Task: Add an event  with title  Deadline Reminder, date '2023/11/02' & Select Event type as  Collective. Add location for the event as  987 Piazza di Spagna, Rome, Italy and add a description: Deadline reminders encourage proactive planning and time management. They serve as a cue for individuals to assess their progress, identify any obstacles, and adjust their plans accordingly to ensure timely completion of the task or project.Create an event link  http-deadlineremindercom & Select the event color as  Bright Yellow. , logged in from the account softage.1@softage.netand send the event invitation to softage.10@softage.net and softage.2@softage.net
Action: Mouse moved to (681, 198)
Screenshot: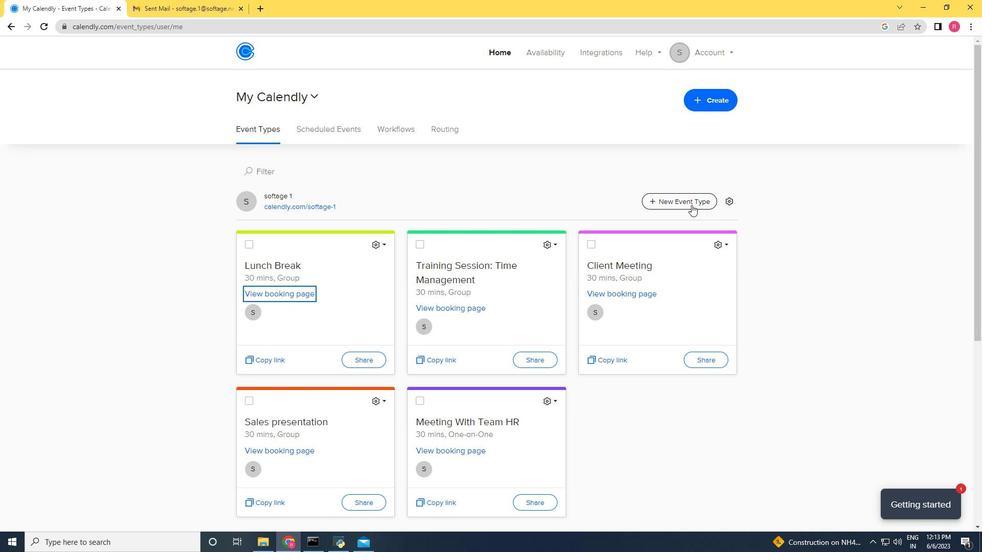
Action: Mouse pressed left at (681, 198)
Screenshot: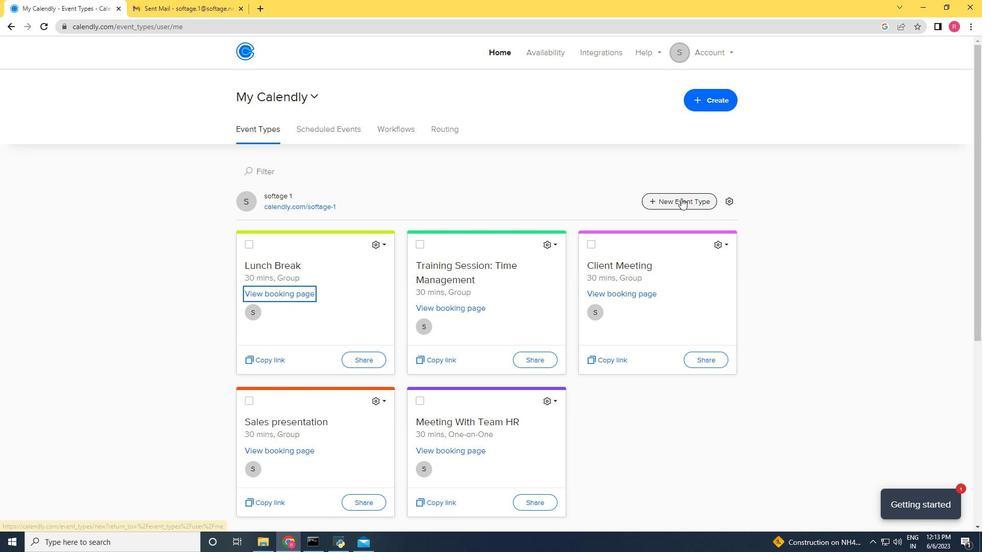 
Action: Mouse moved to (500, 300)
Screenshot: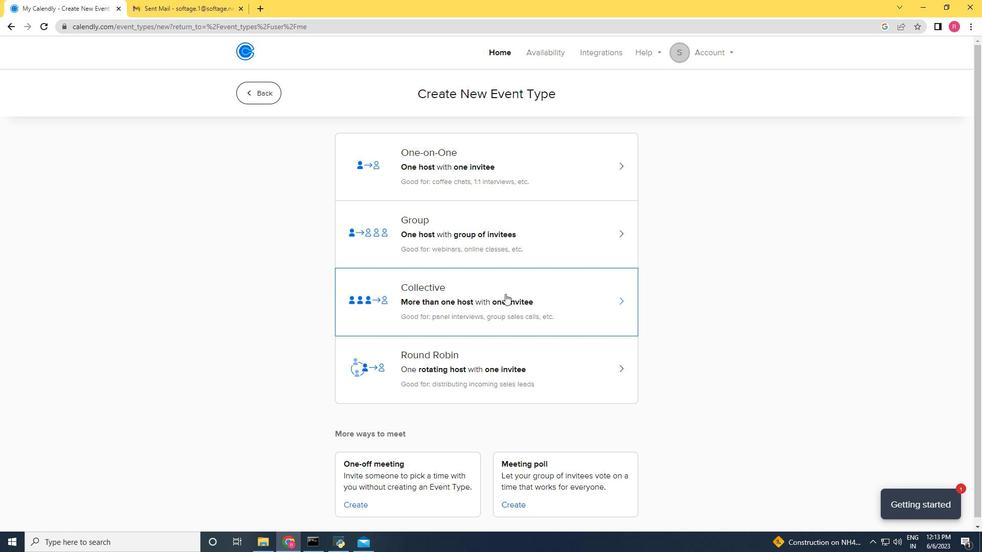 
Action: Mouse pressed left at (500, 300)
Screenshot: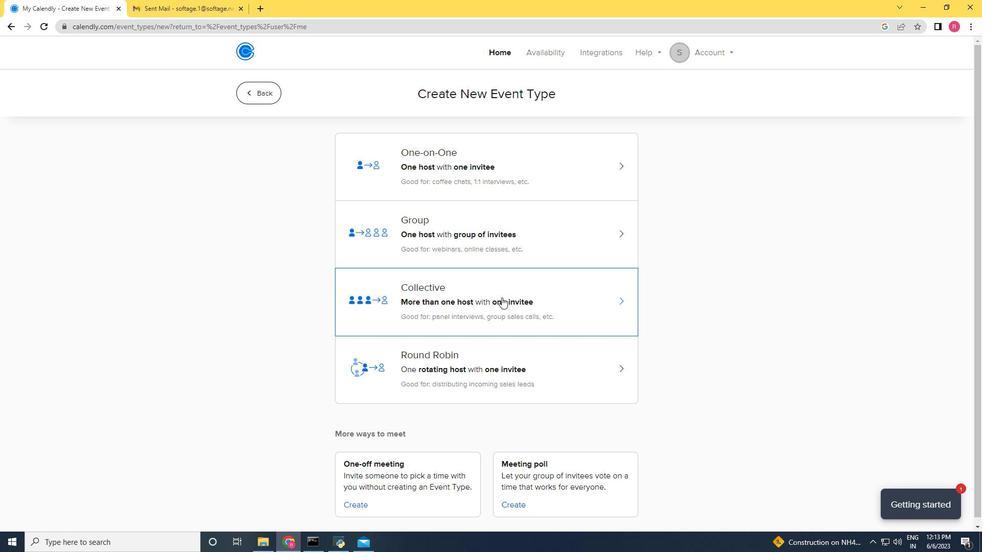 
Action: Mouse moved to (594, 225)
Screenshot: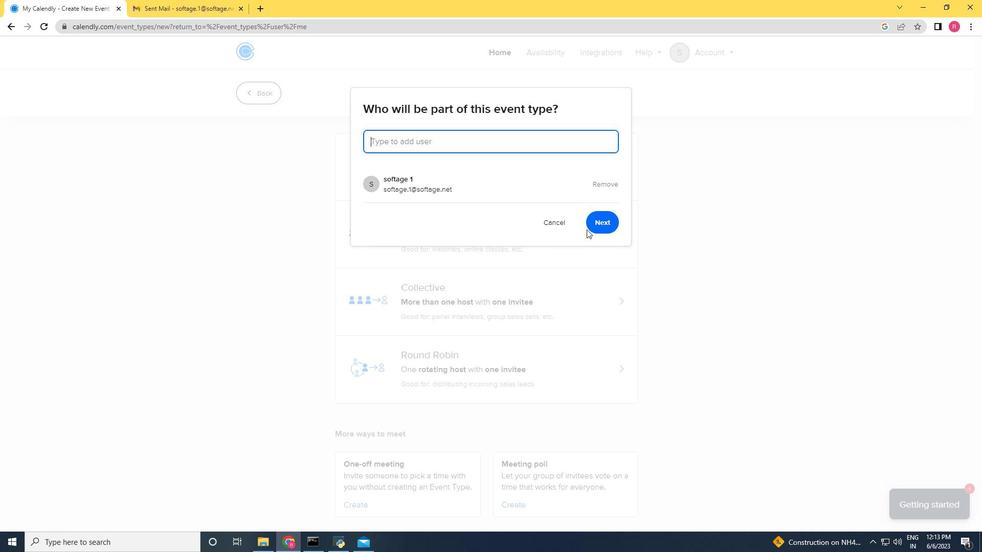 
Action: Mouse pressed left at (594, 225)
Screenshot: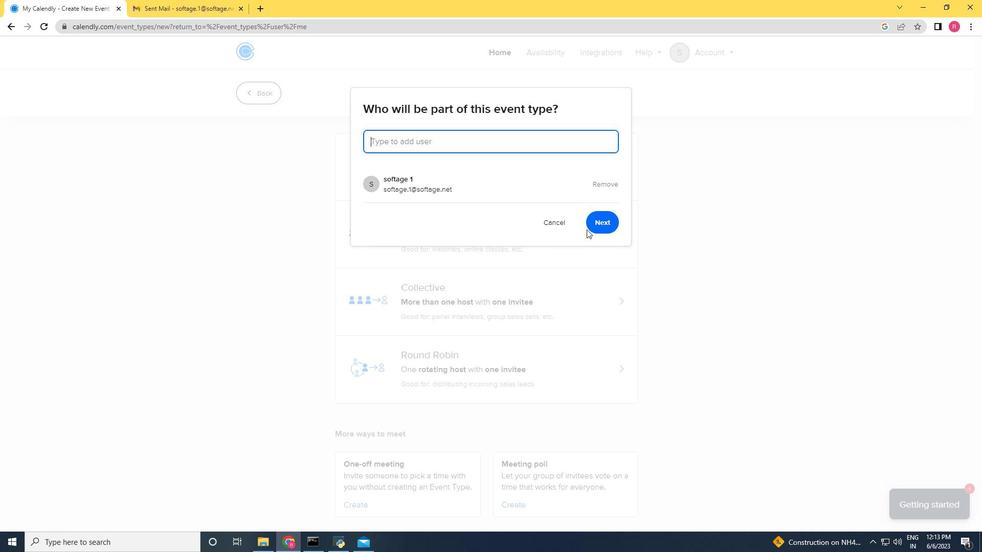 
Action: Mouse moved to (944, 172)
Screenshot: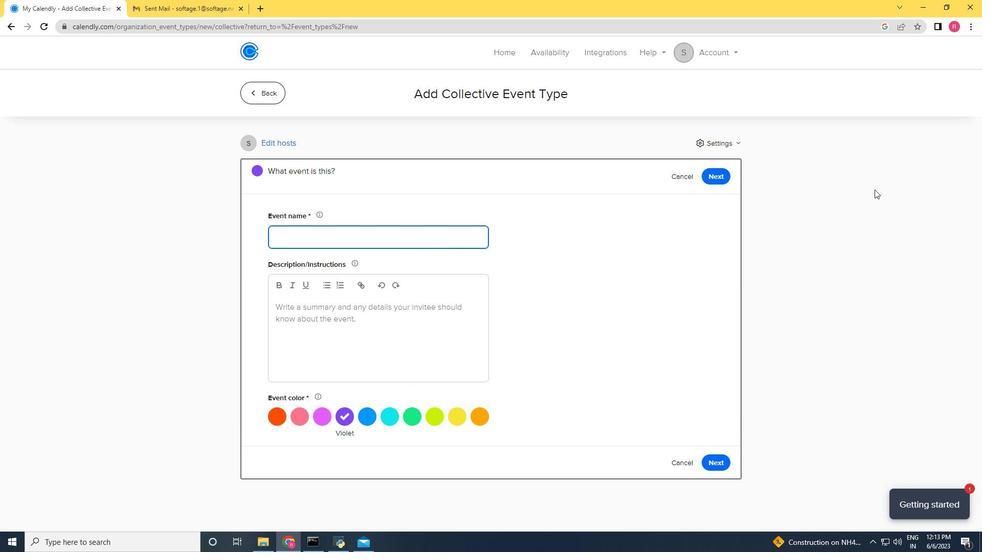
Action: Key pressed <Key.shift>De
Screenshot: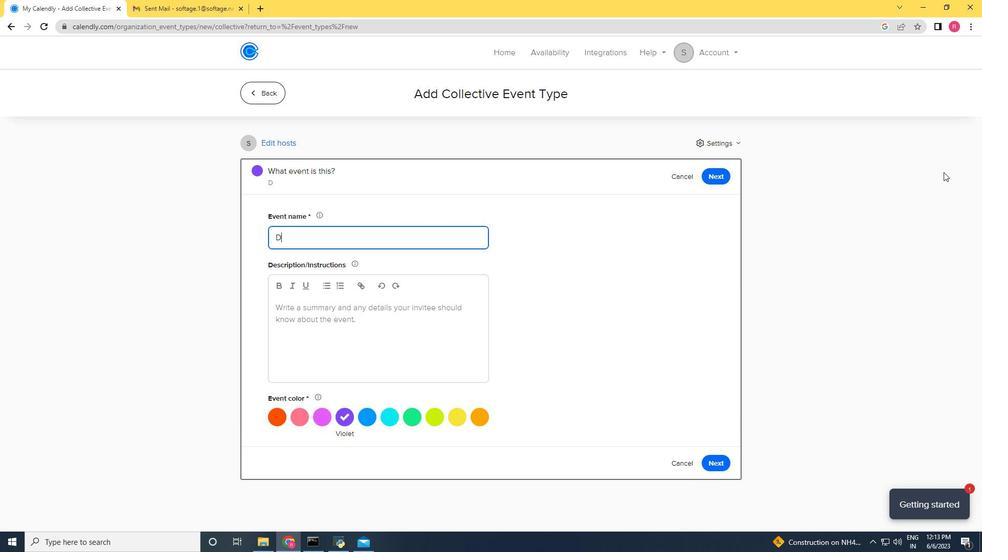 
Action: Mouse moved to (965, 168)
Screenshot: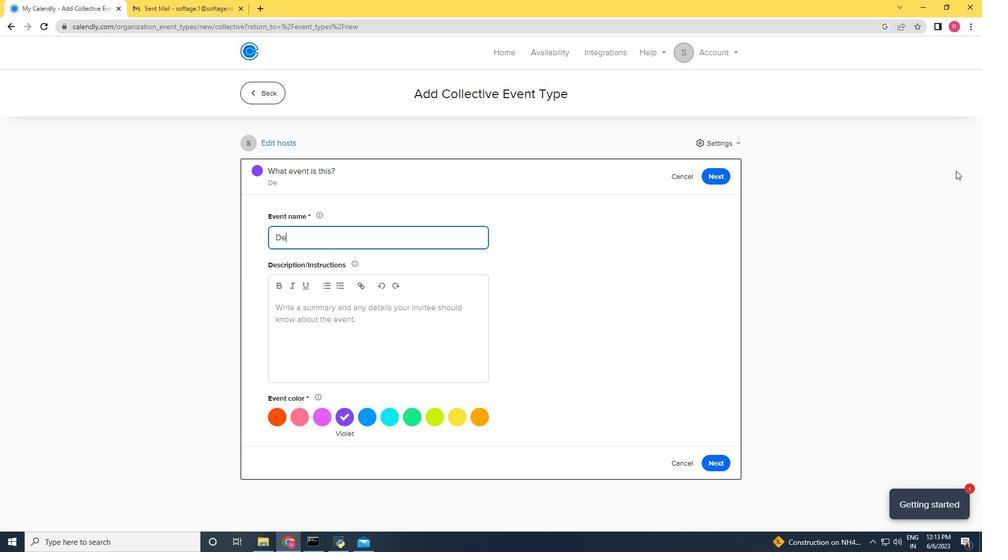 
Action: Key pressed a
Screenshot: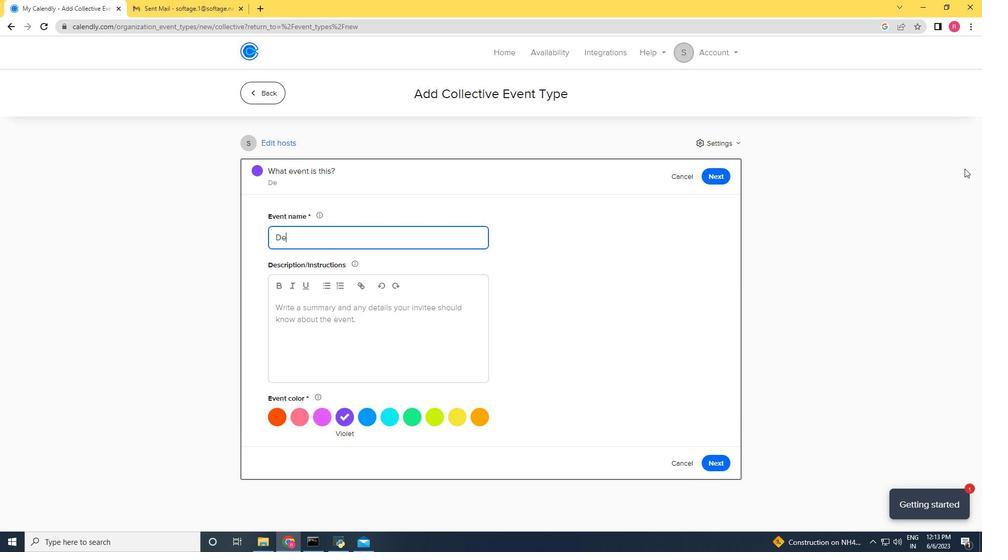 
Action: Mouse moved to (967, 168)
Screenshot: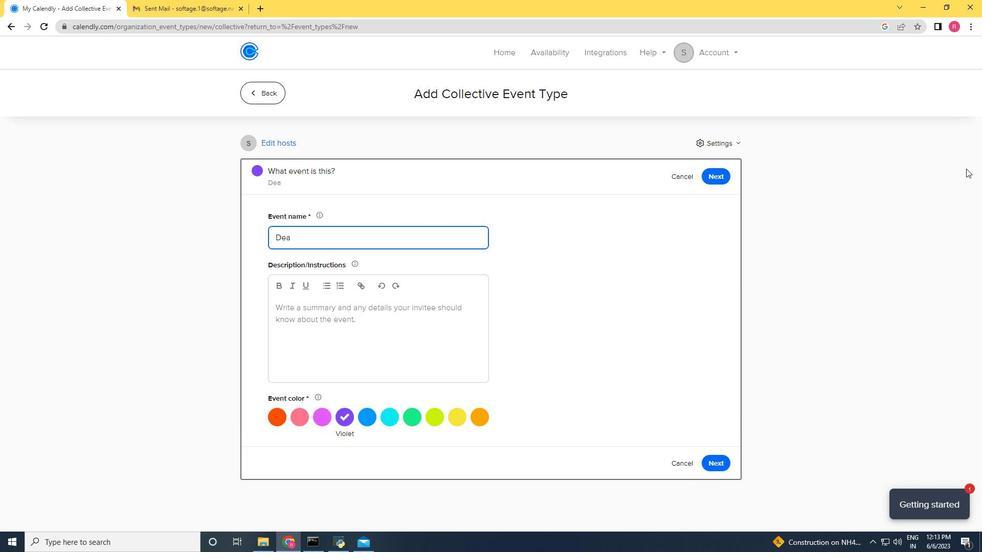 
Action: Key pressed dline<Key.space><Key.shift>
Screenshot: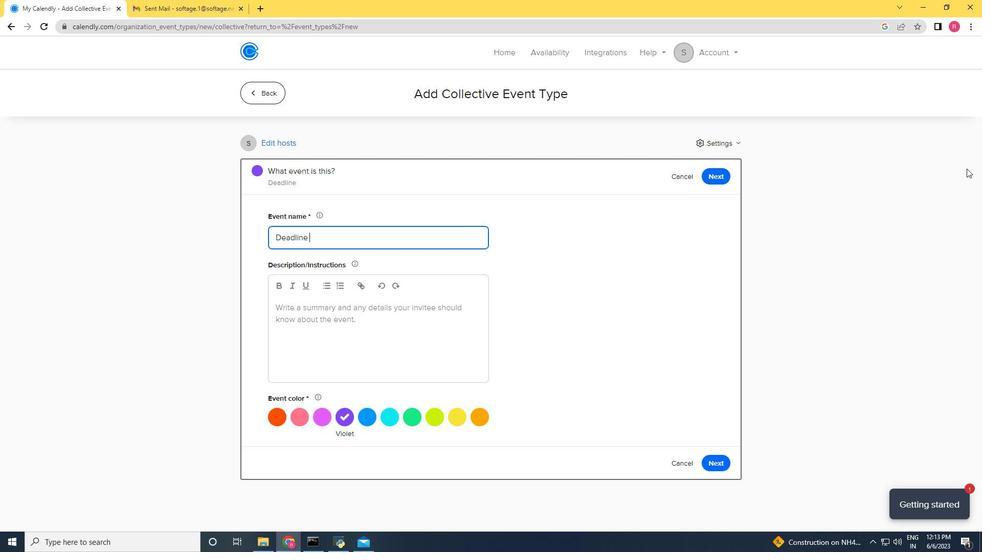 
Action: Mouse moved to (967, 168)
Screenshot: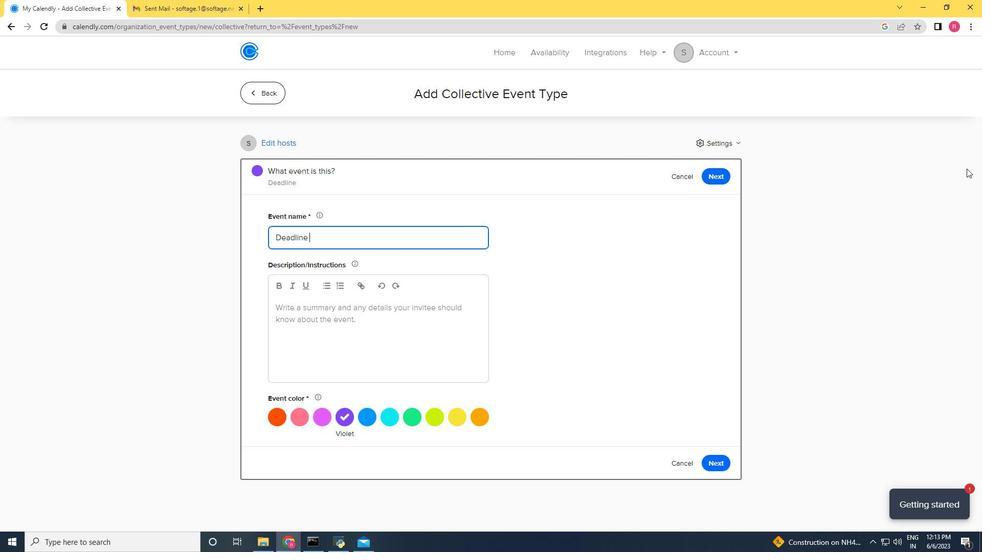 
Action: Key pressed Rem
Screenshot: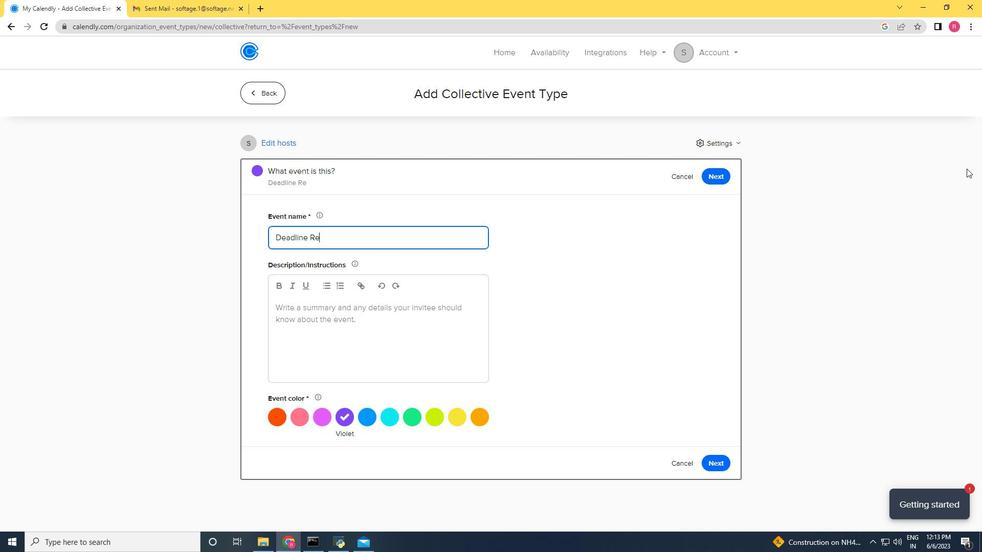
Action: Mouse moved to (982, 160)
Screenshot: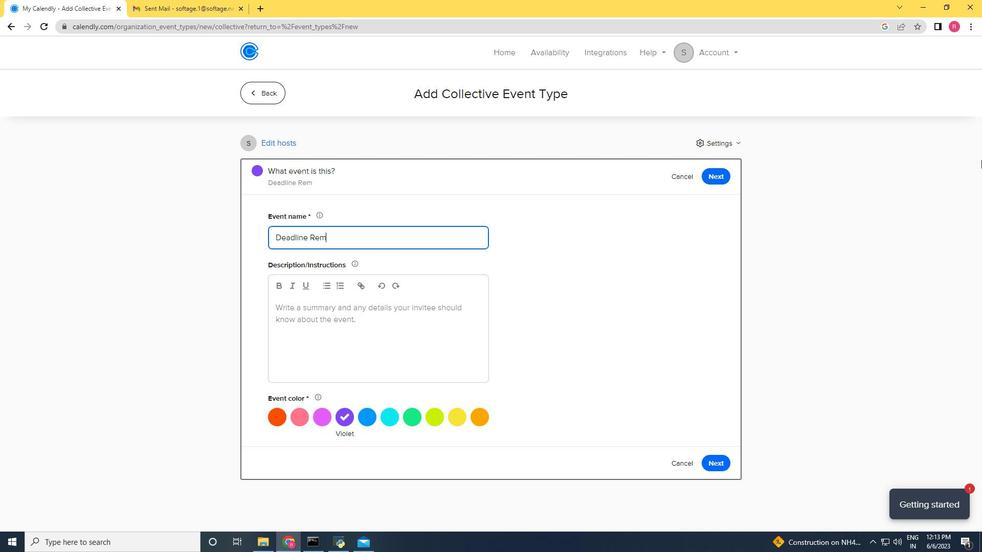
Action: Key pressed inder
Screenshot: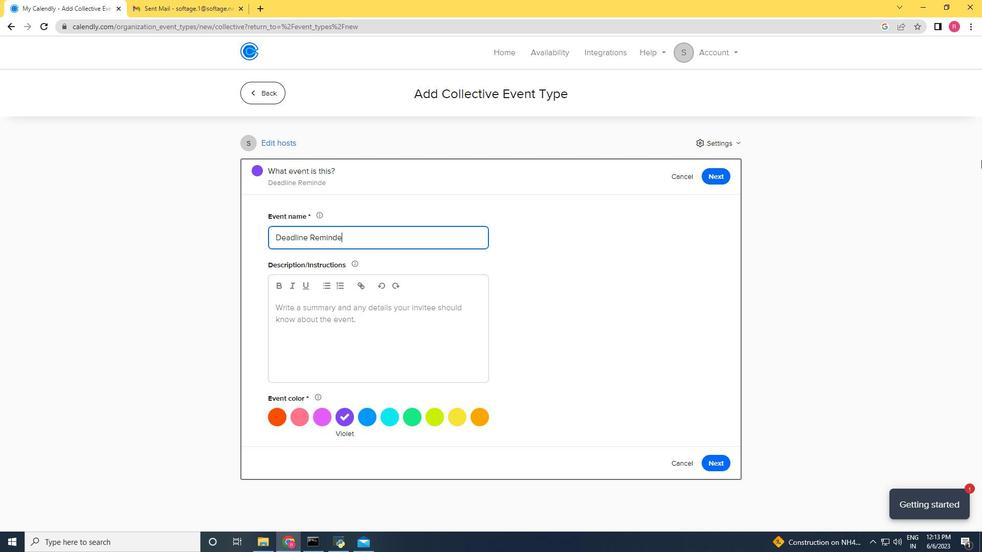 
Action: Mouse moved to (342, 367)
Screenshot: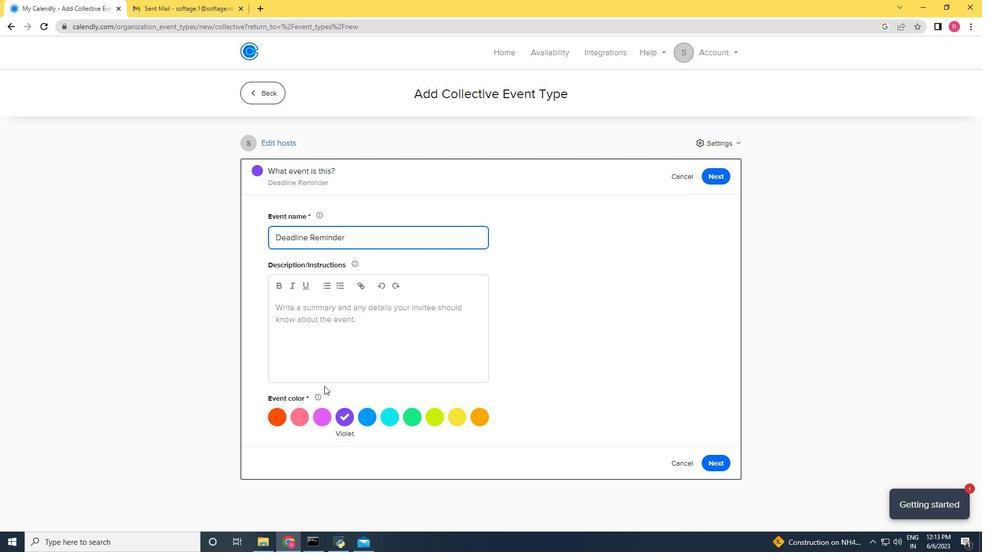
Action: Mouse pressed left at (342, 367)
Screenshot: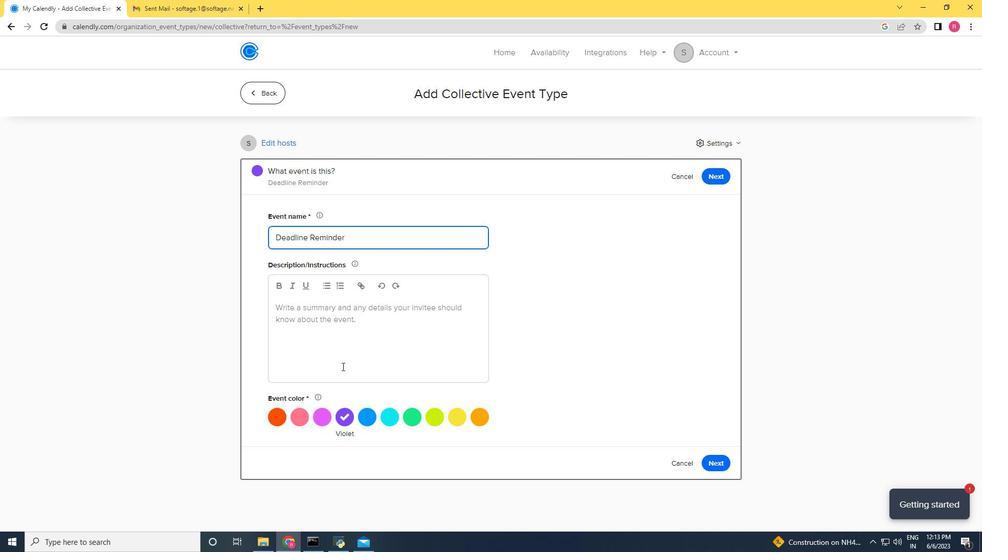 
Action: Mouse moved to (399, 314)
Screenshot: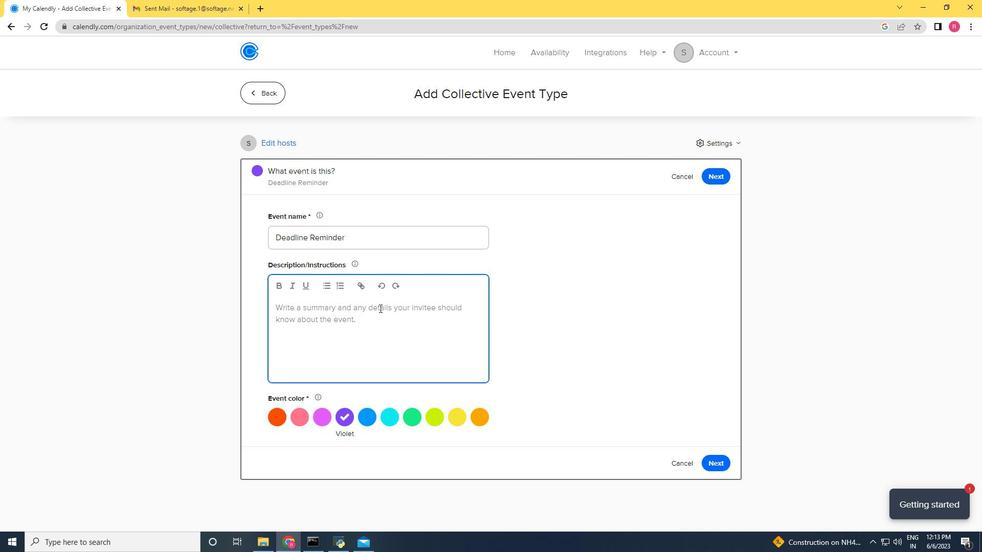 
Action: Mouse pressed left at (399, 314)
Screenshot: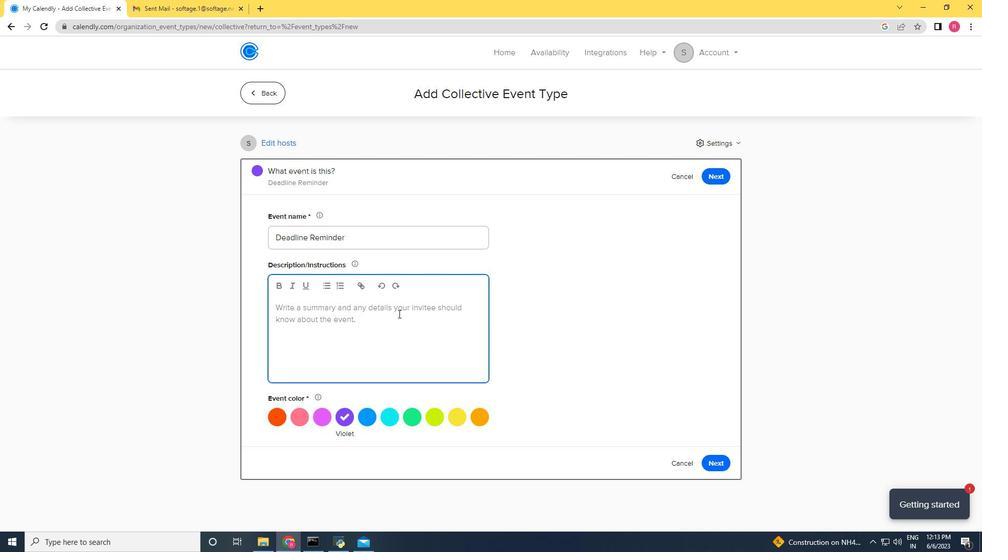 
Action: Mouse moved to (982, 204)
Screenshot: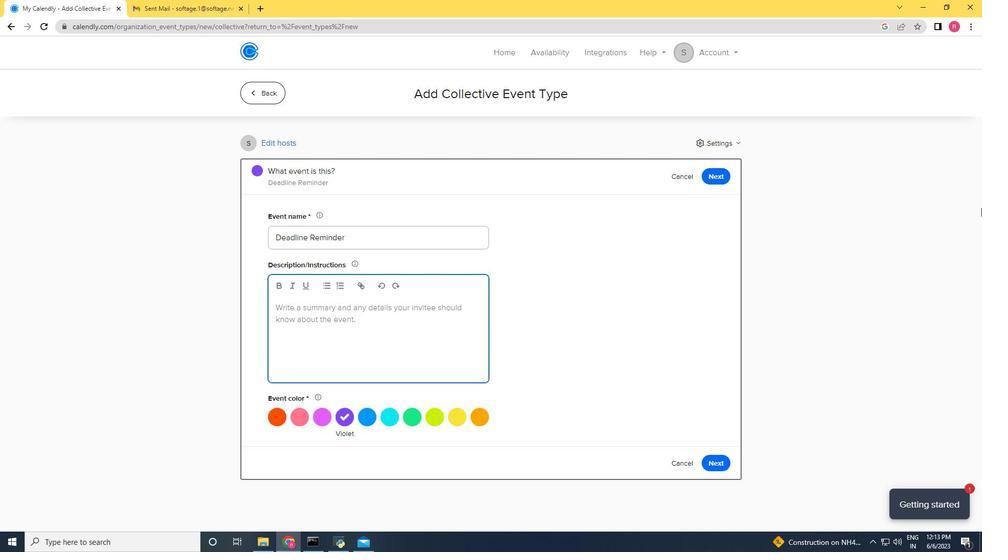 
Action: Key pressed <Key.shift>De
Screenshot: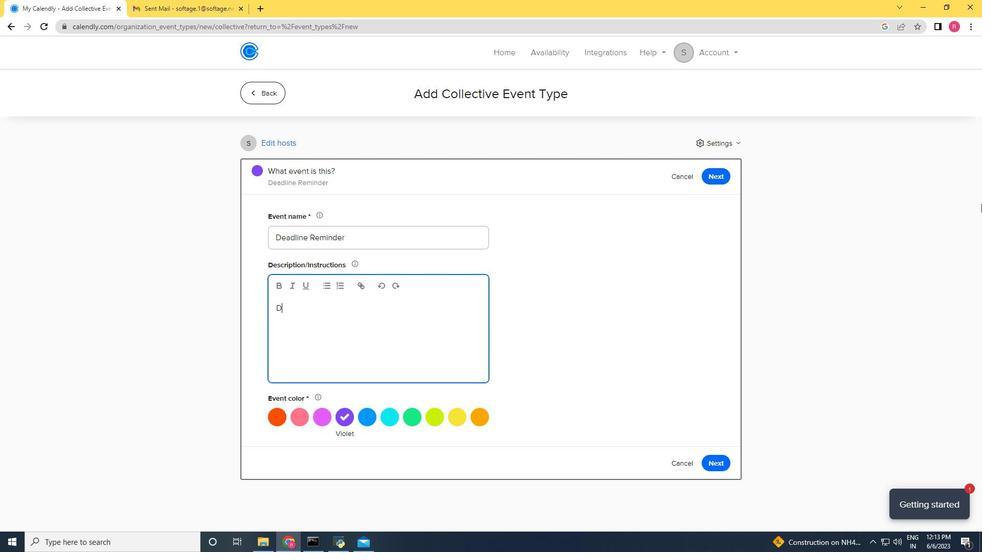 
Action: Mouse moved to (983, 204)
Screenshot: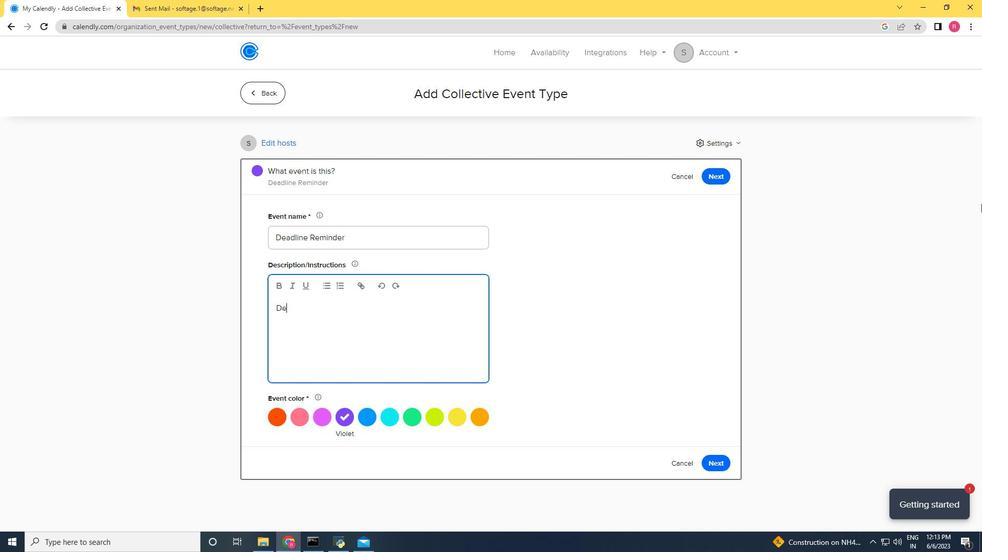 
Action: Key pressed a
Screenshot: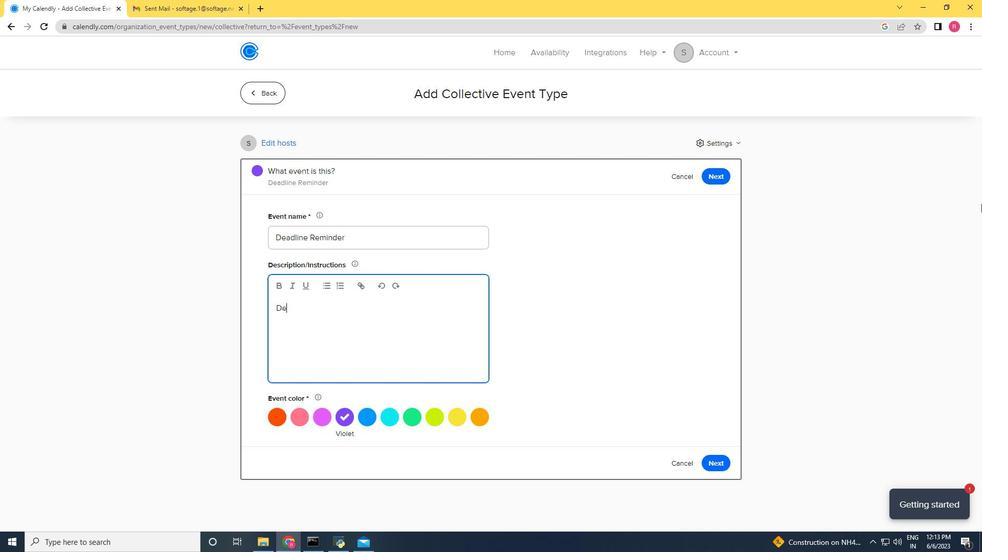 
Action: Mouse moved to (982, 203)
Screenshot: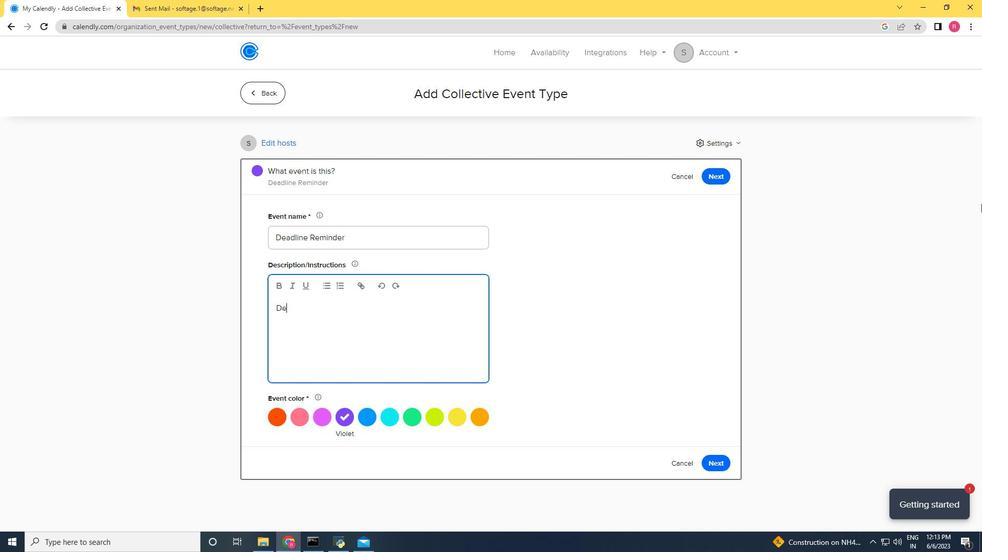 
Action: Key pressed d
Screenshot: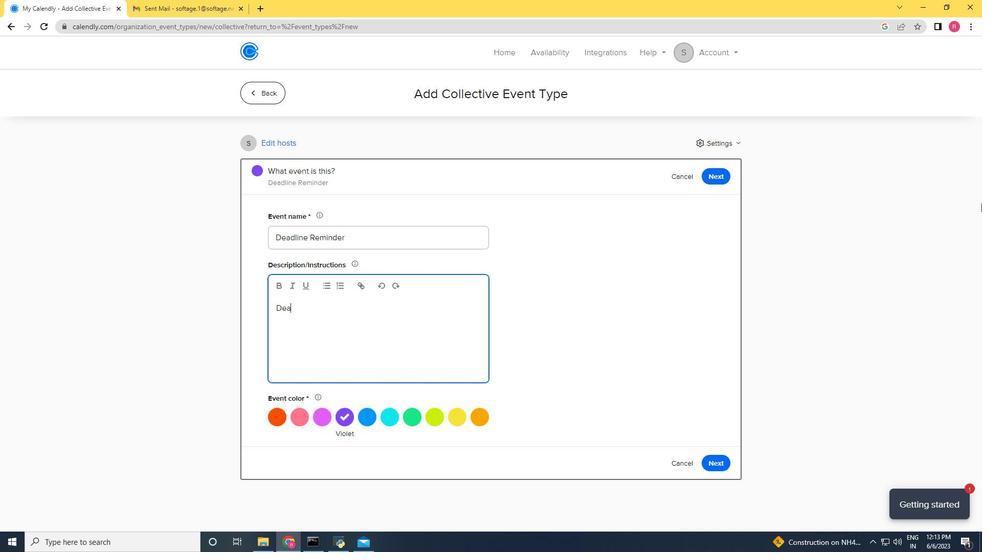 
Action: Mouse moved to (982, 203)
Screenshot: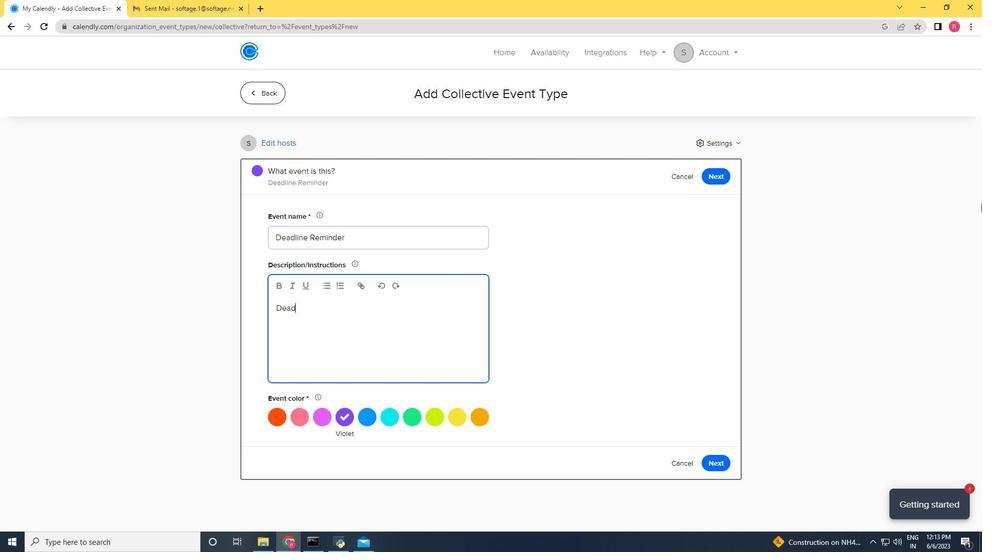 
Action: Key pressed line<Key.space>remin
Screenshot: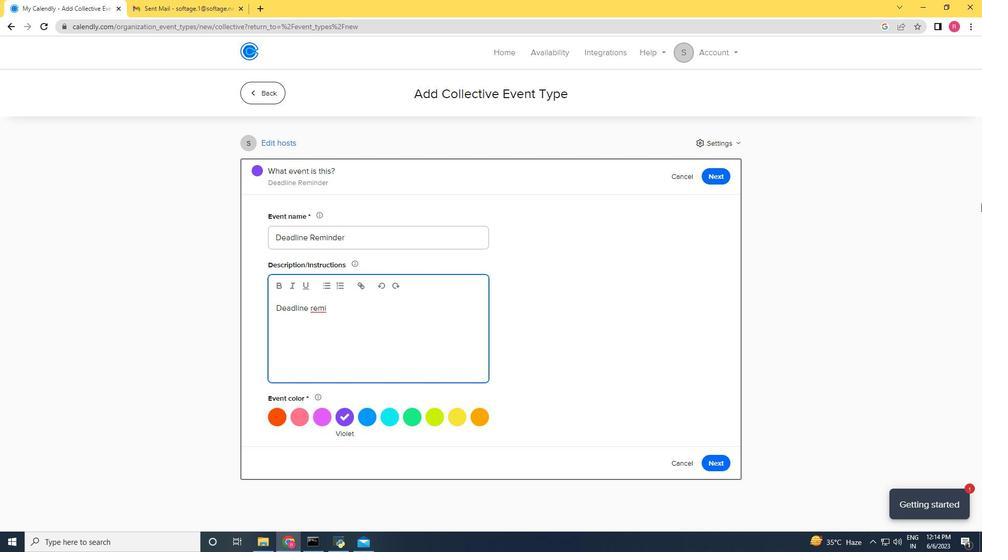 
Action: Mouse moved to (982, 203)
Screenshot: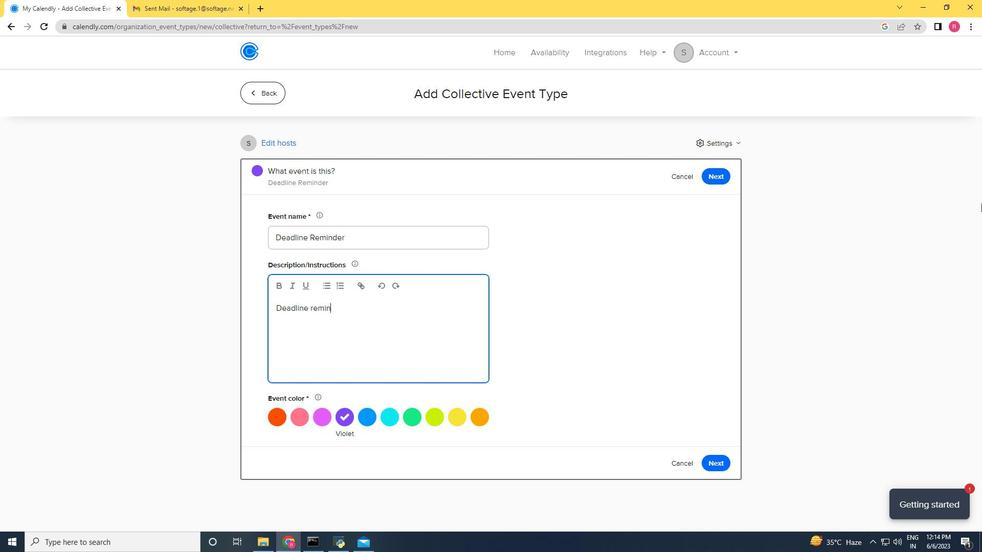 
Action: Key pressed d
Screenshot: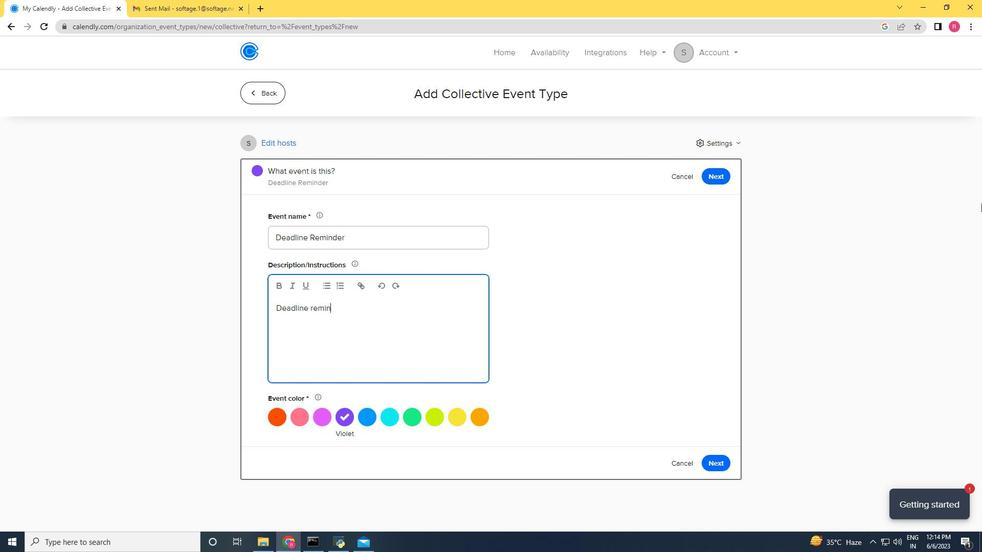 
Action: Mouse moved to (982, 203)
Screenshot: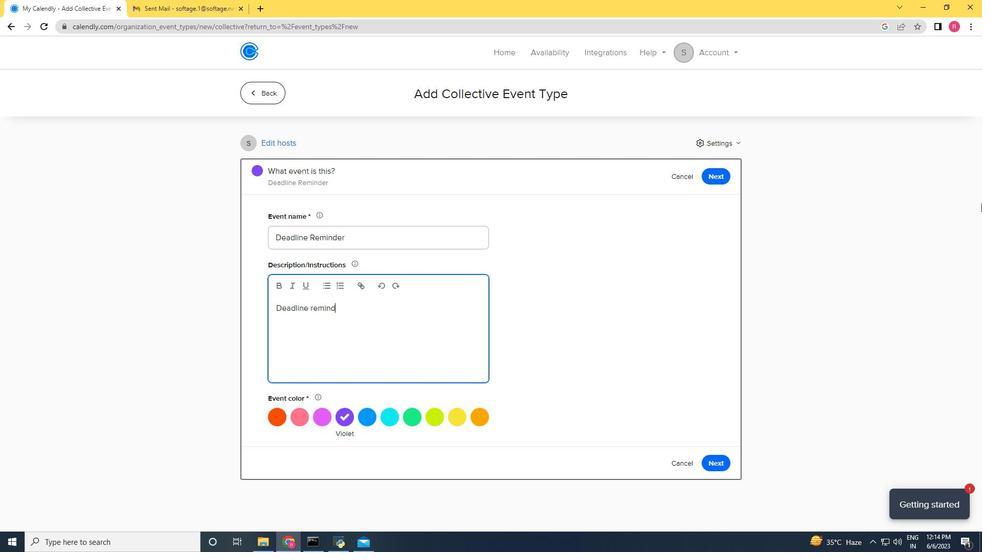 
Action: Key pressed e
Screenshot: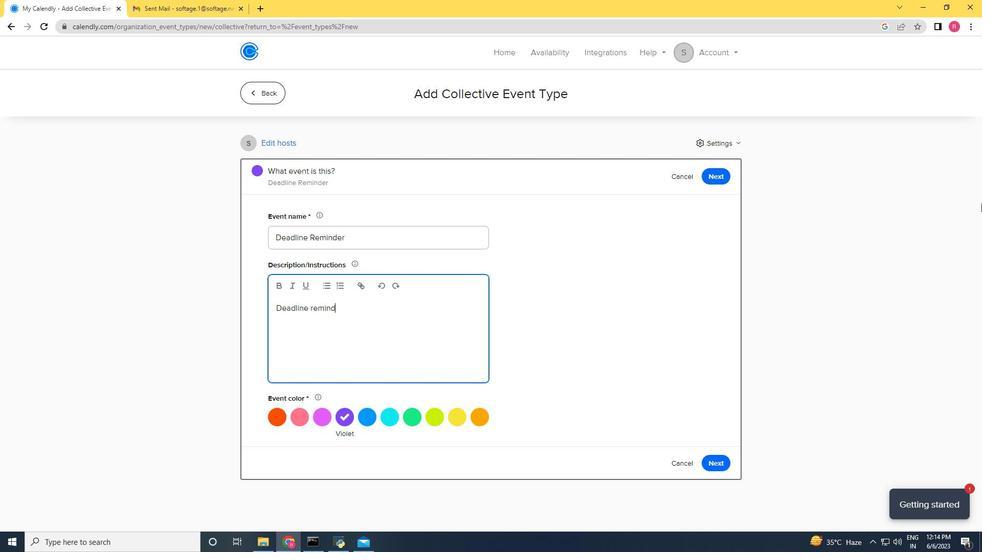 
Action: Mouse moved to (983, 203)
Screenshot: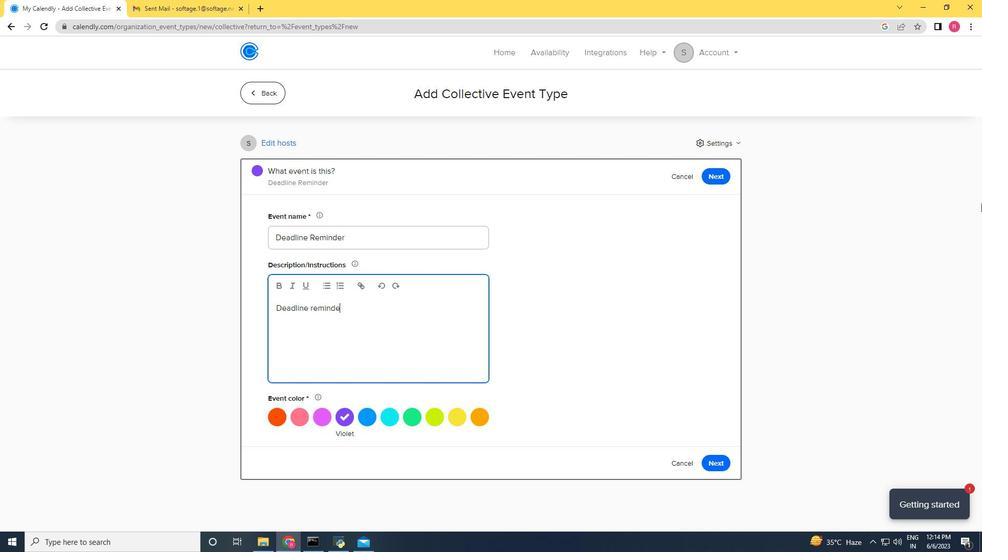 
Action: Key pressed r
Screenshot: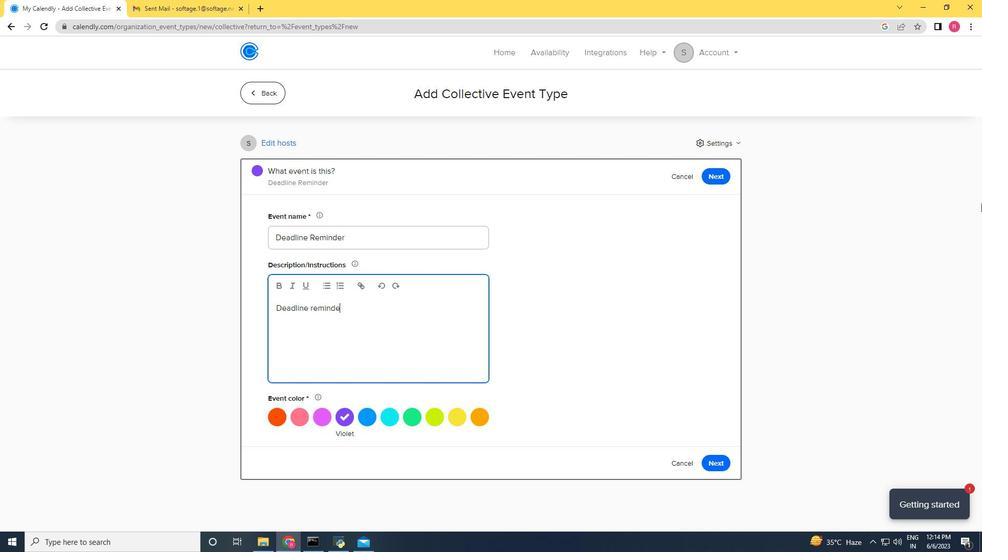 
Action: Mouse moved to (982, 203)
Screenshot: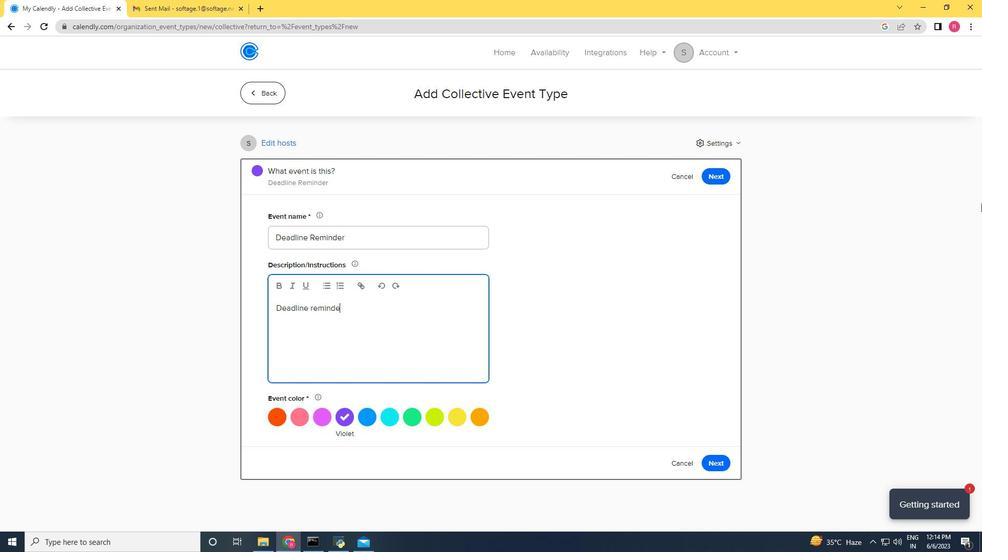 
Action: Key pressed s<Key.space>encourage<Key.space>proacti
Screenshot: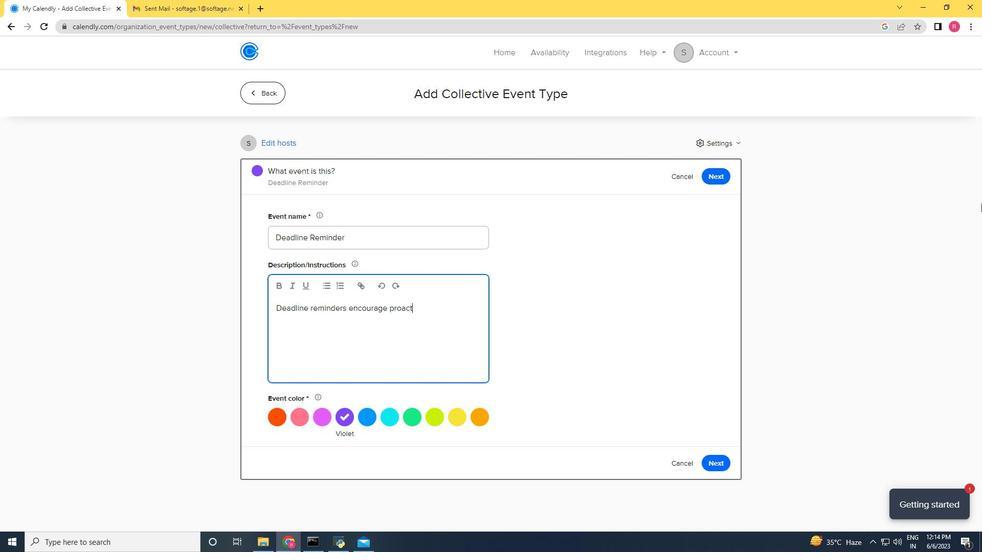 
Action: Mouse moved to (982, 203)
Screenshot: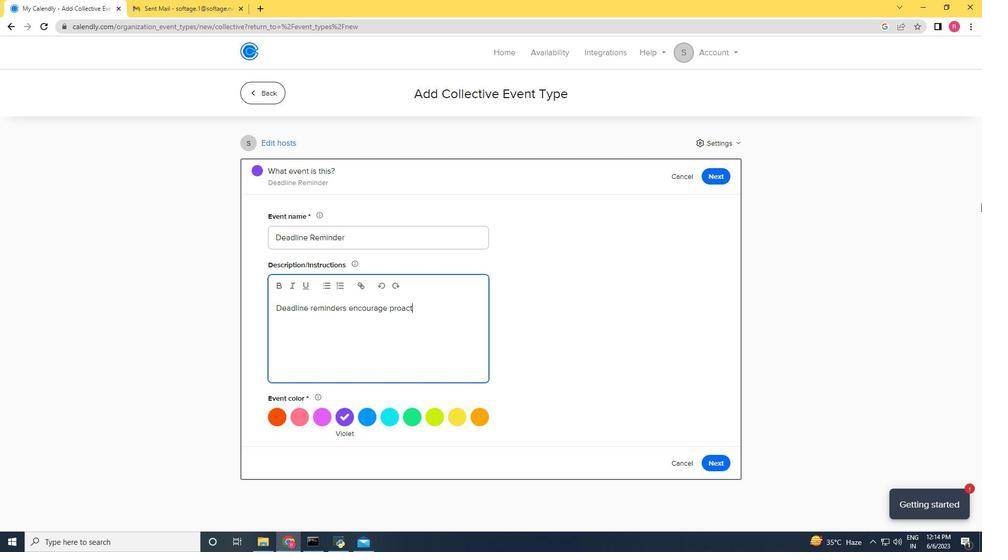 
Action: Key pressed ve<Key.space>pla
Screenshot: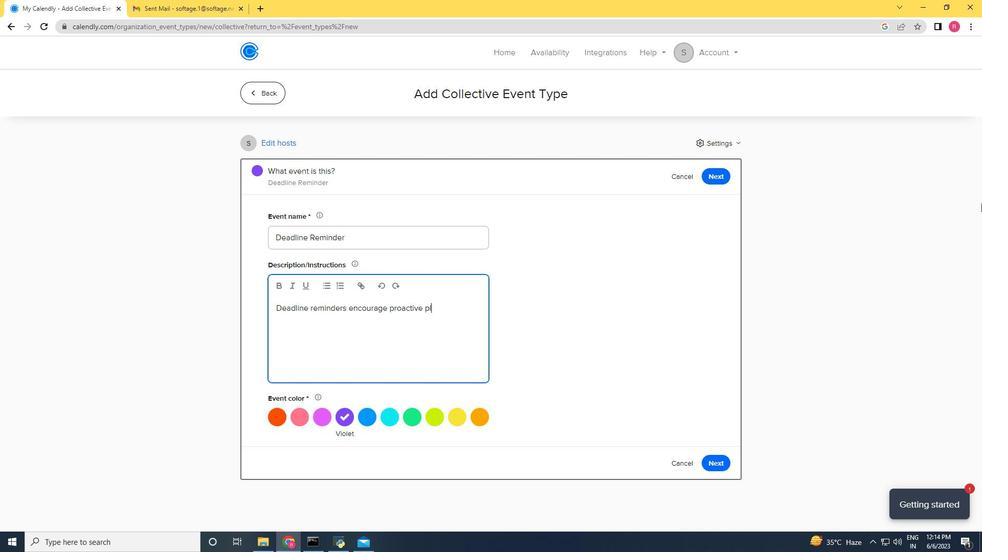 
Action: Mouse moved to (982, 203)
Screenshot: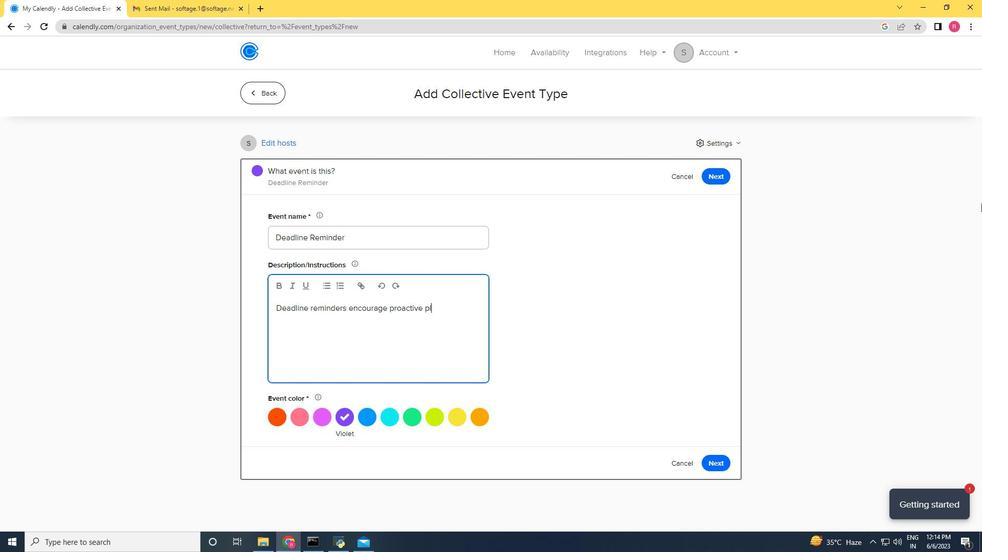 
Action: Key pressed nning<Key.space>and<Key.space>time<Key.space>
Screenshot: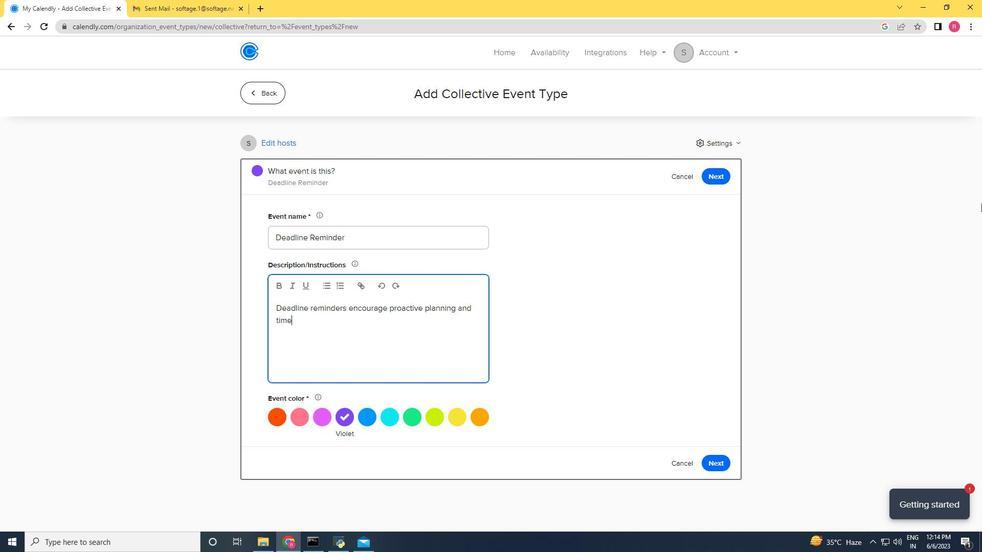 
Action: Mouse moved to (982, 203)
Screenshot: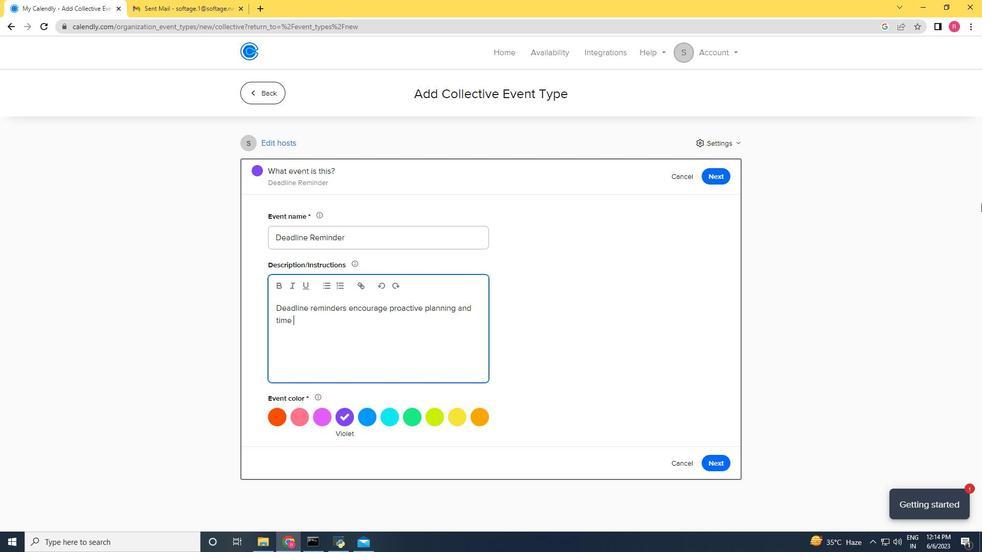 
Action: Key pressed manag
Screenshot: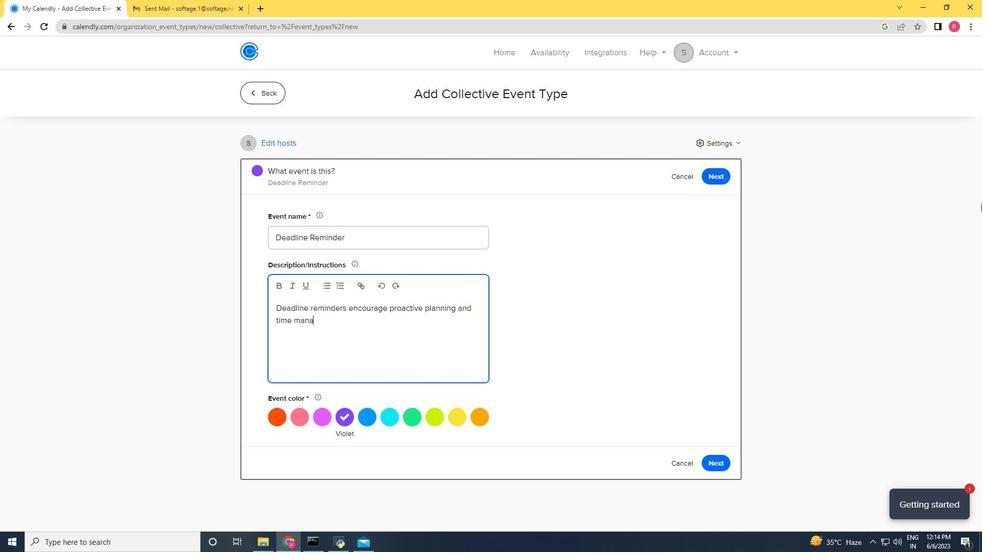 
Action: Mouse moved to (982, 203)
Screenshot: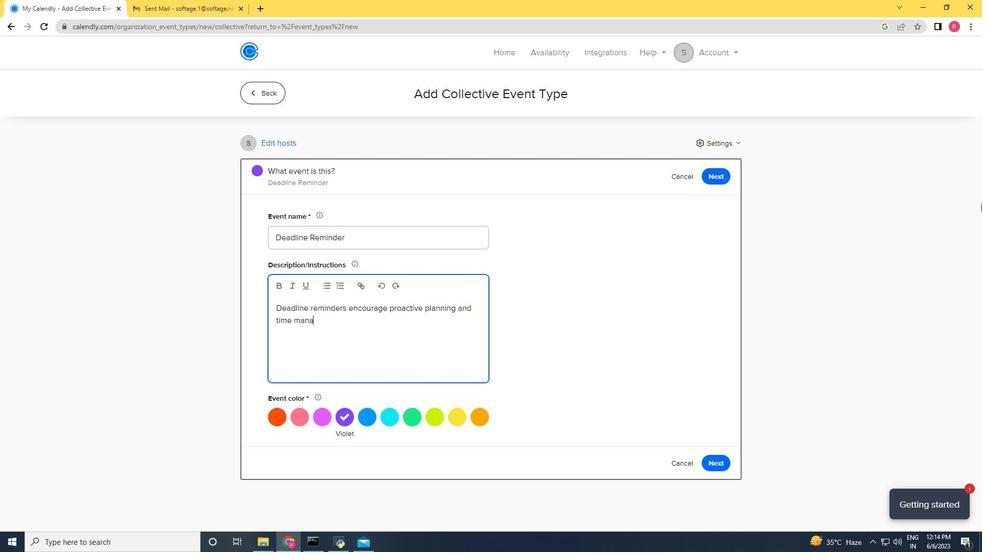 
Action: Key pressed e
Screenshot: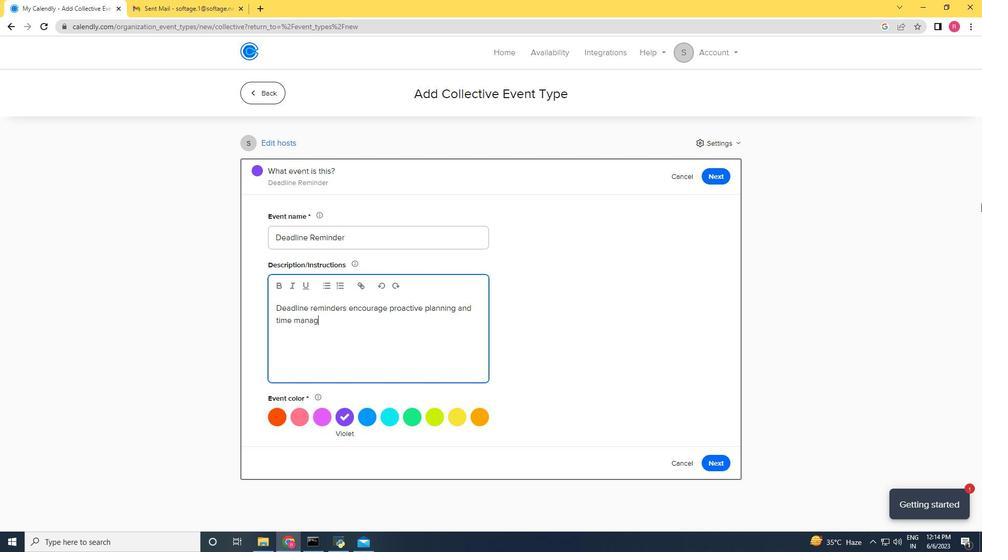 
Action: Mouse moved to (982, 203)
Screenshot: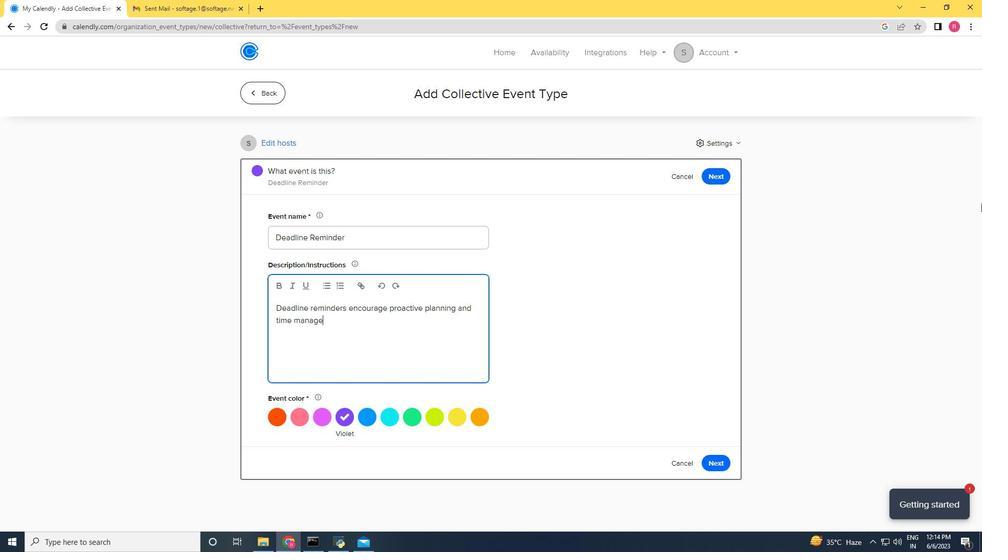
Action: Key pressed ment<Key.space><Key.backspace>.<Key.space><Key.shift>They
Screenshot: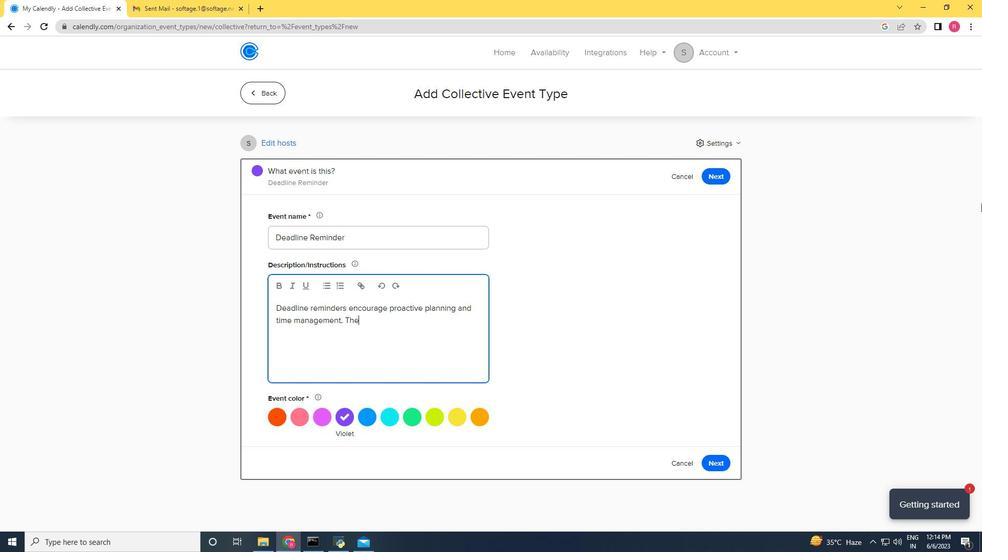 
Action: Mouse moved to (982, 204)
Screenshot: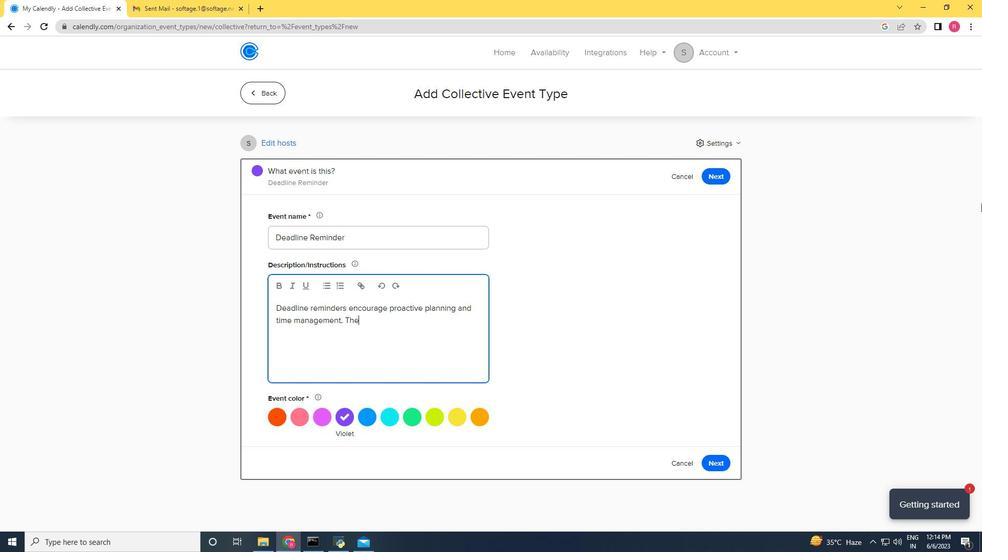 
Action: Key pressed <Key.space>se
Screenshot: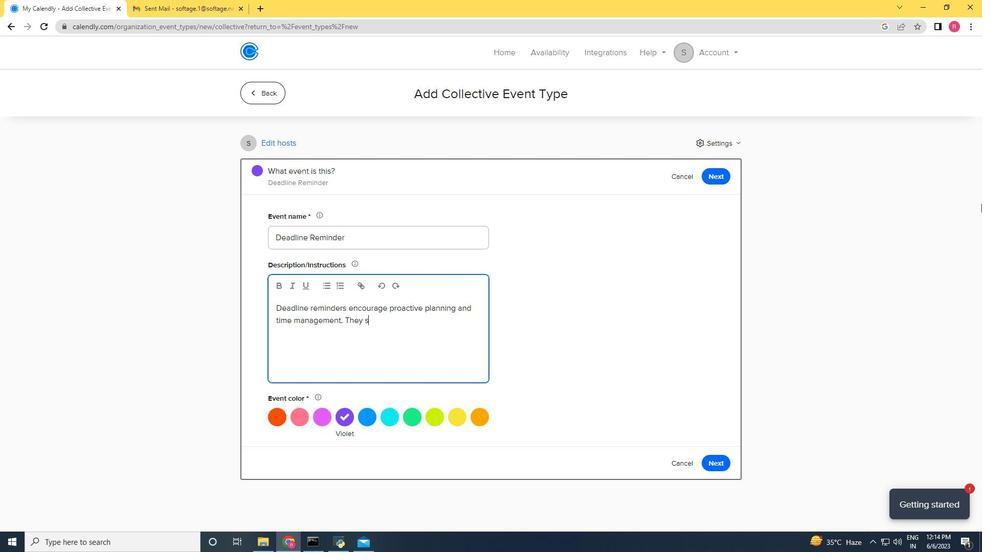 
Action: Mouse moved to (982, 204)
Screenshot: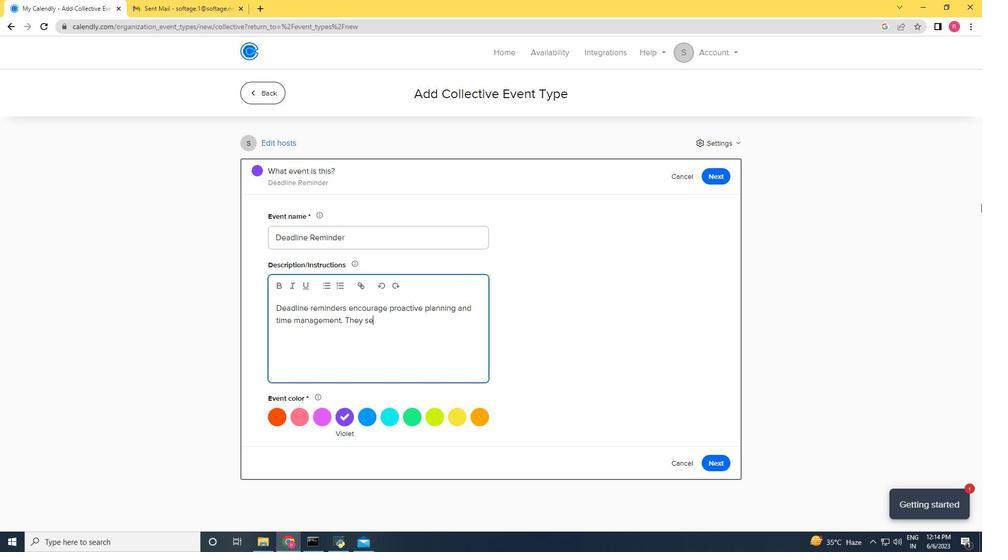 
Action: Key pressed rce<Key.space>as<Key.space>a<Key.space>cue<Key.space>for<Key.space><Key.left><Key.left><Key.left><Key.left><Key.left><Key.left><Key.left><Key.left><Key.left><Key.left><Key.left><Key.left><Key.left><Key.left><Key.left><Key.backspace>v<Key.right><Key.right><Key.right><Key.right><Key.right><Key.right><Key.right><Key.right><Key.right><Key.right><Key.right><Key.right><Key.right><Key.right><Key.right><Key.right>o<Key.backspace>
Screenshot: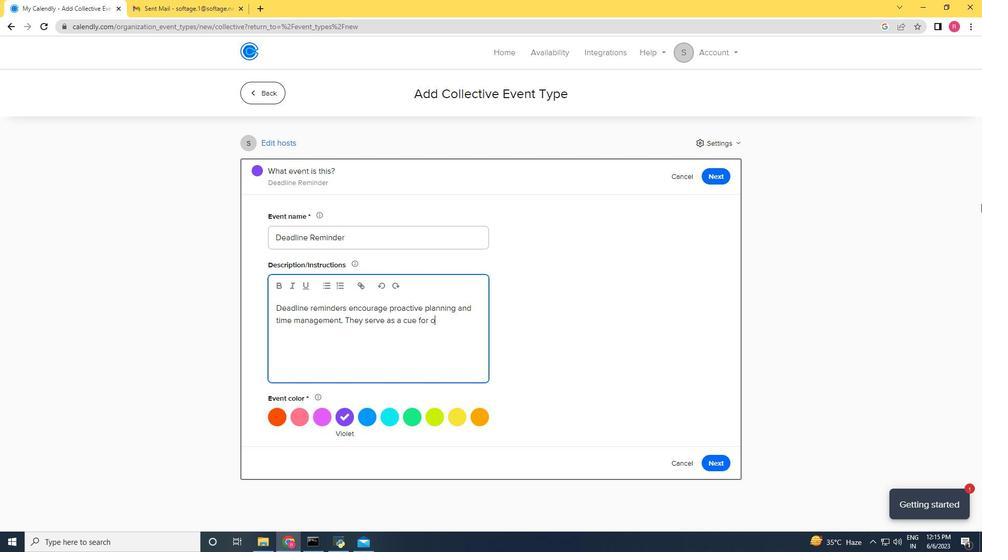 
Action: Mouse moved to (982, 204)
Screenshot: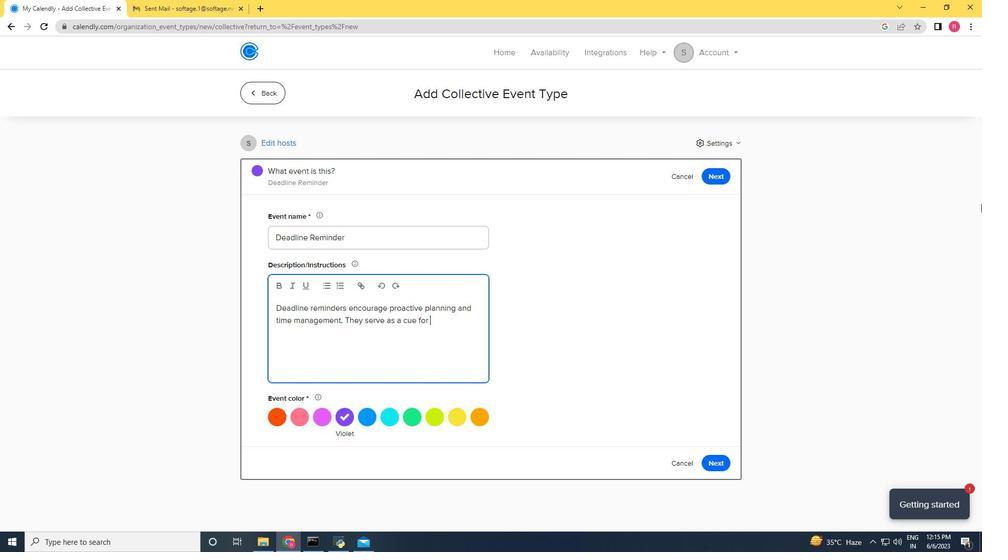 
Action: Key pressed ind
Screenshot: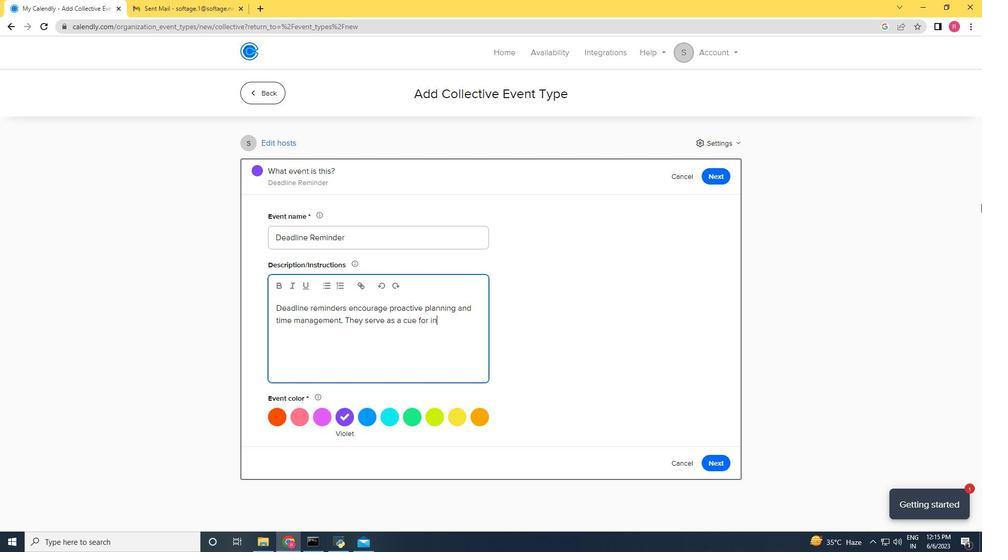 
Action: Mouse moved to (982, 185)
Screenshot: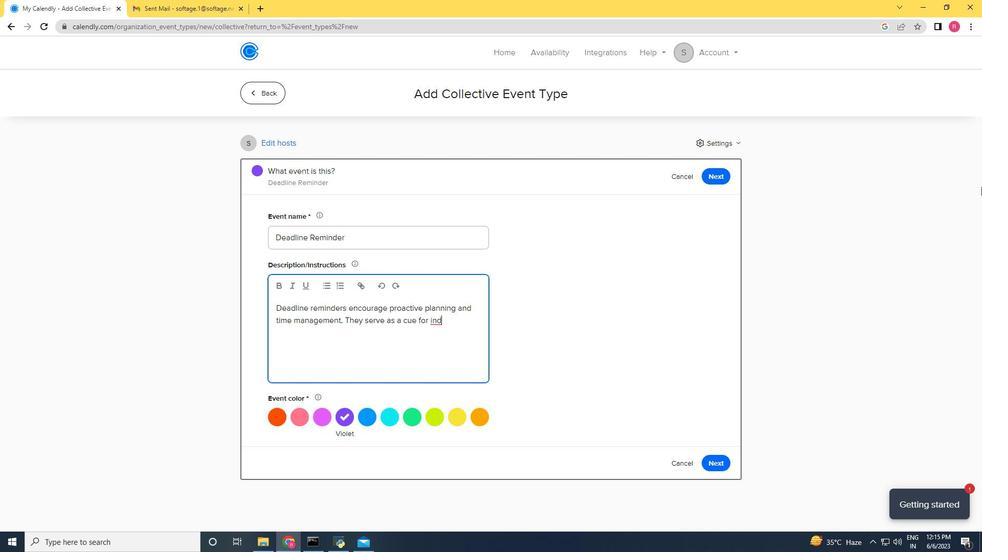 
Action: Key pressed i
Screenshot: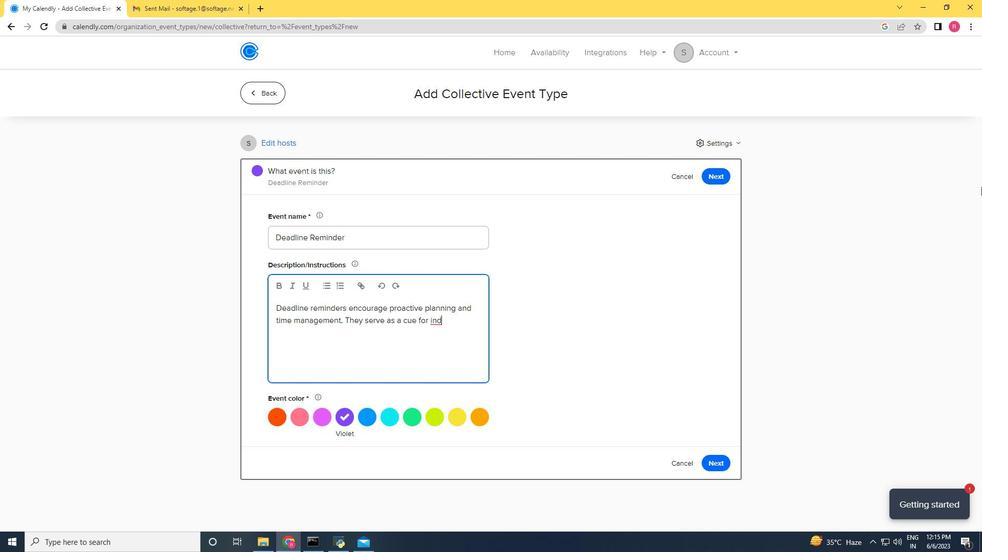 
Action: Mouse moved to (982, 176)
Screenshot: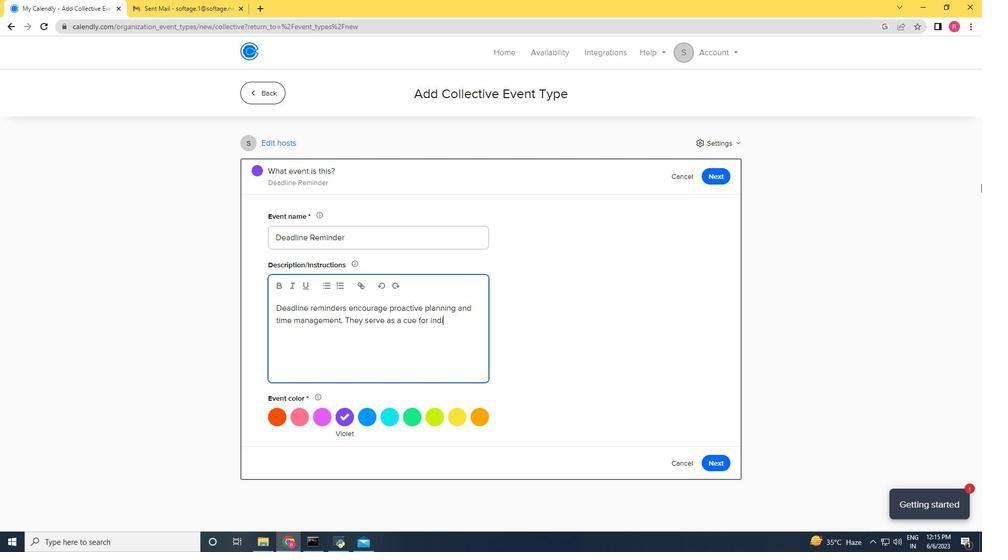 
Action: Key pressed v
Screenshot: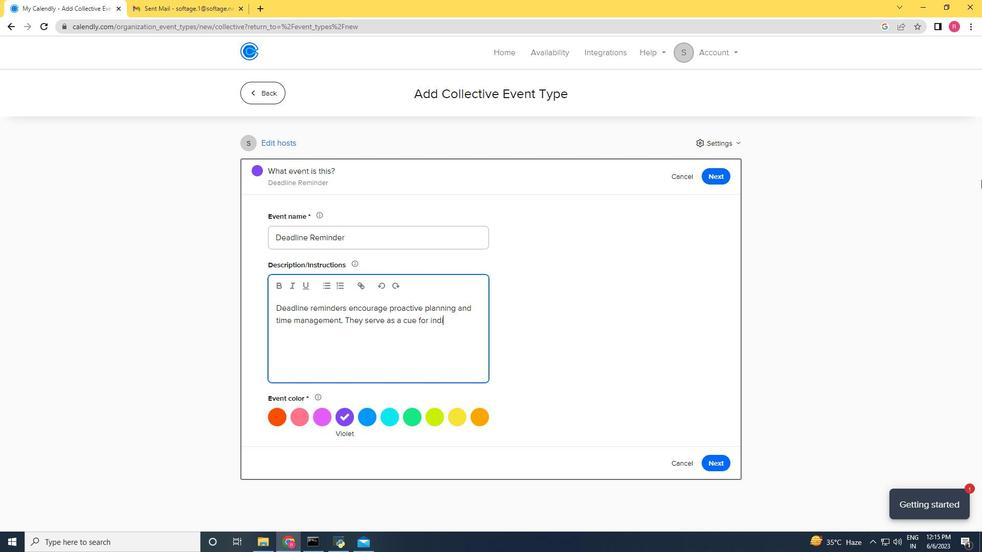 
Action: Mouse moved to (982, 174)
Screenshot: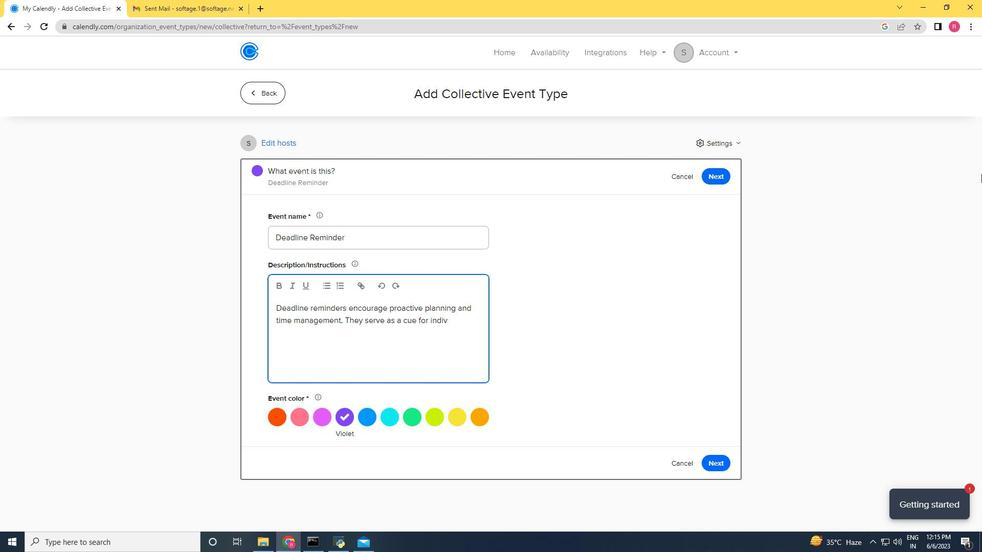 
Action: Key pressed id
Screenshot: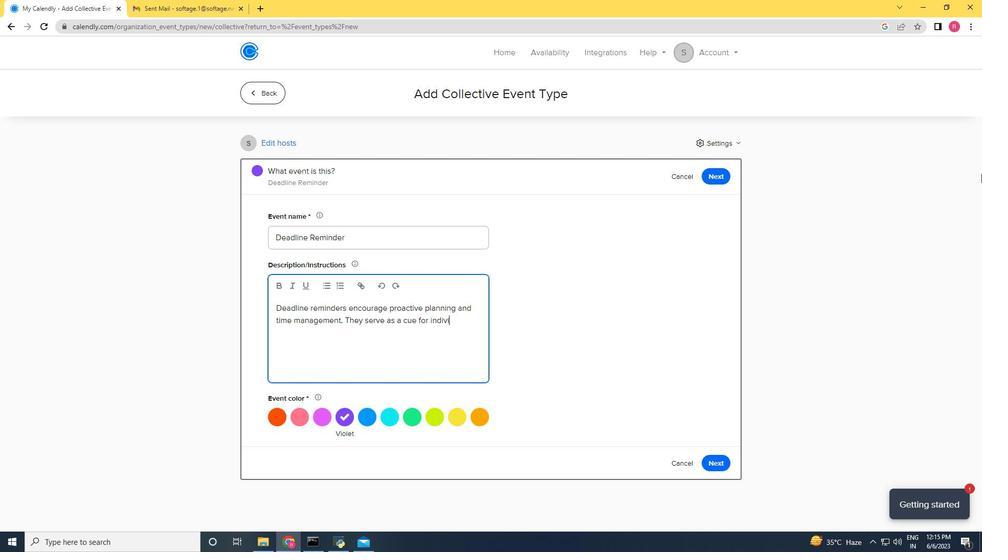 
Action: Mouse moved to (982, 174)
Screenshot: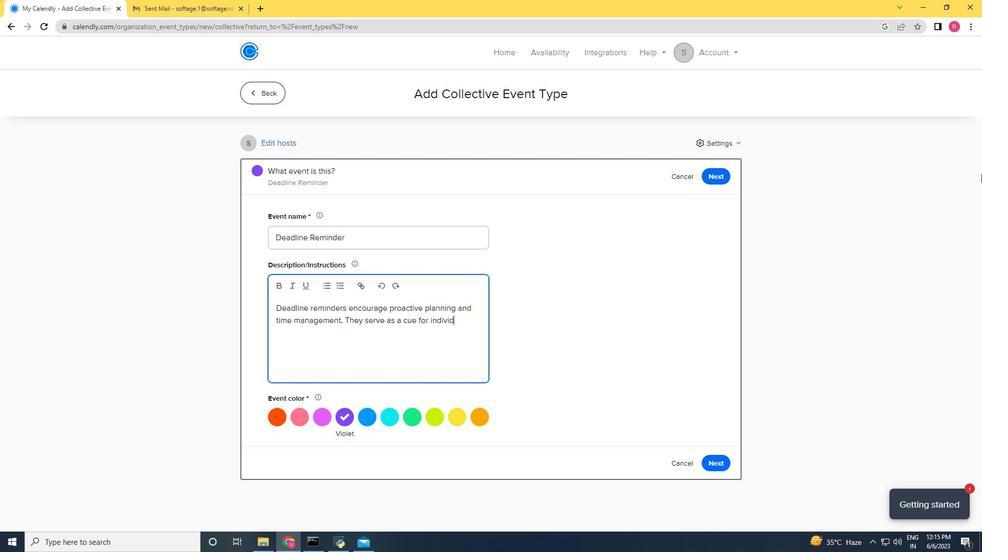 
Action: Key pressed uals<Key.space>to<Key.space>
Screenshot: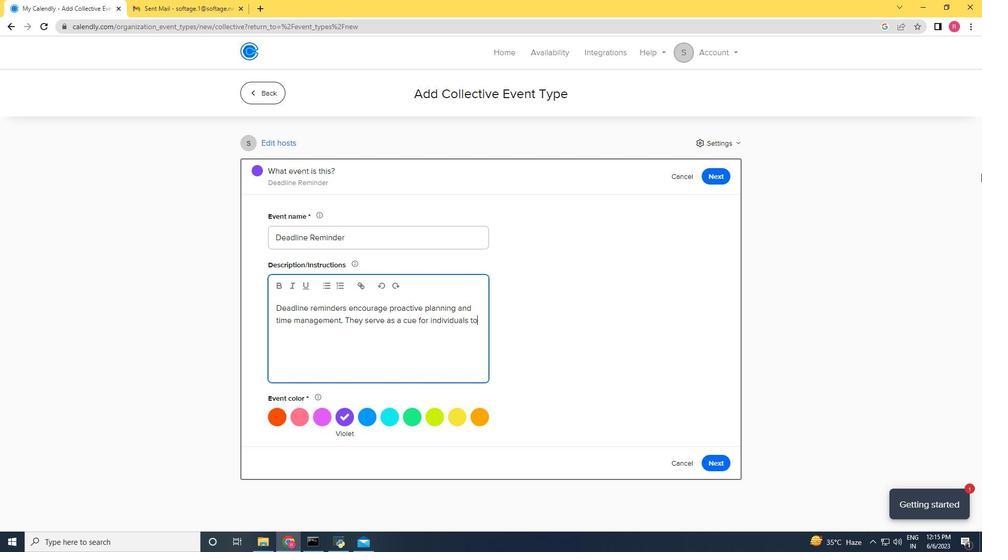
Action: Mouse moved to (982, 174)
Screenshot: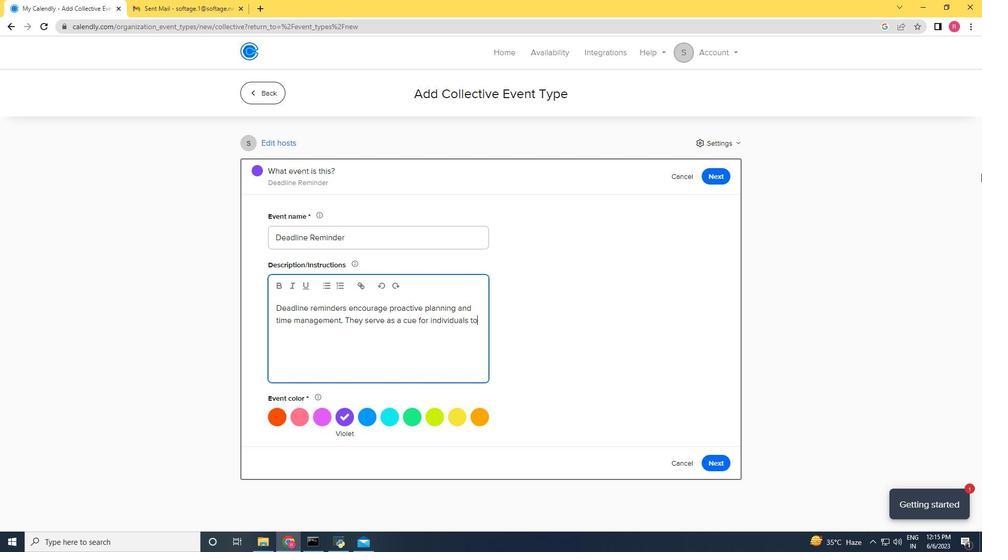 
Action: Key pressed assess<Key.space>
Screenshot: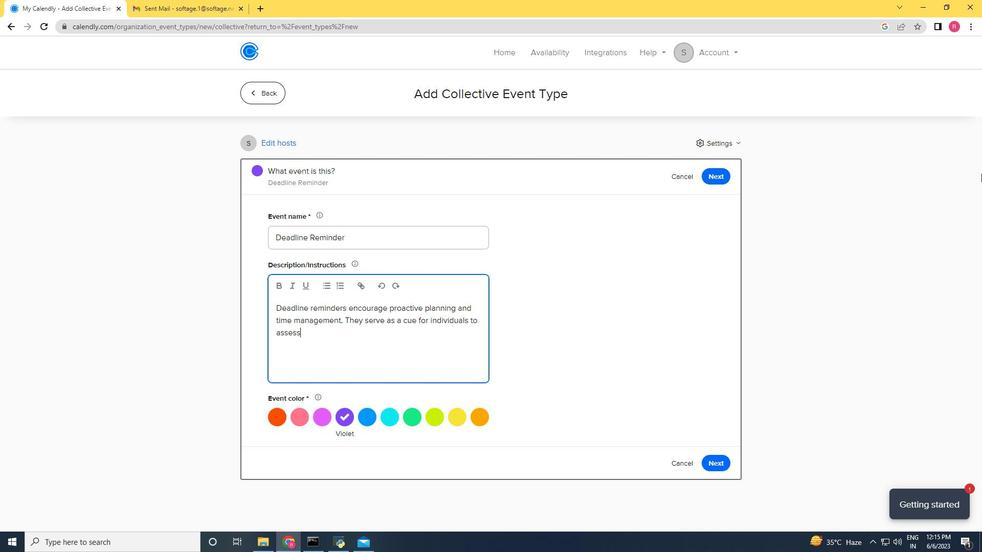 
Action: Mouse moved to (982, 174)
Screenshot: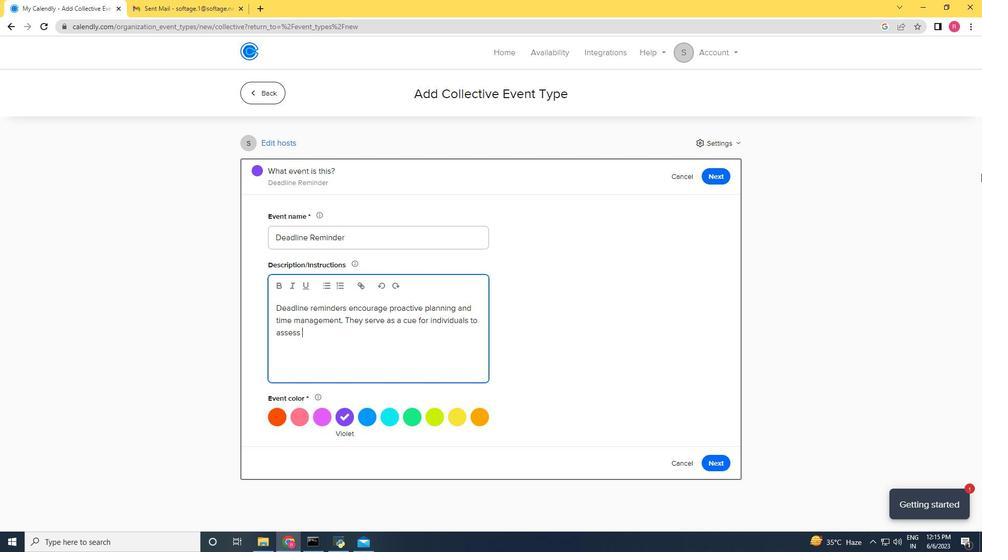 
Action: Key pressed t
Screenshot: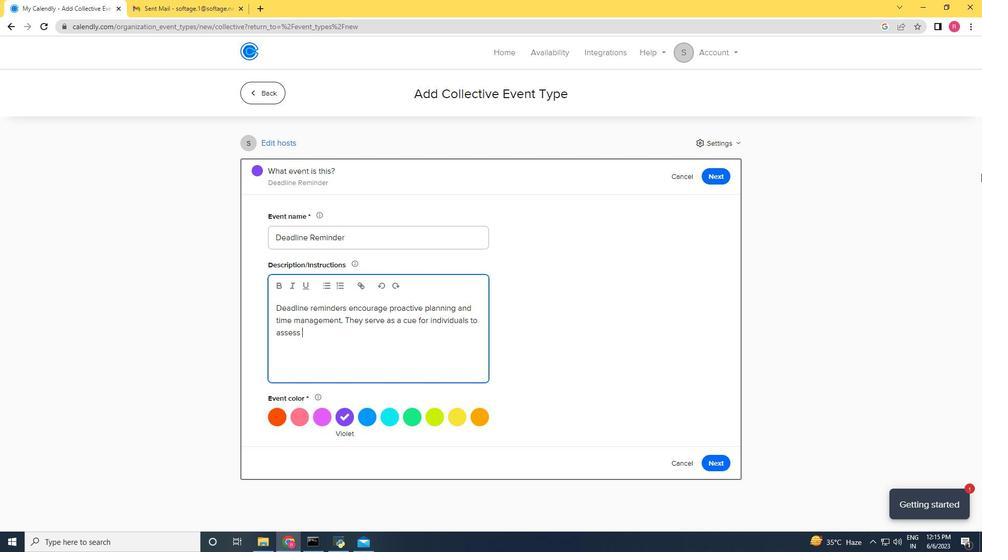 
Action: Mouse moved to (980, 175)
Screenshot: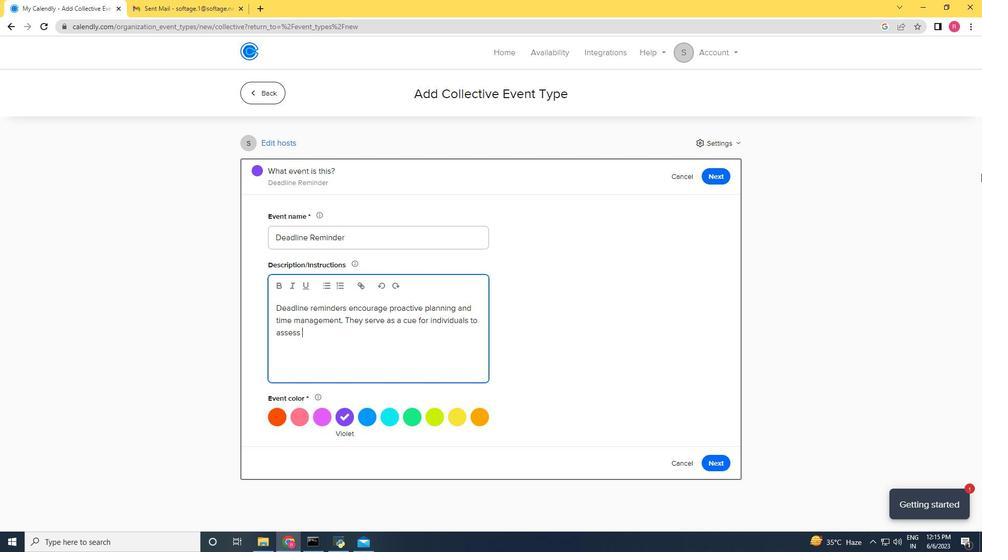 
Action: Key pressed ha
Screenshot: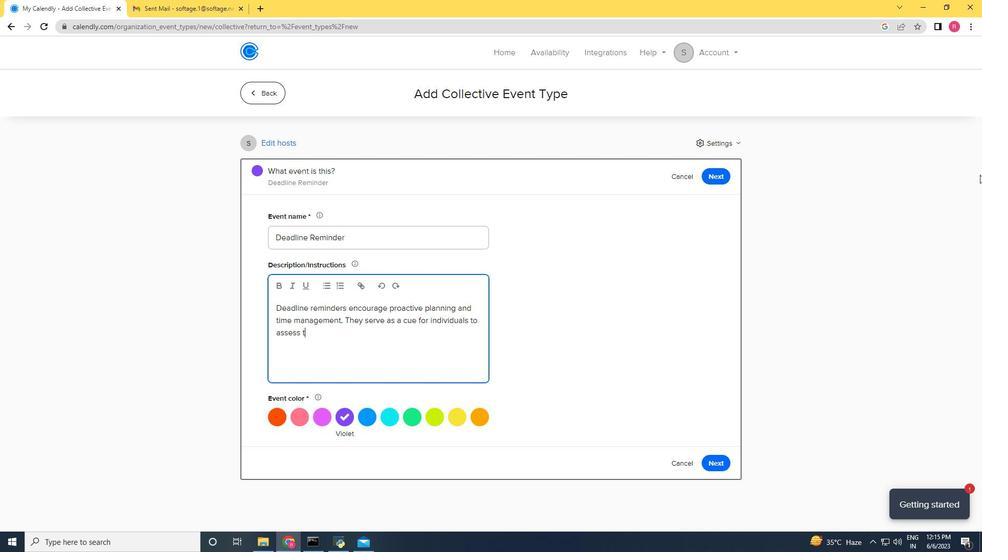 
Action: Mouse moved to (980, 175)
Screenshot: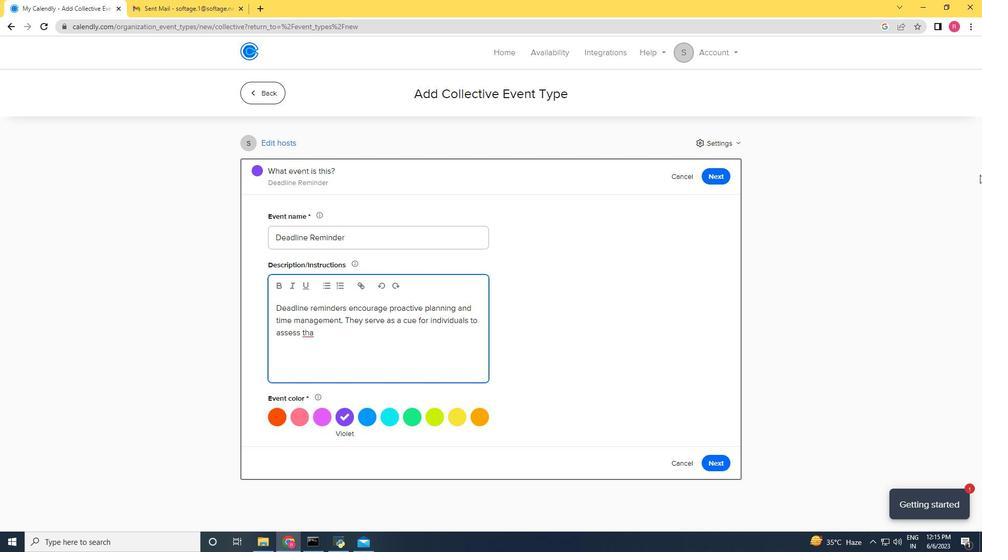 
Action: Key pressed i
Screenshot: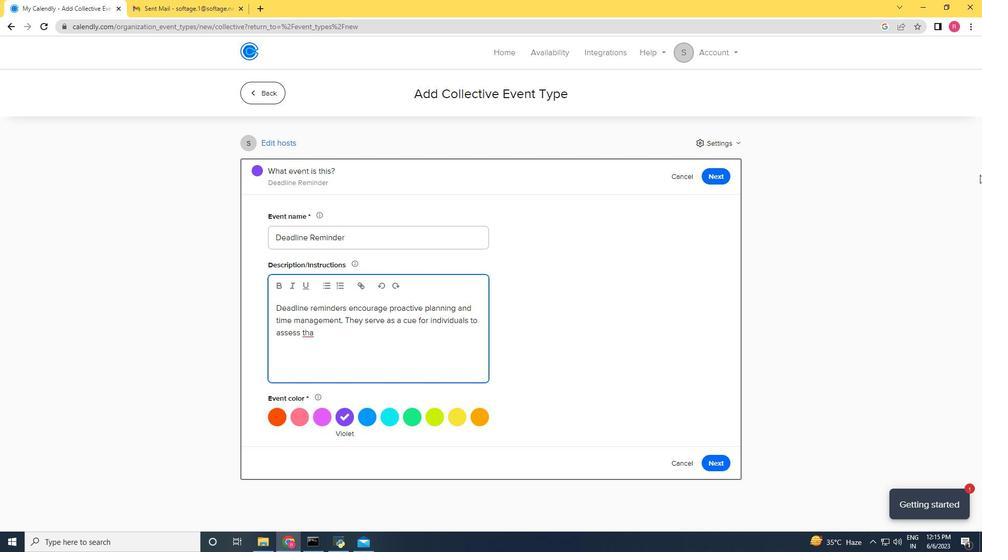 
Action: Mouse moved to (979, 175)
Screenshot: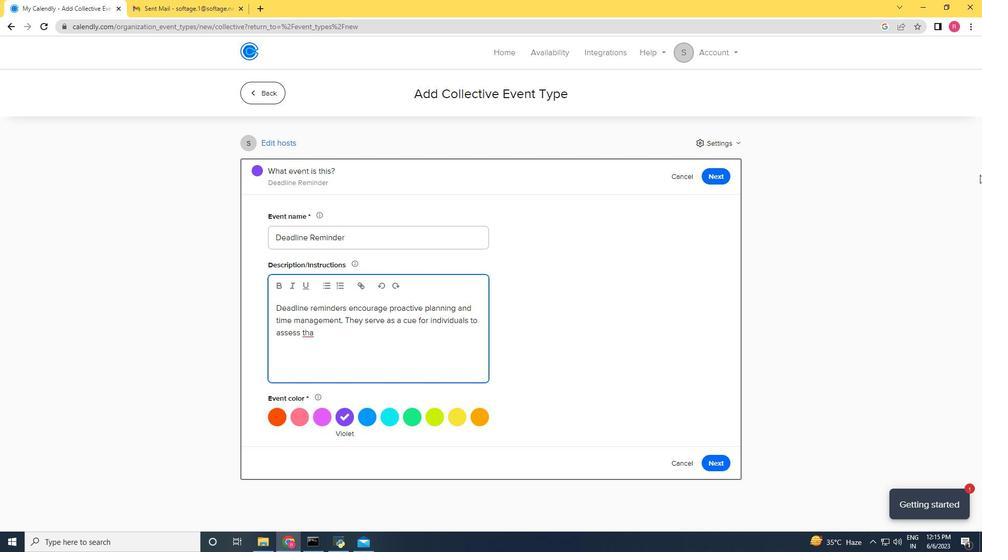 
Action: Key pressed re<Key.space><Key.backspace><Key.backspace><Key.backspace><Key.backspace><Key.backspace>eir<Key.space>planing<Key.space><Key.space><Key.backspace><Key.backspace><Key.backspace><Key.backspace><Key.backspace><Key.backspace>in<Key.backspace><Key.backspace>nning<Key.space>a
Screenshot: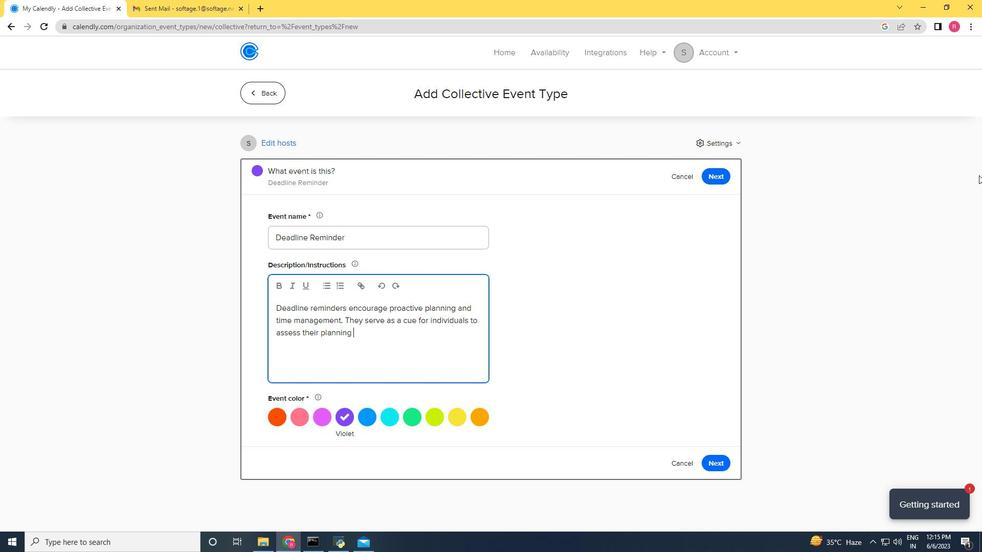 
Action: Mouse moved to (979, 176)
Screenshot: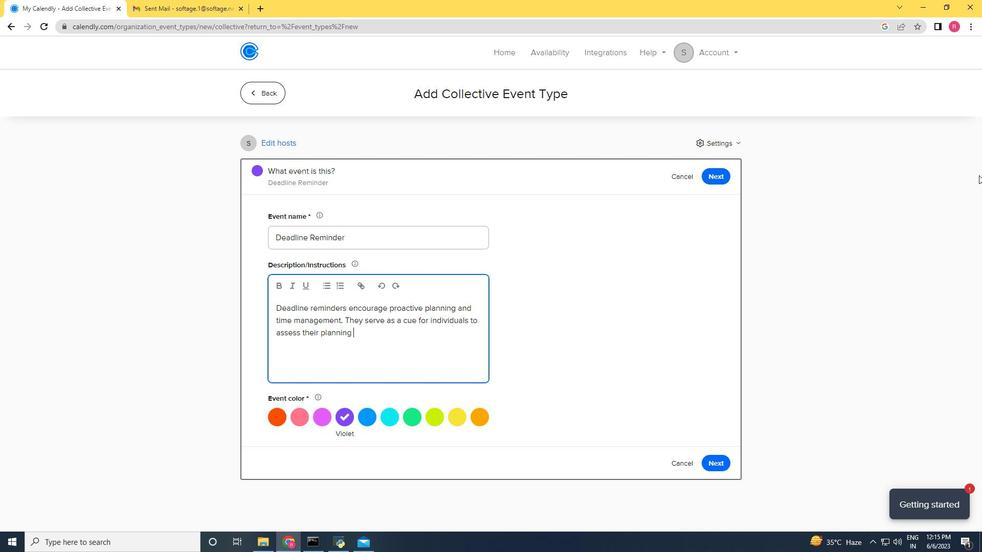 
Action: Key pressed n
Screenshot: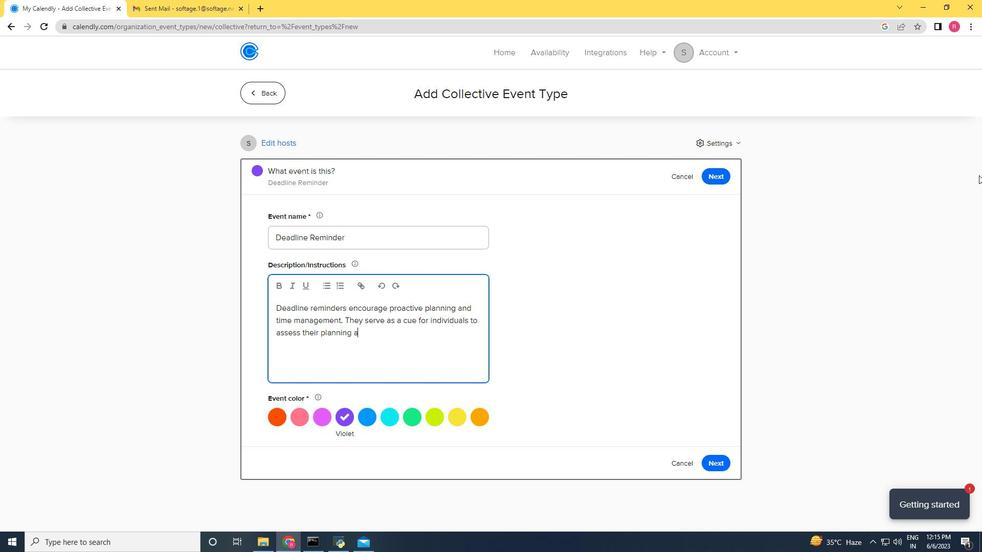 
Action: Mouse moved to (966, 184)
Screenshot: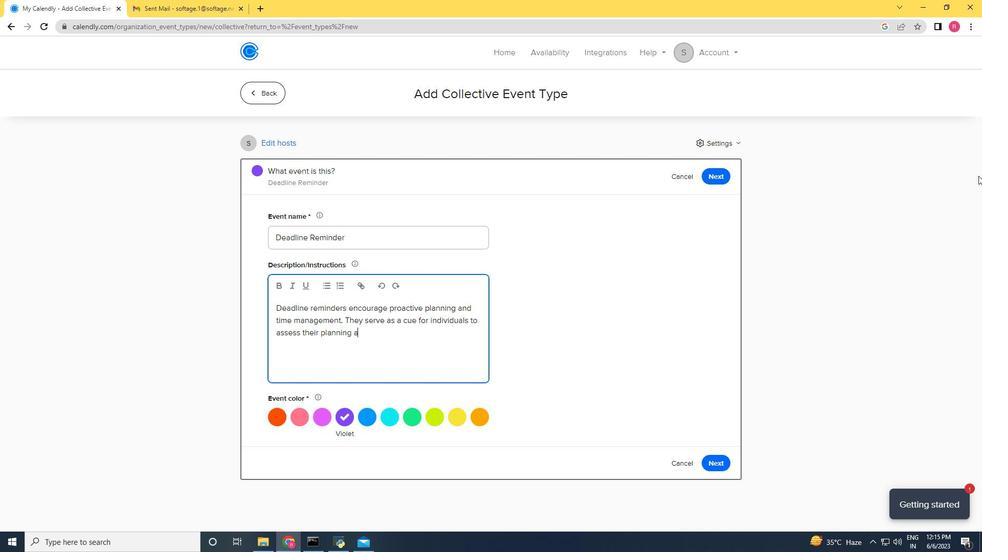 
Action: Key pressed d<Key.space>time<Key.space>man<Key.backspace><Key.backspace><Key.backspace><Key.backspace><Key.backspace><Key.backspace><Key.backspace><Key.backspace><Key.backspace><Key.backspace><Key.backspace><Key.backspace><Key.backspace><Key.backspace><Key.backspace><Key.backspace><Key.backspace><Key.backspace><Key.backspace><Key.backspace><Key.backspace>progress<Key.space><Key.backspace>,<Key.space><Key.shift>identify<Key.space>and<Key.space><Key.backspace><Key.backspace>y<Key.space><Key.space>obstacles<Key.space><Key.backspace>,<Key.space>and<Key.space>adjust<Key.space>their<Key.space>plans<Key.space>accordingly<Key.space>to<Key.space>ensure<Key.space>timely<Key.space>completion<Key.space>of<Key.space>the<Key.space>task<Key.space>or<Key.space>project<Key.space><Key.backspace>.
Screenshot: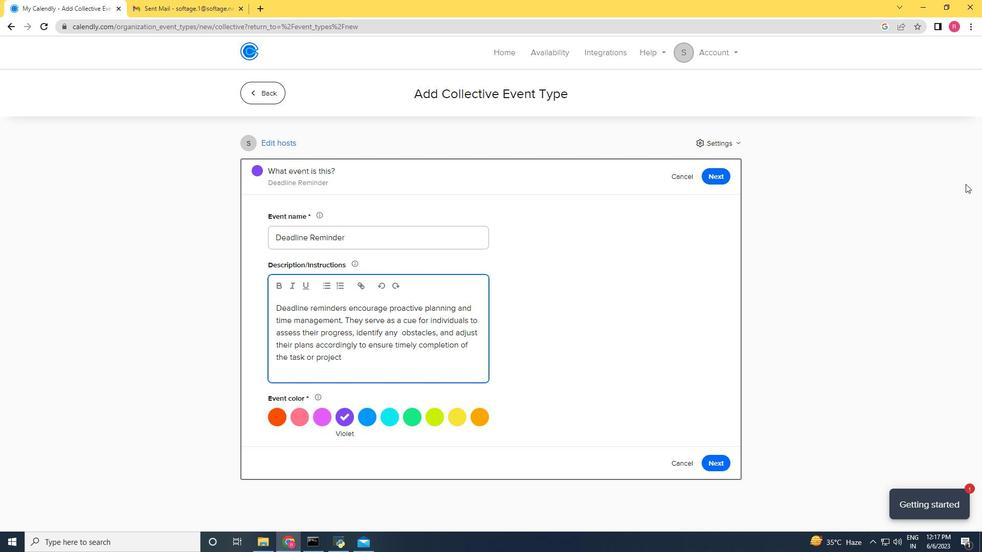 
Action: Mouse moved to (454, 424)
Screenshot: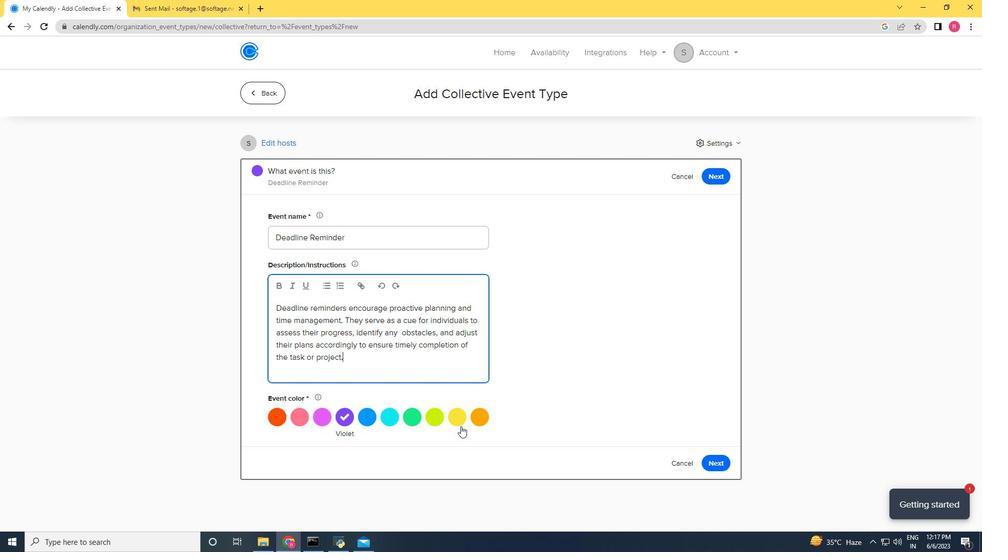 
Action: Mouse pressed left at (454, 424)
Screenshot: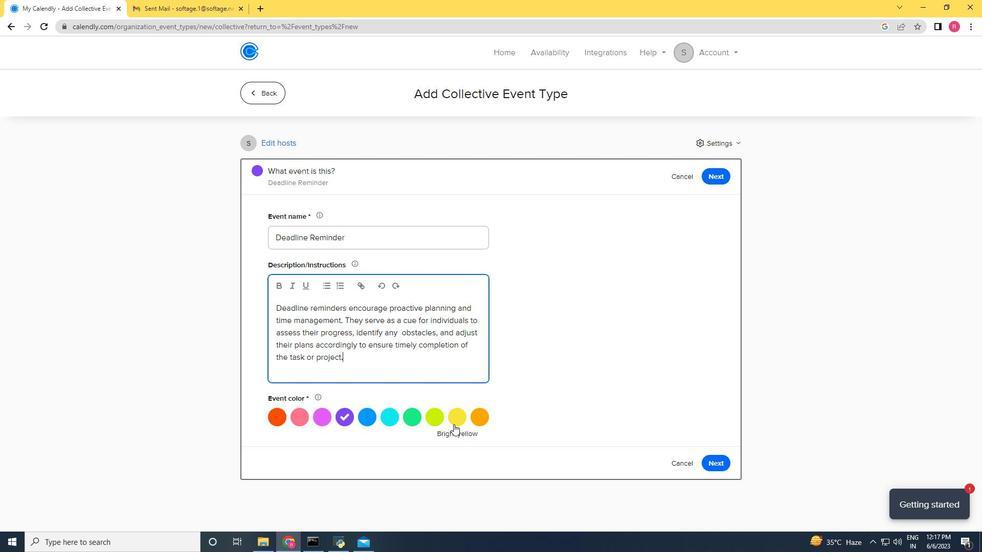 
Action: Mouse moved to (716, 461)
Screenshot: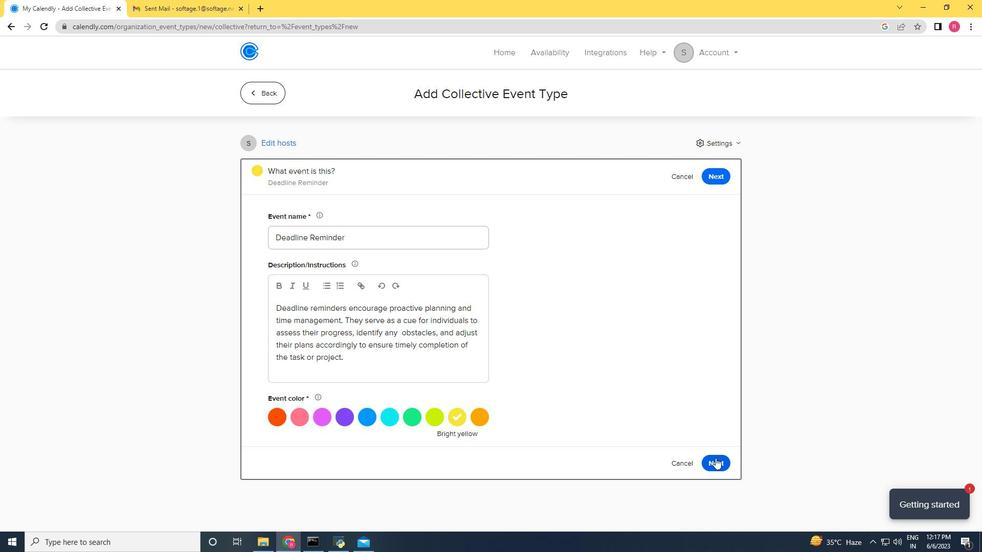 
Action: Mouse pressed left at (716, 461)
Screenshot: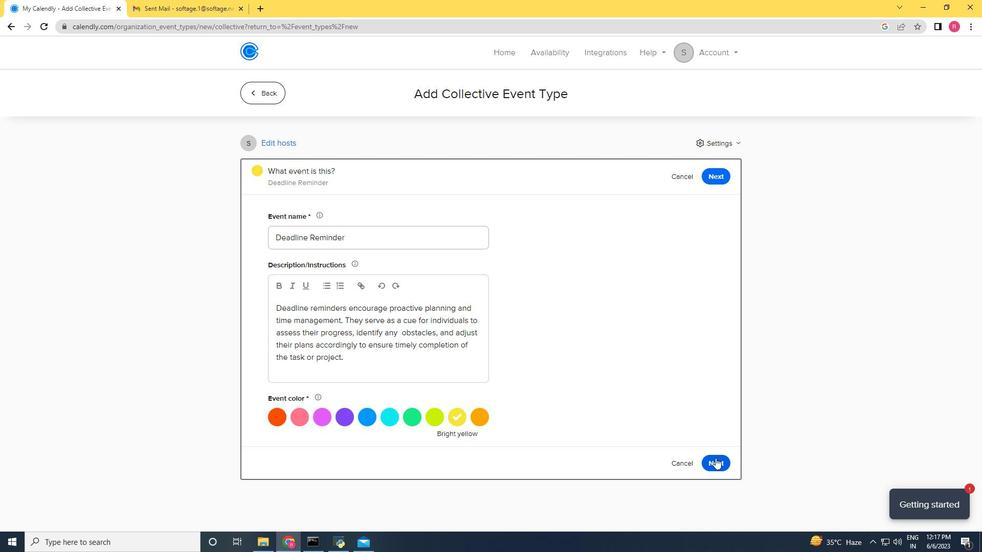 
Action: Mouse moved to (354, 301)
Screenshot: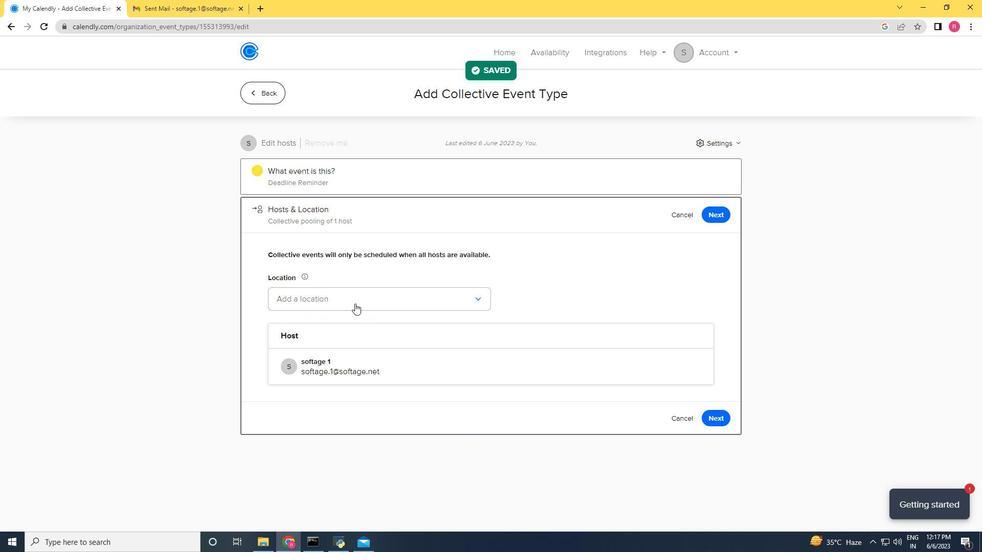 
Action: Mouse pressed left at (354, 301)
Screenshot: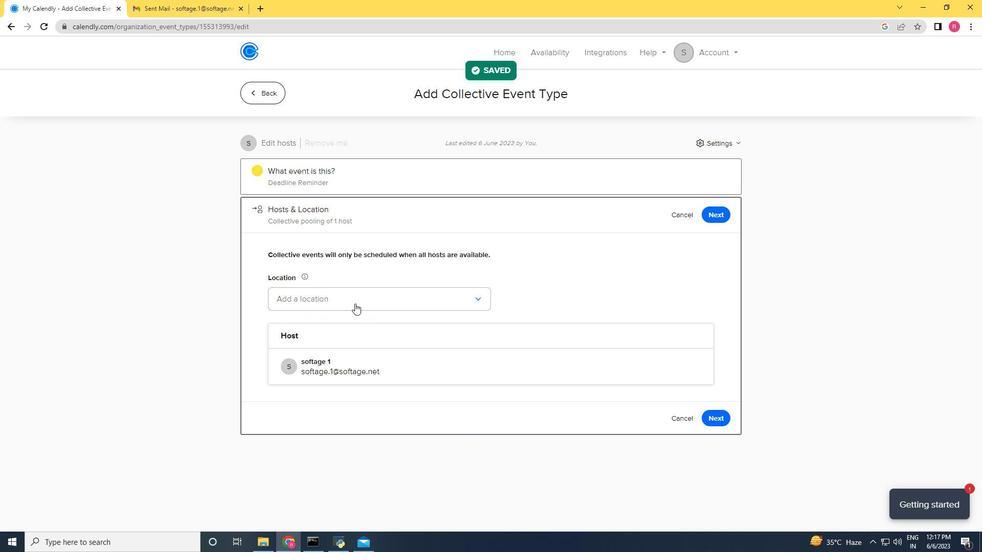 
Action: Mouse moved to (351, 324)
Screenshot: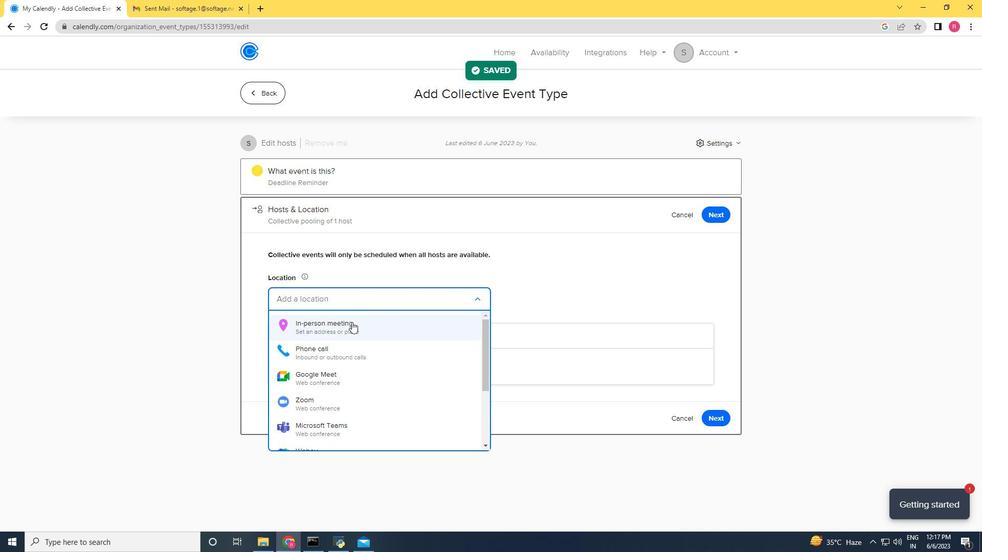 
Action: Mouse pressed left at (351, 324)
Screenshot: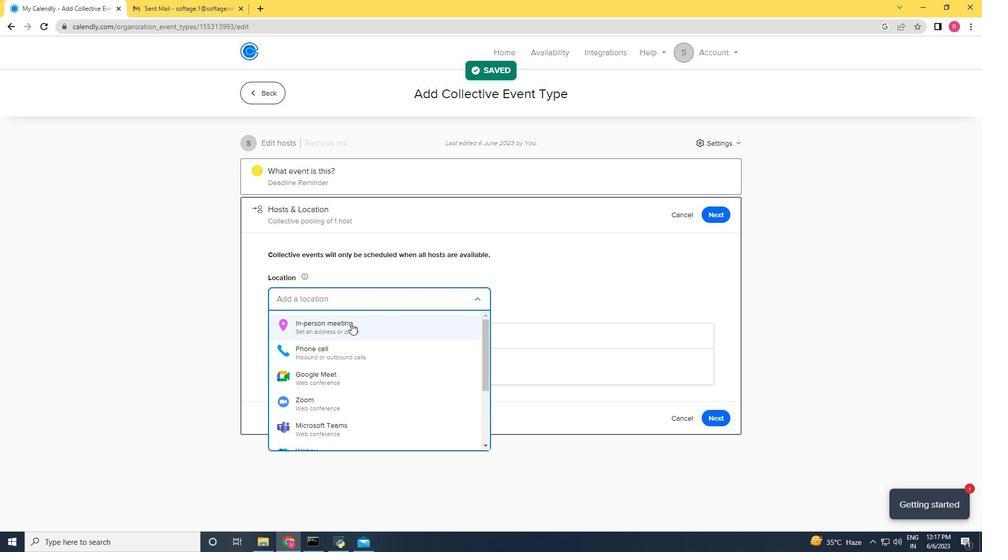 
Action: Mouse moved to (495, 170)
Screenshot: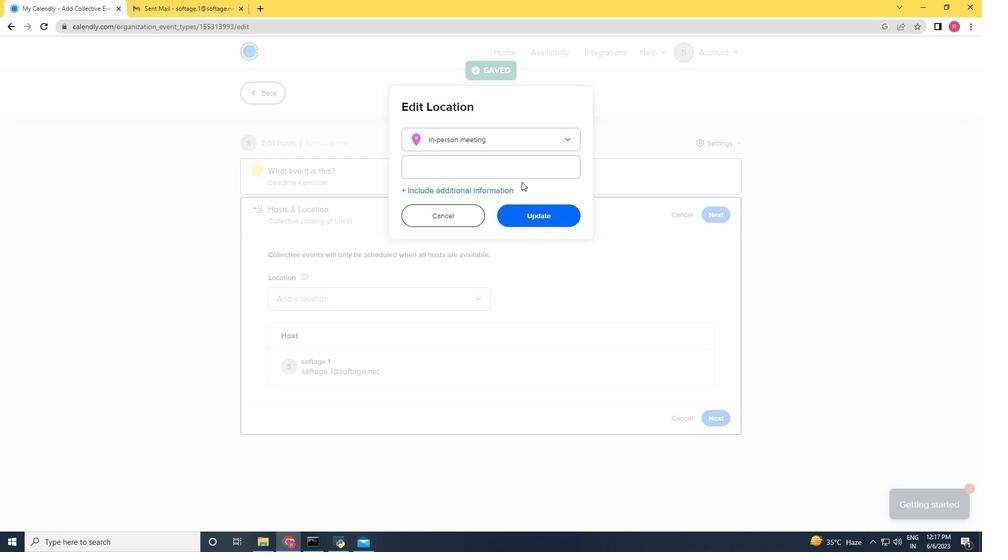 
Action: Mouse pressed left at (495, 170)
Screenshot: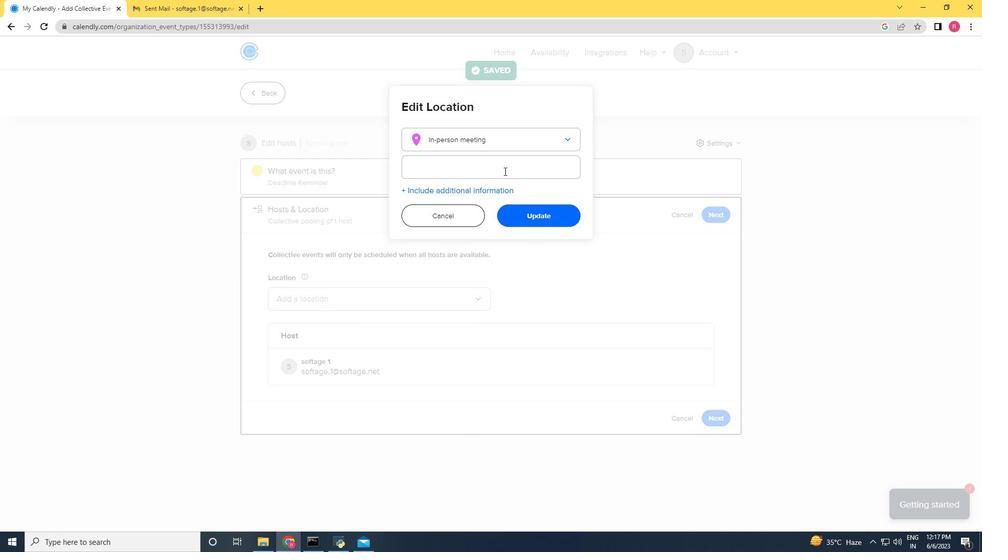 
Action: Key pressed 987<Key.space><Key.space><Key.shift>Piazza<Key.space><Key.space><Key.shift>D<Key.backspace>do<Key.backspace>i<Key.space><Key.shift>Spagna,<Key.space><Key.shift><Key.shift><Key.shift><Key.shift><Key.shift><Key.shift><Key.shift><Key.shift><Key.shift>Rome,<Key.space><Key.shift><Key.shift><Key.shift><Key.shift><Key.shift><Key.shift><Key.shift><Key.shift><Key.shift><Key.shift>Italy<Key.left><Key.left><Key.left><Key.left><Key.left><Key.left><Key.left><Key.left><Key.left><Key.left><Key.left><Key.left><Key.left><Key.left><Key.left><Key.left><Key.right><Key.right><Key.right><Key.right><Key.right><Key.right><Key.right><Key.right><Key.right><Key.right><Key.right><Key.right><Key.right><Key.right><Key.right><Key.right><Key.right><Key.right><Key.right><Key.right><Key.right>
Screenshot: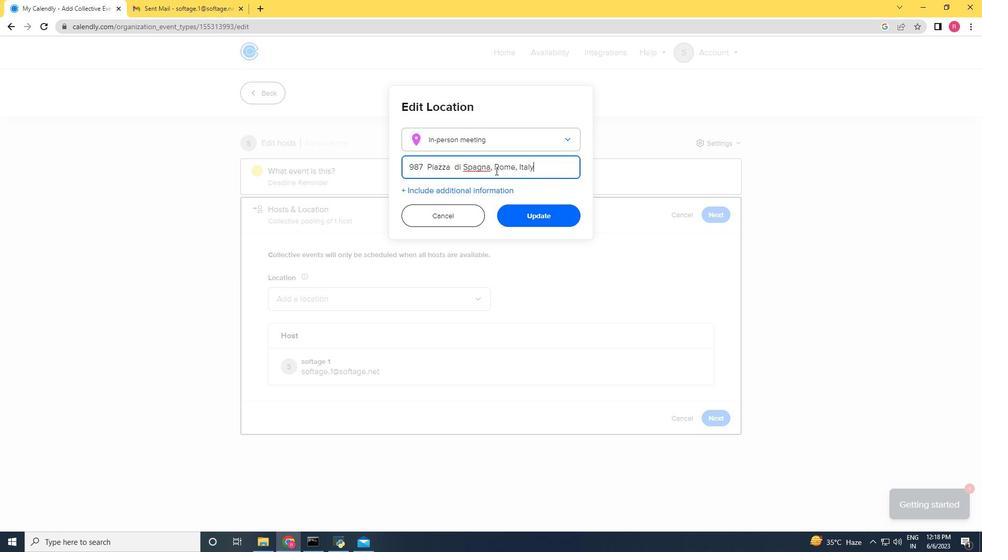 
Action: Mouse moved to (540, 223)
Screenshot: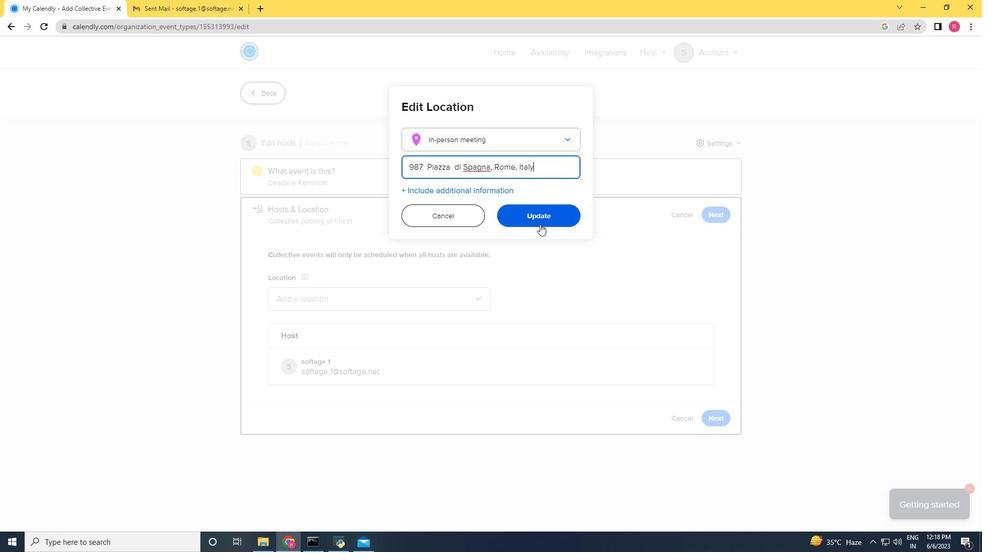 
Action: Mouse pressed left at (540, 223)
Screenshot: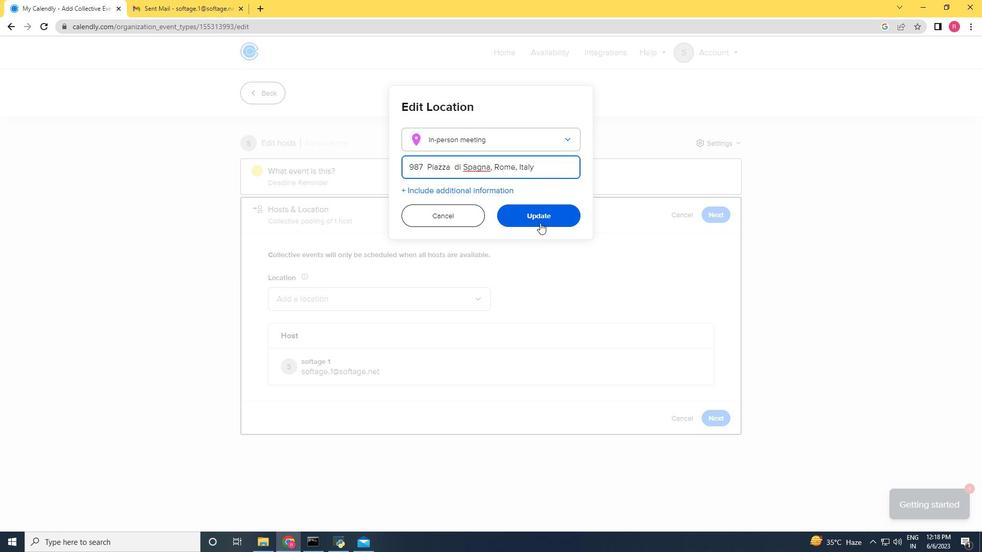 
Action: Mouse moved to (715, 417)
Screenshot: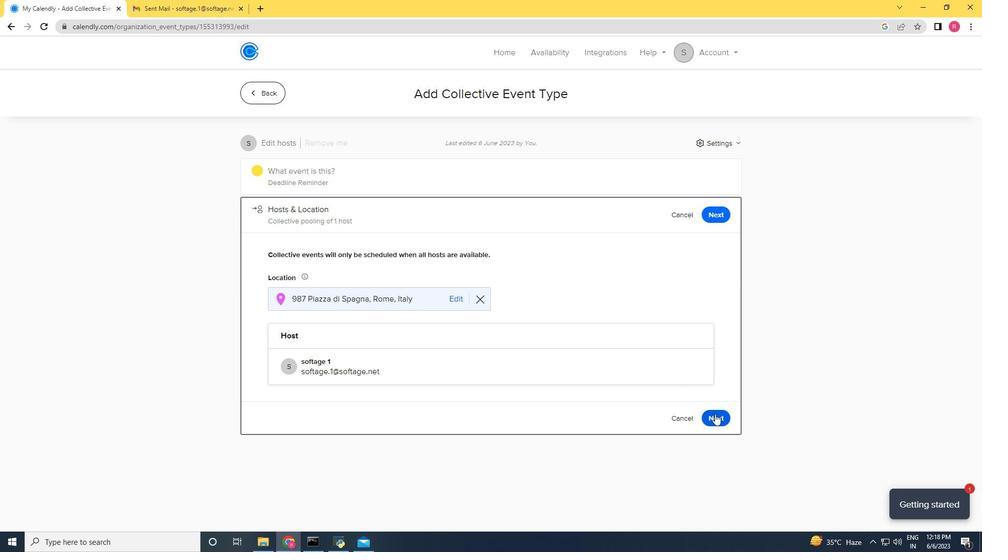 
Action: Mouse pressed left at (715, 417)
Screenshot: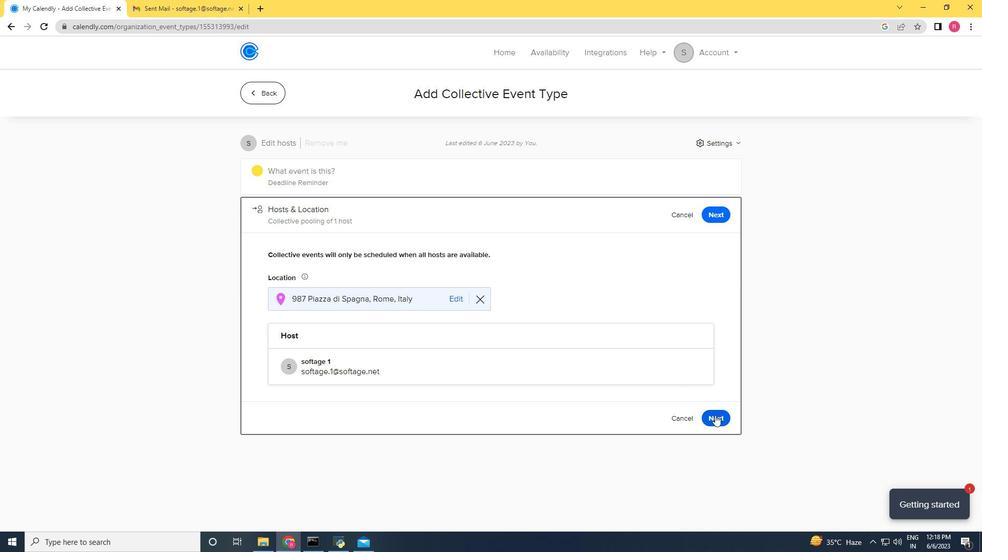 
Action: Mouse moved to (292, 368)
Screenshot: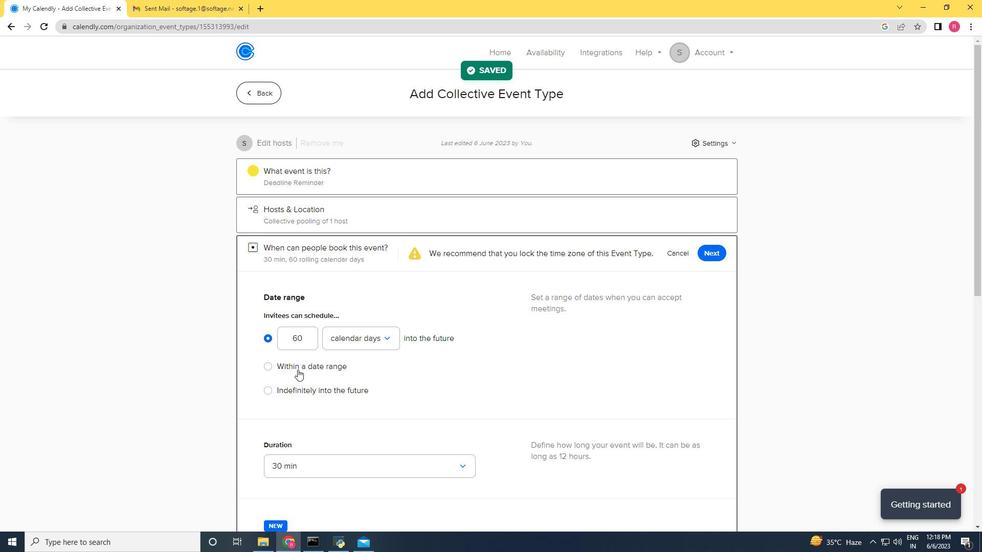 
Action: Mouse pressed left at (292, 368)
Screenshot: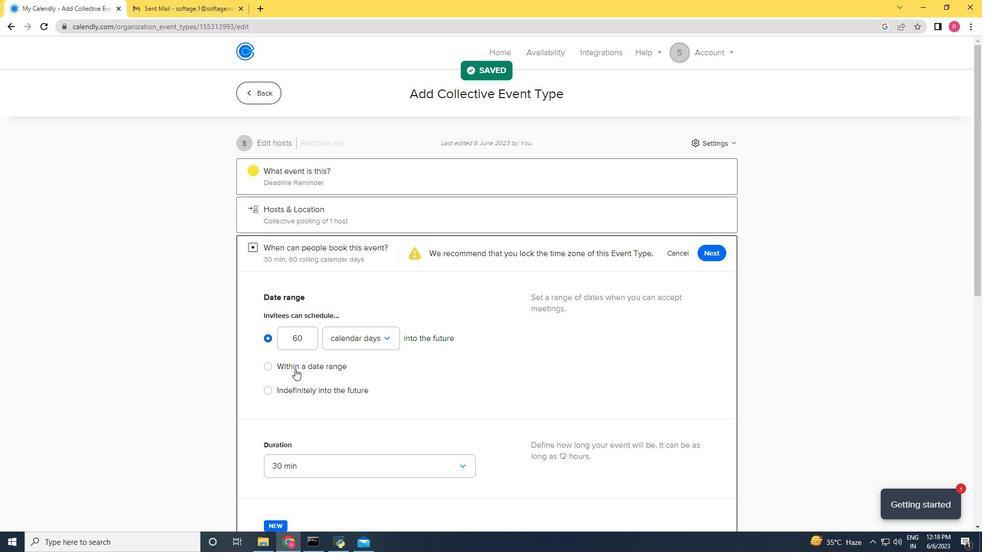 
Action: Mouse moved to (357, 343)
Screenshot: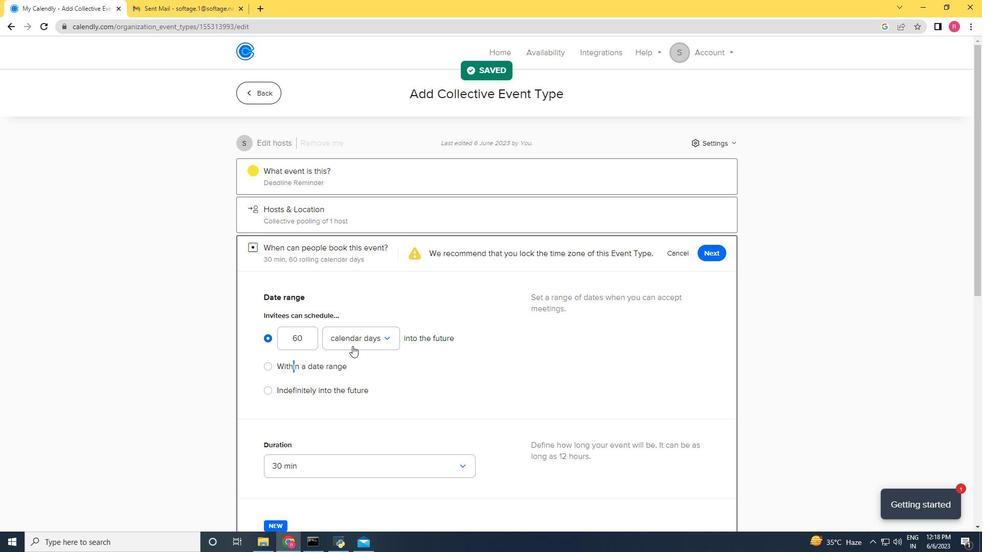 
Action: Mouse pressed left at (357, 343)
Screenshot: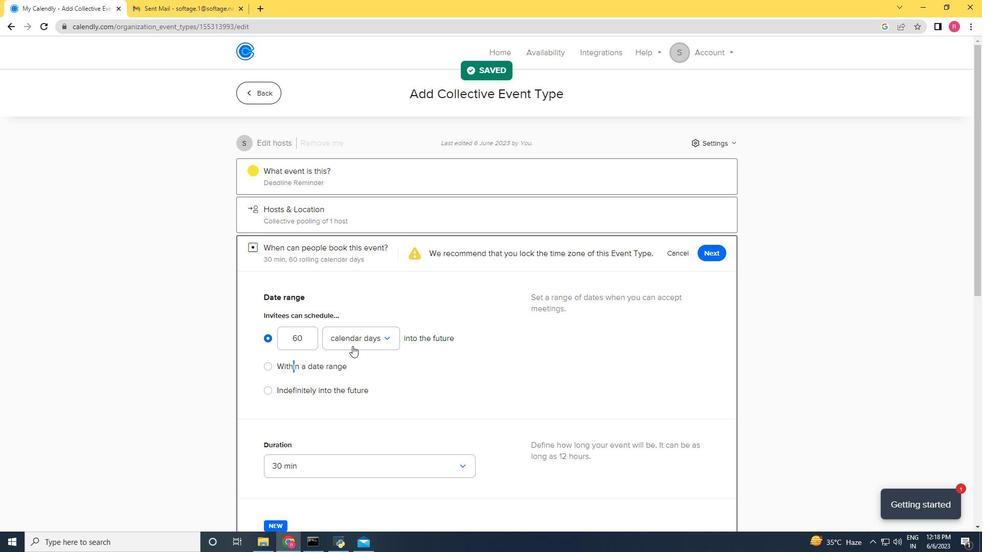 
Action: Mouse moved to (275, 369)
Screenshot: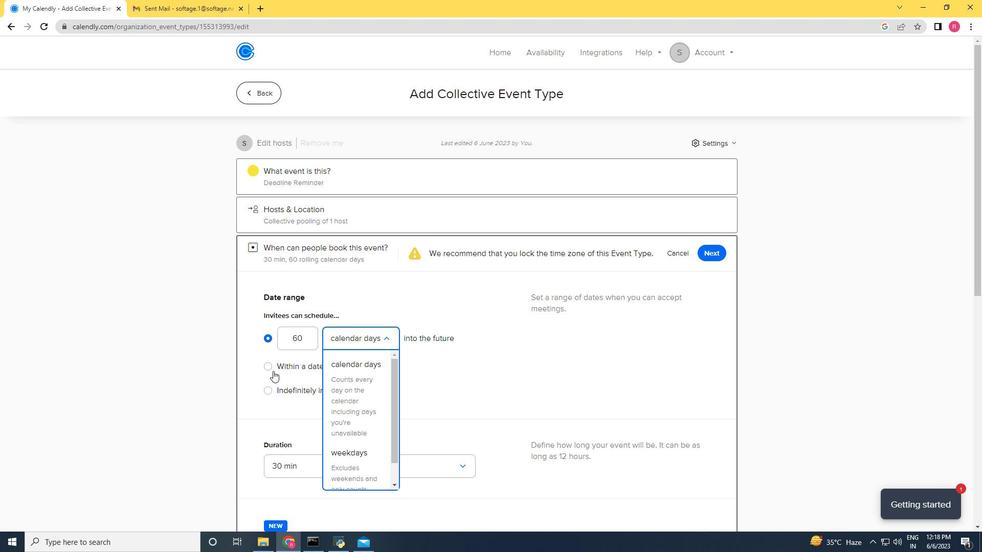 
Action: Mouse pressed left at (275, 369)
Screenshot: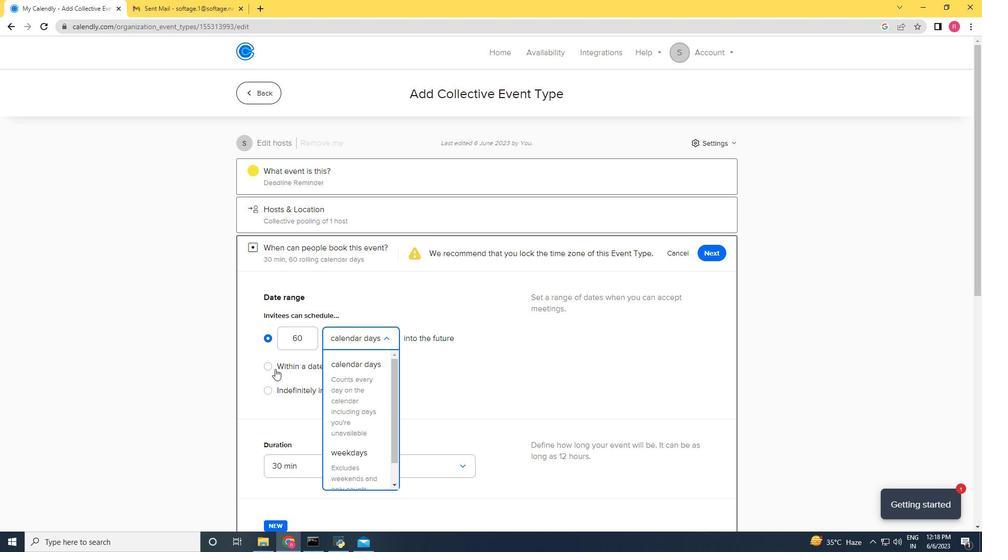 
Action: Mouse moved to (373, 369)
Screenshot: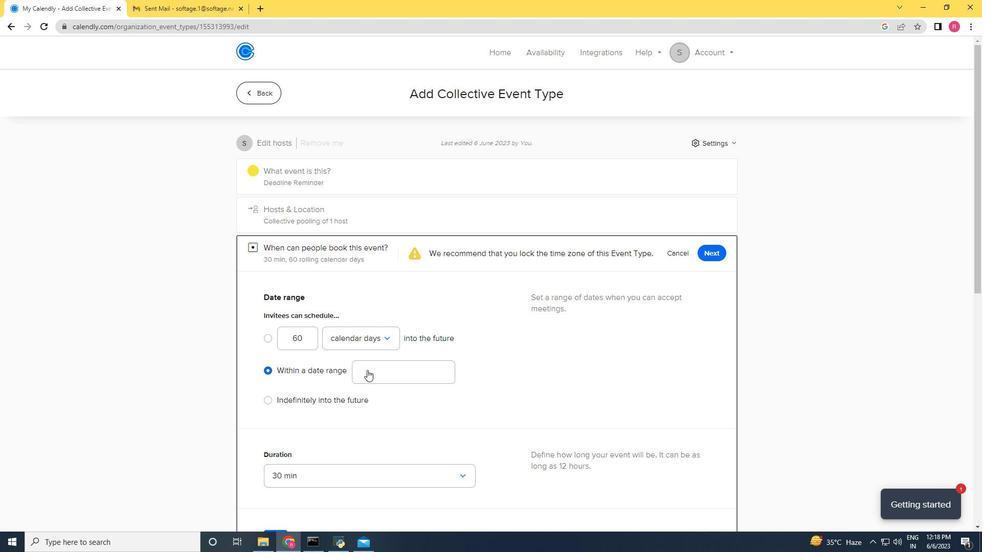 
Action: Mouse pressed left at (373, 369)
Screenshot: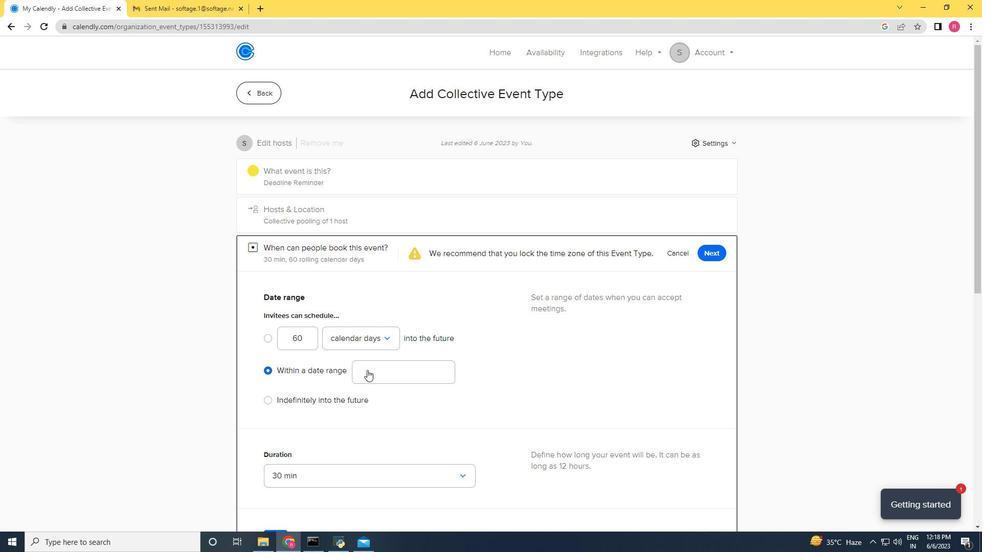 
Action: Mouse moved to (434, 188)
Screenshot: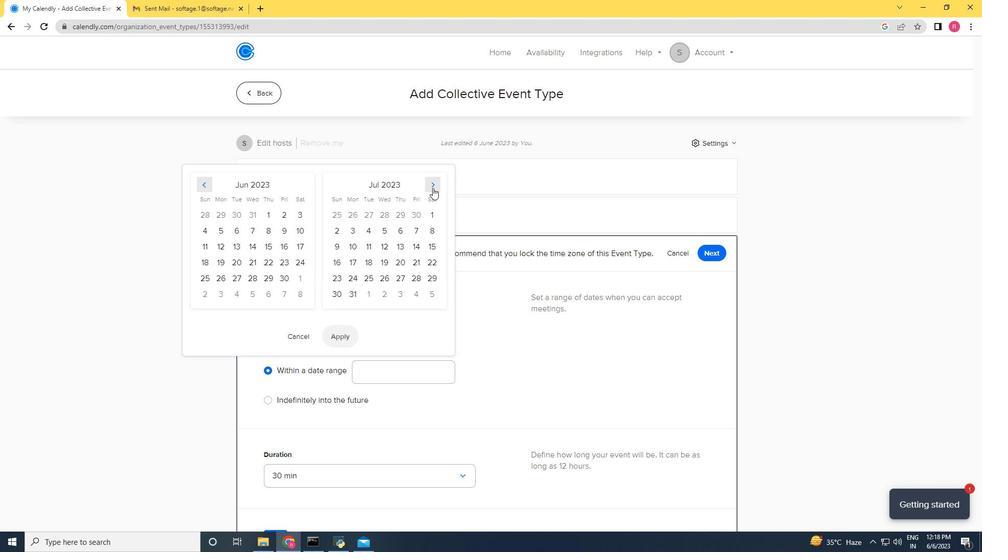 
Action: Mouse pressed left at (434, 188)
Screenshot: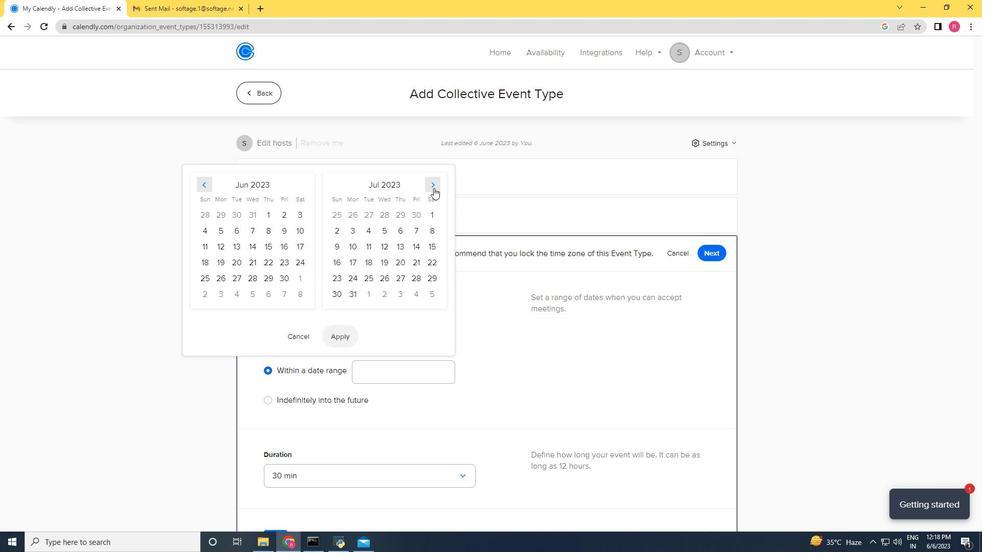 
Action: Mouse pressed left at (434, 188)
Screenshot: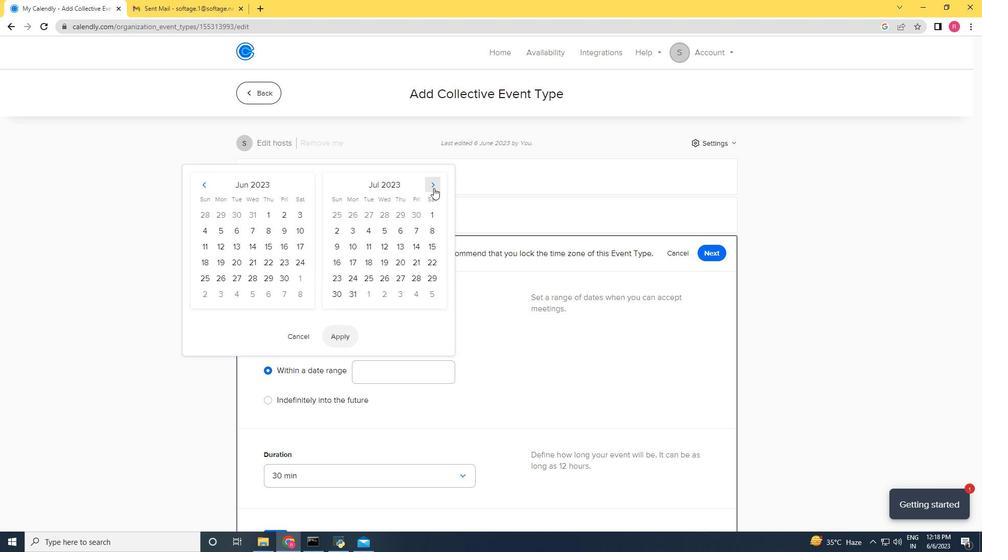 
Action: Mouse pressed left at (434, 188)
Screenshot: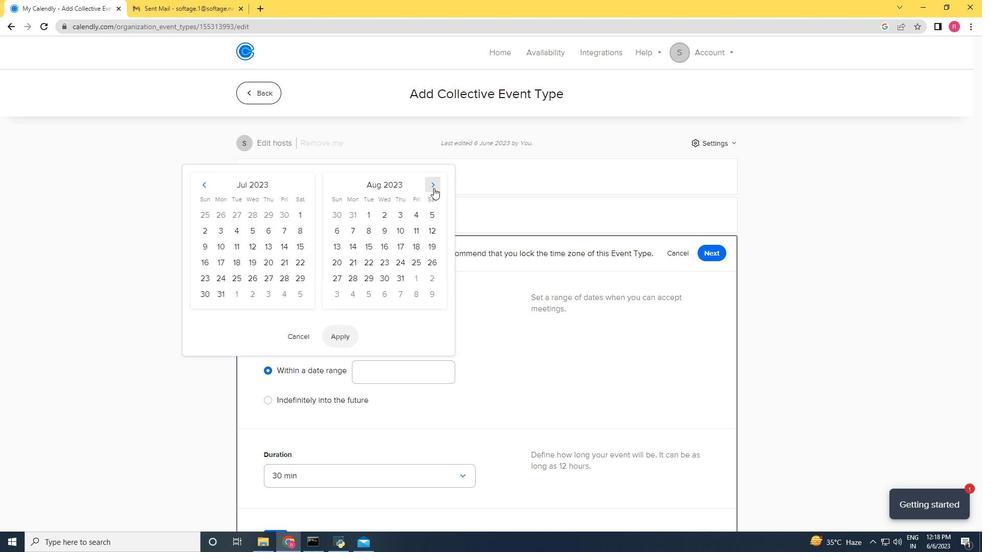 
Action: Mouse pressed left at (434, 188)
Screenshot: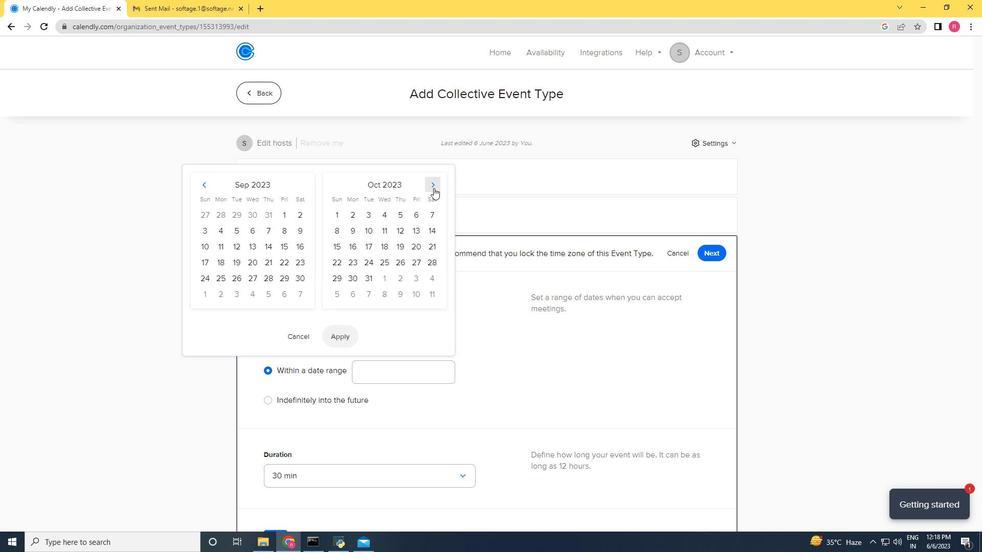
Action: Mouse moved to (400, 219)
Screenshot: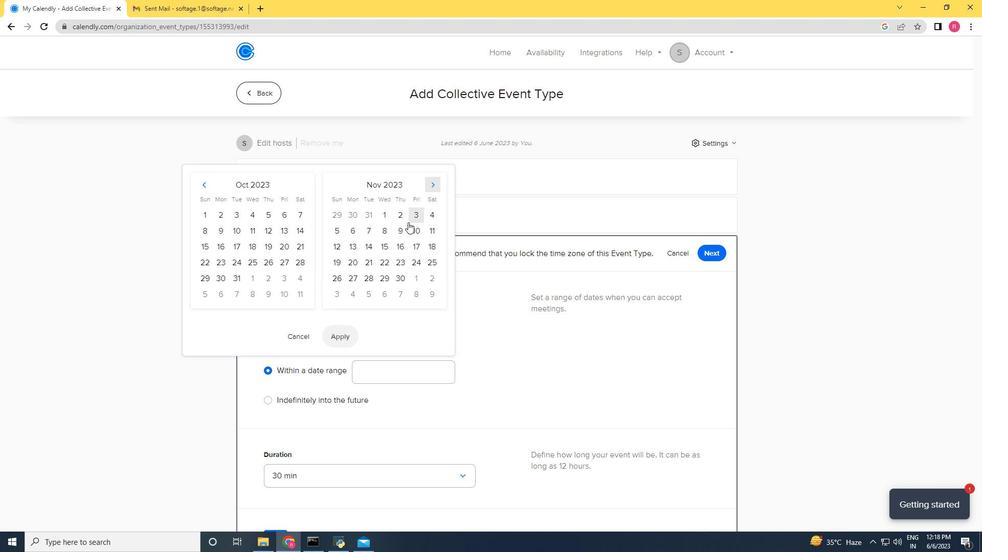 
Action: Mouse pressed left at (400, 219)
Screenshot: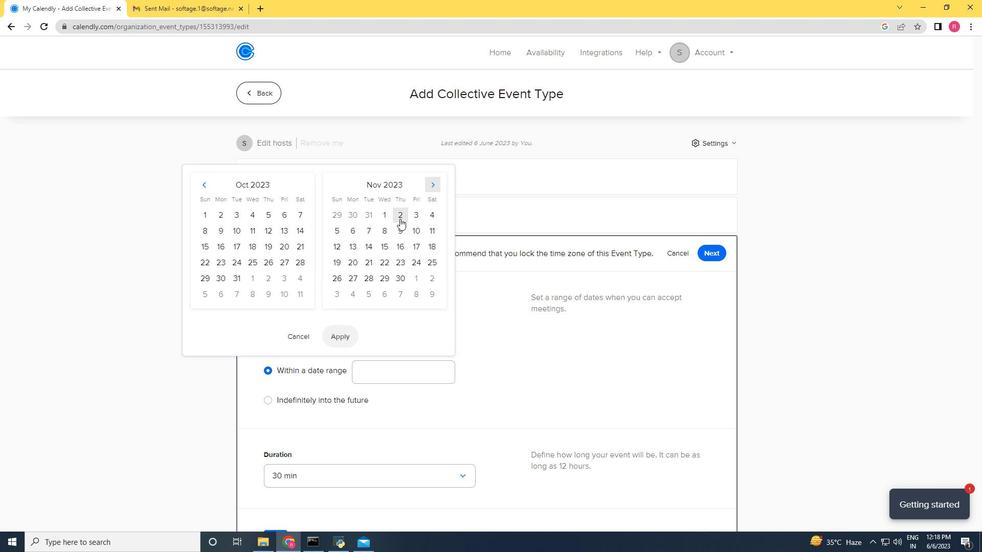 
Action: Mouse moved to (428, 212)
Screenshot: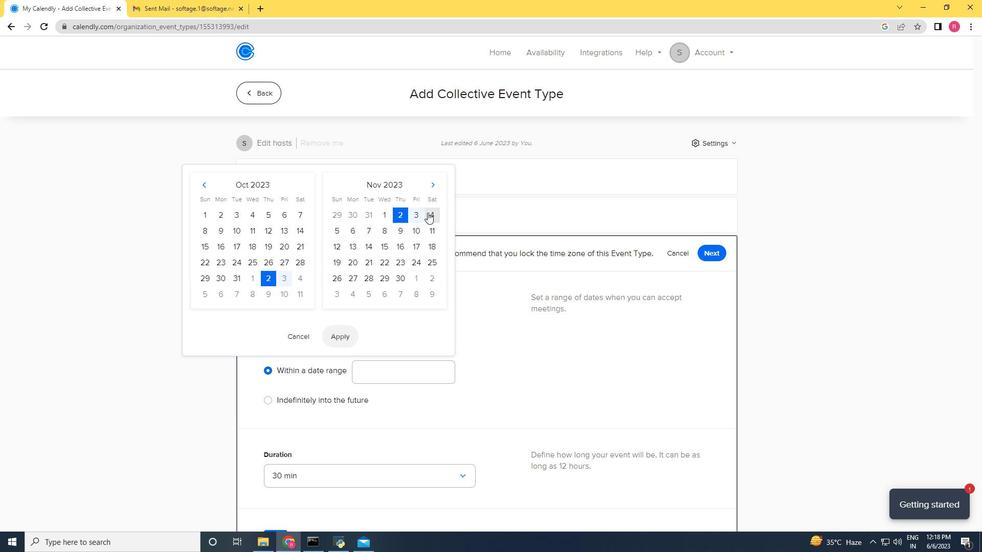 
Action: Mouse pressed left at (428, 212)
Screenshot: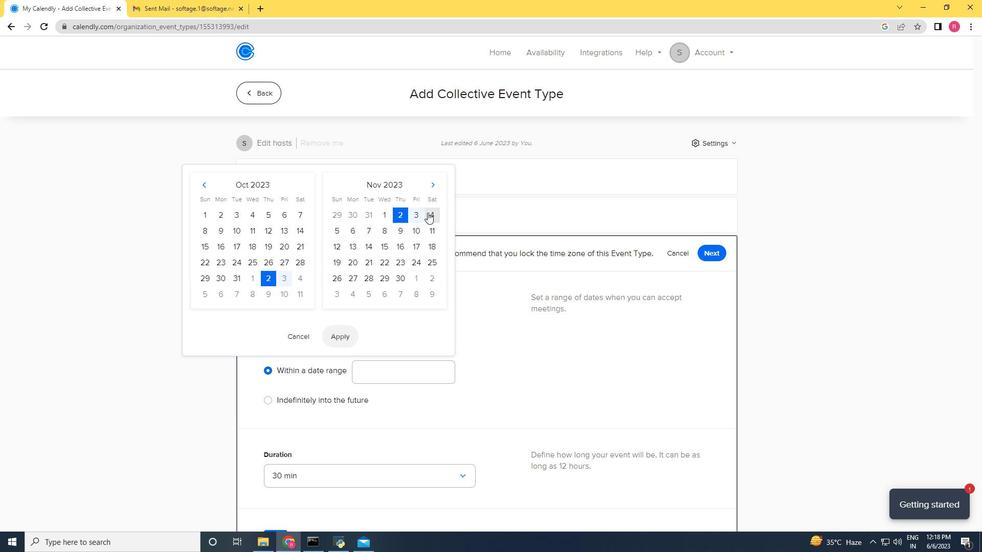 
Action: Mouse moved to (347, 337)
Screenshot: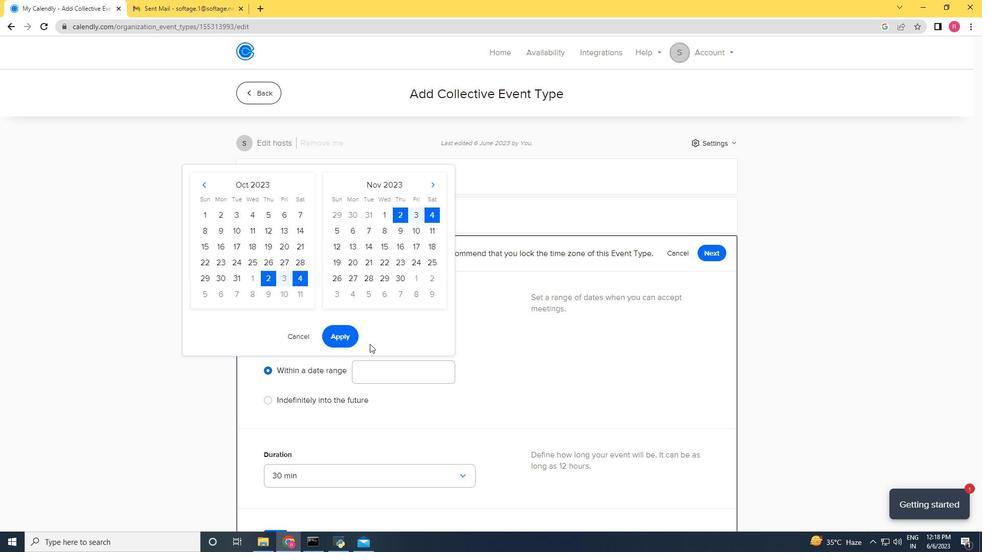 
Action: Mouse pressed left at (347, 337)
Screenshot: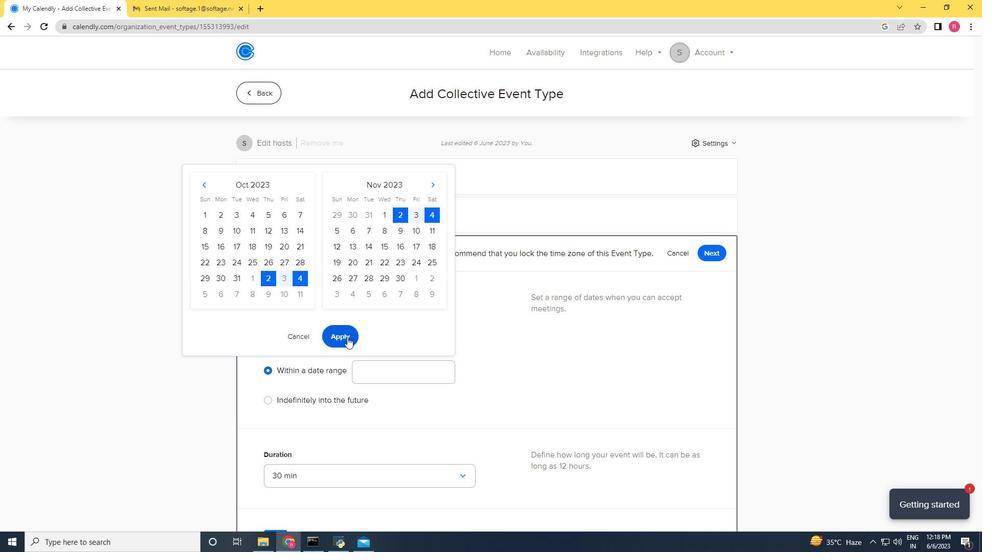 
Action: Mouse moved to (384, 418)
Screenshot: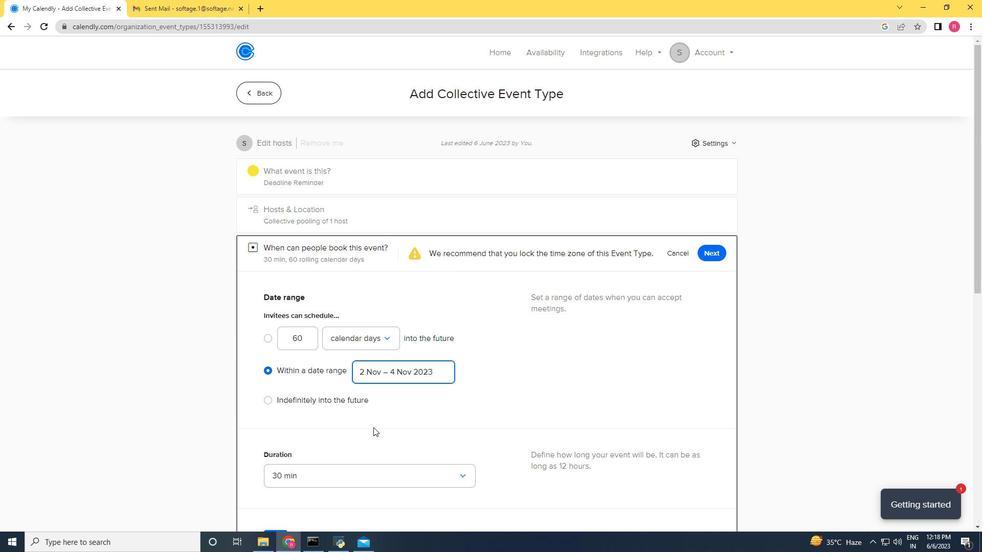 
Action: Mouse scrolled (384, 418) with delta (0, 0)
Screenshot: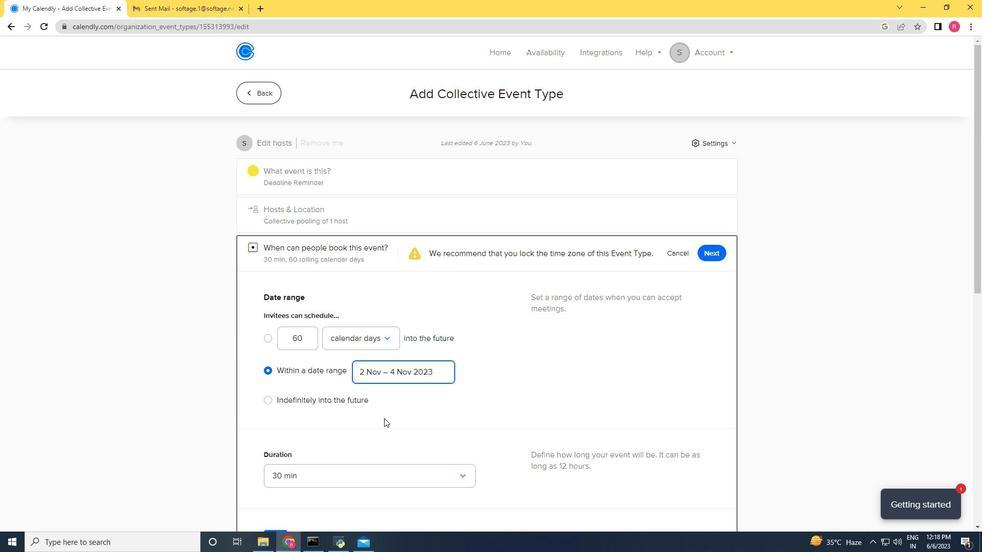 
Action: Mouse moved to (384, 418)
Screenshot: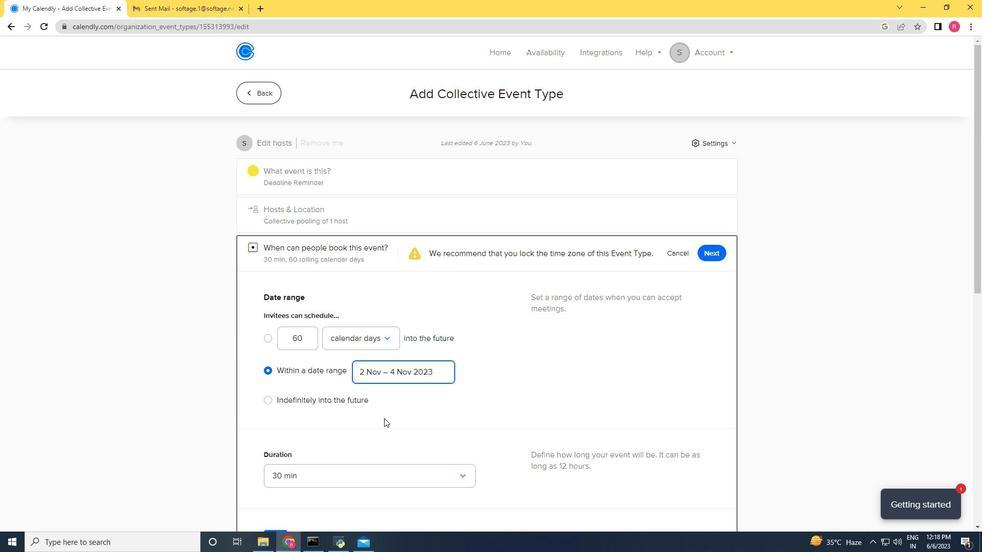 
Action: Mouse scrolled (384, 417) with delta (0, 0)
Screenshot: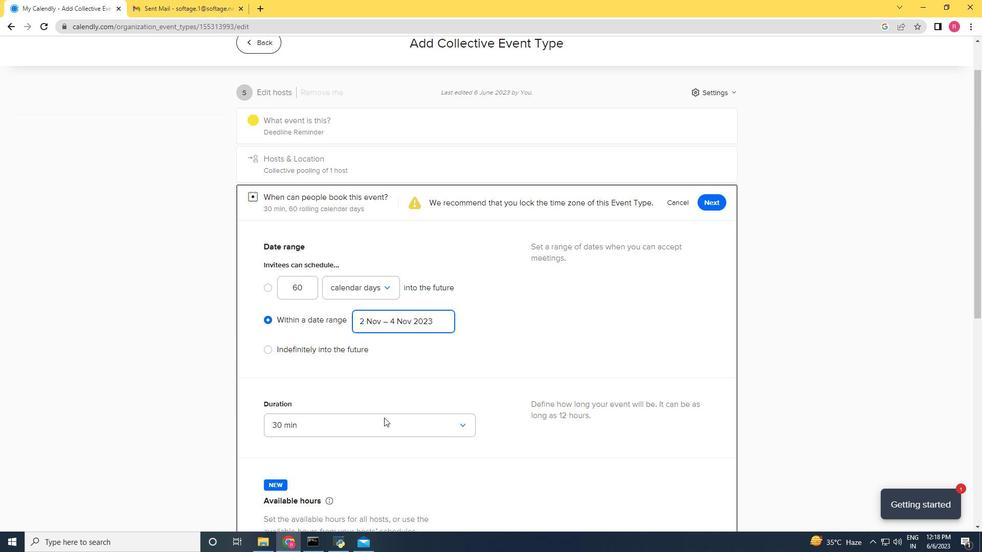 
Action: Mouse scrolled (384, 417) with delta (0, 0)
Screenshot: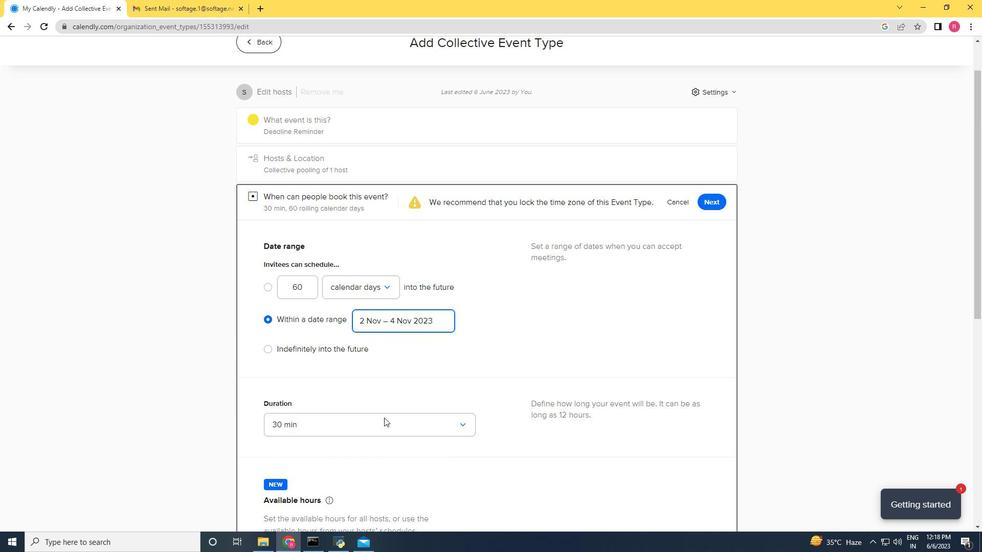 
Action: Mouse scrolled (384, 417) with delta (0, 0)
Screenshot: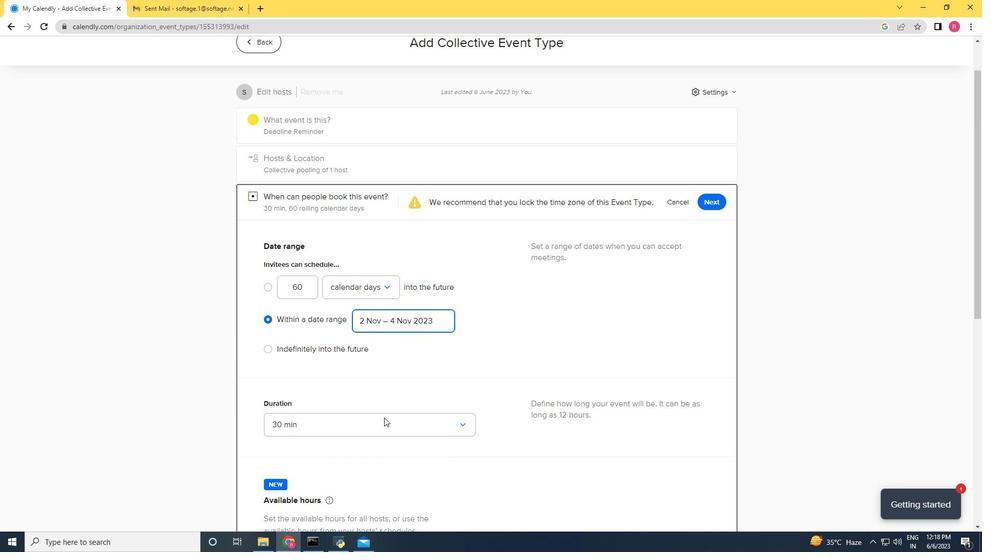 
Action: Mouse scrolled (384, 417) with delta (0, 0)
Screenshot: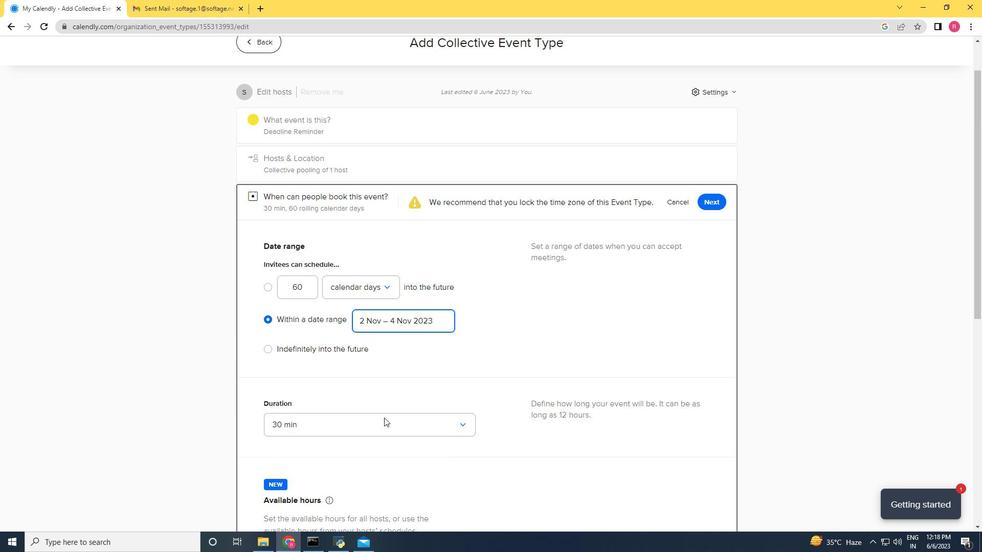 
Action: Mouse moved to (385, 413)
Screenshot: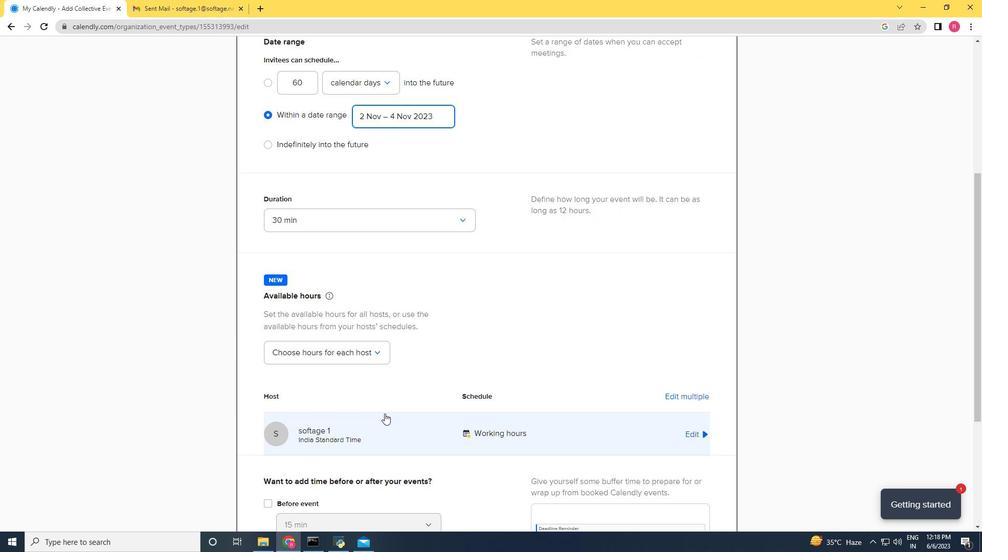 
Action: Mouse scrolled (385, 412) with delta (0, 0)
Screenshot: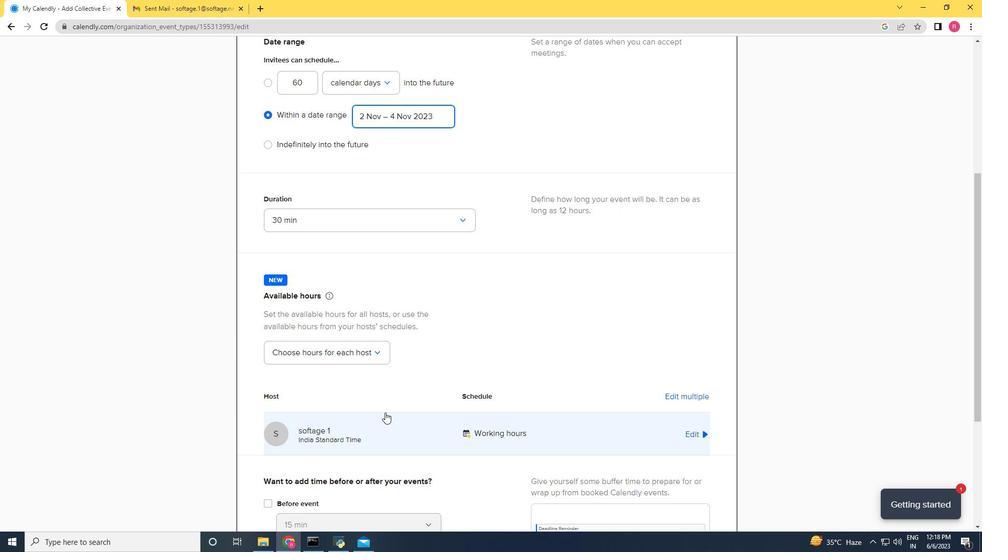 
Action: Mouse scrolled (385, 412) with delta (0, 0)
Screenshot: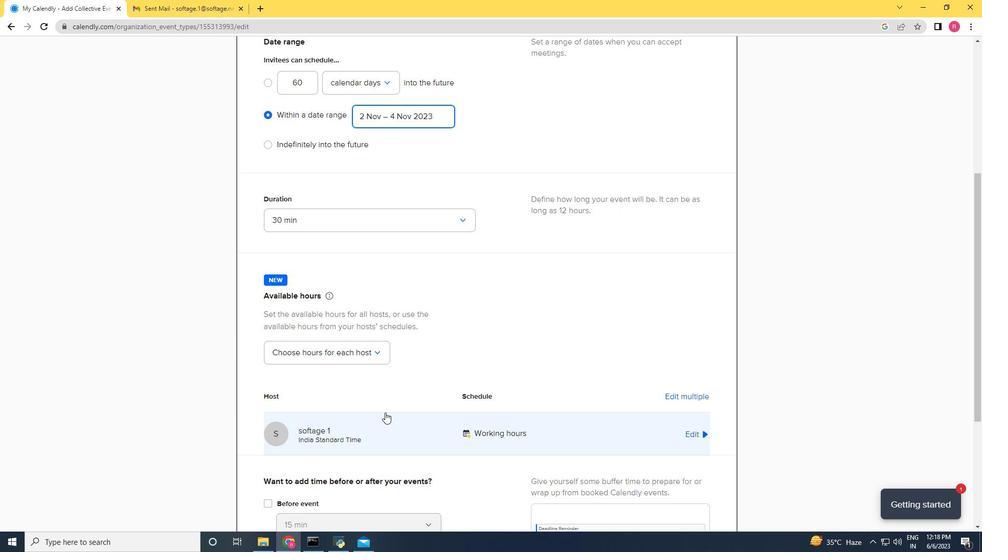 
Action: Mouse scrolled (385, 412) with delta (0, 0)
Screenshot: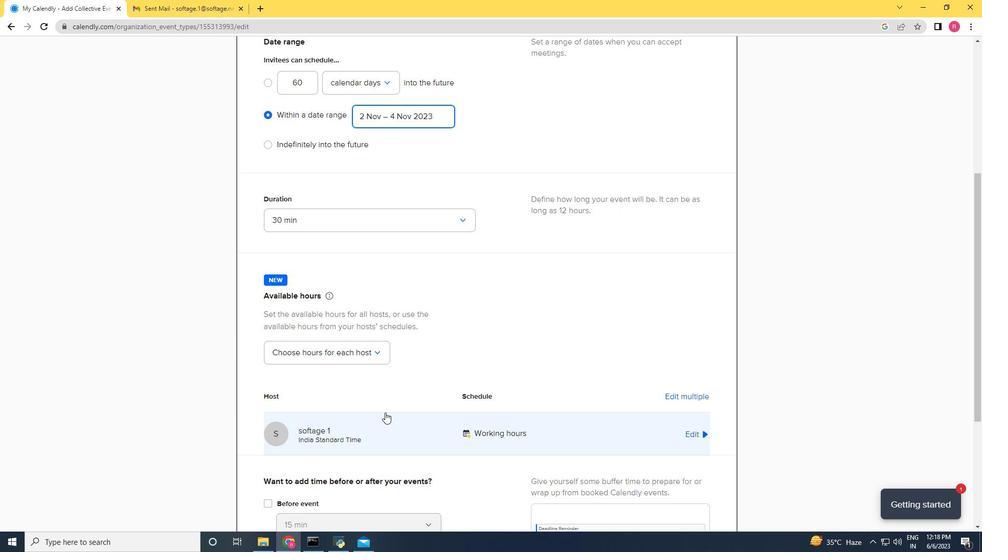 
Action: Mouse scrolled (385, 412) with delta (0, 0)
Screenshot: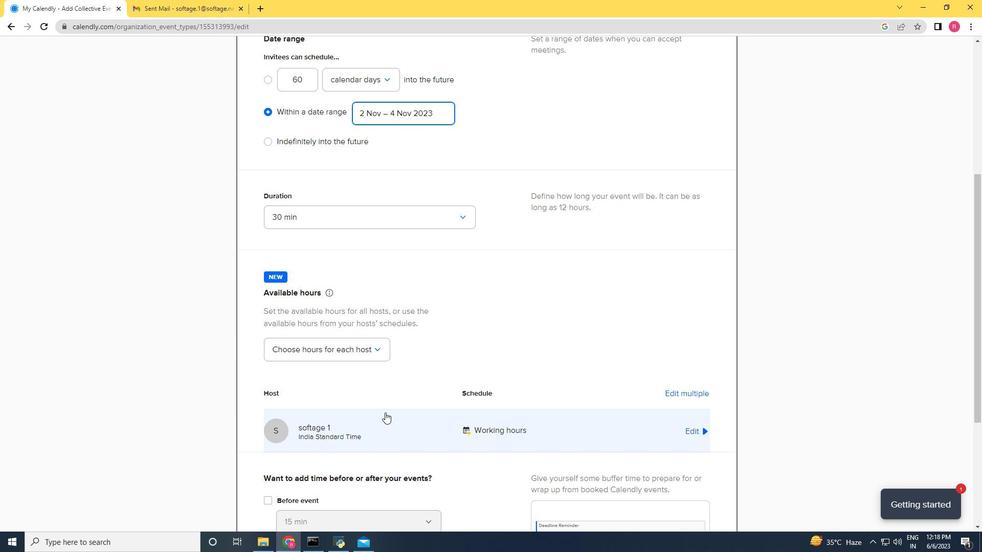 
Action: Mouse moved to (386, 411)
Screenshot: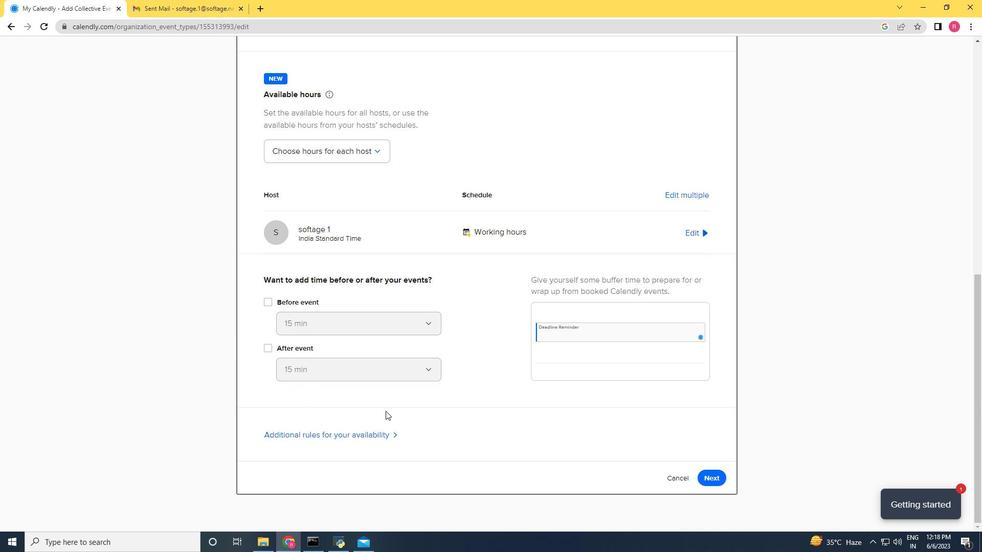 
Action: Mouse scrolled (386, 410) with delta (0, 0)
Screenshot: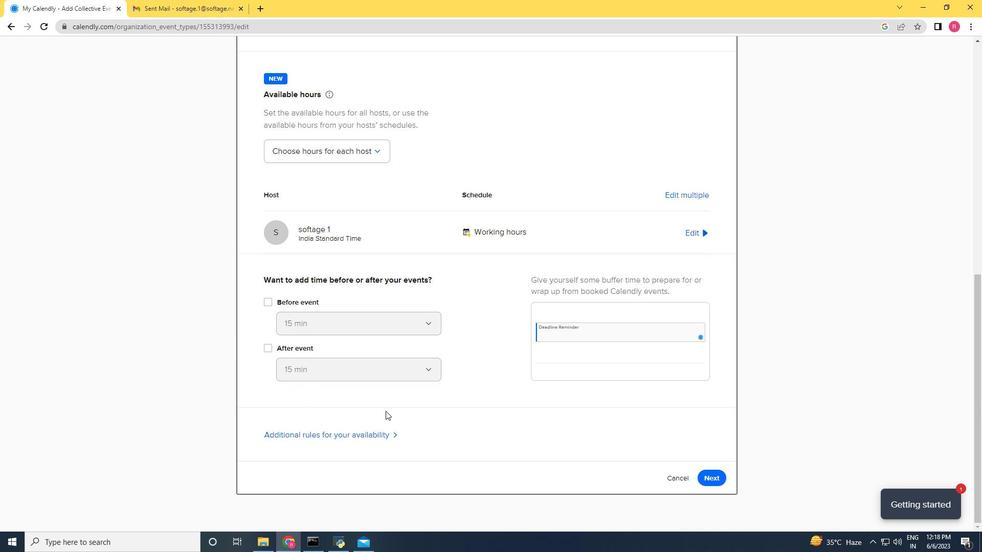 
Action: Mouse moved to (390, 411)
Screenshot: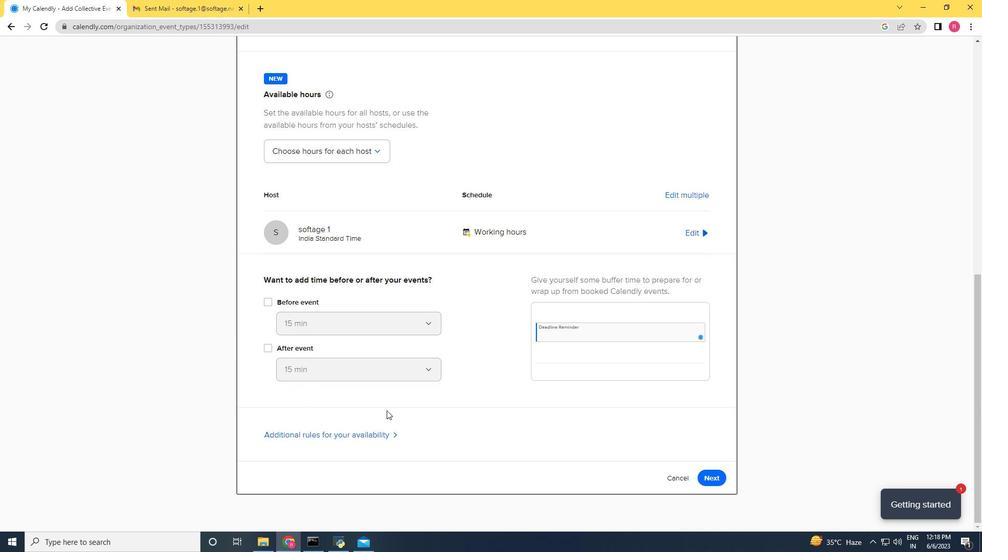 
Action: Mouse scrolled (390, 411) with delta (0, 0)
Screenshot: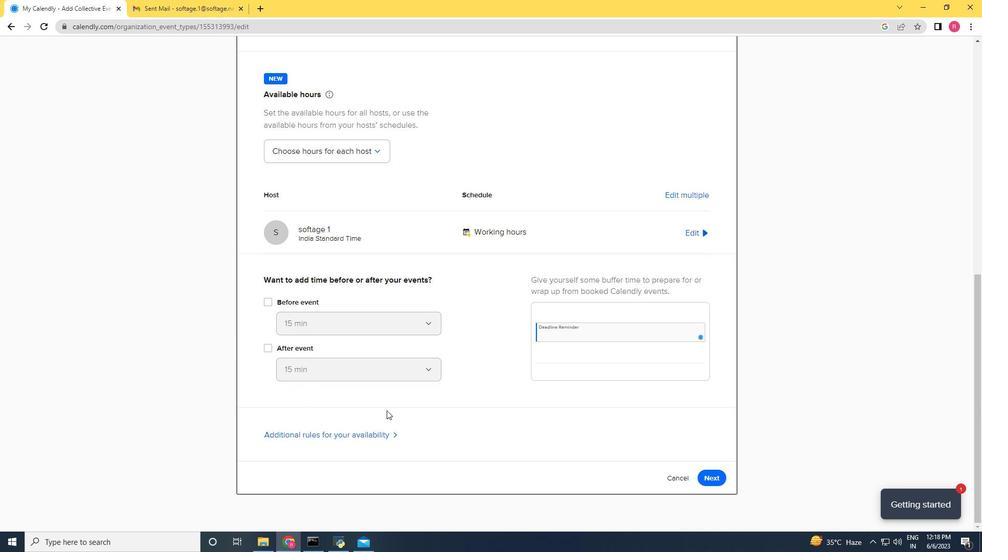 
Action: Mouse moved to (396, 413)
Screenshot: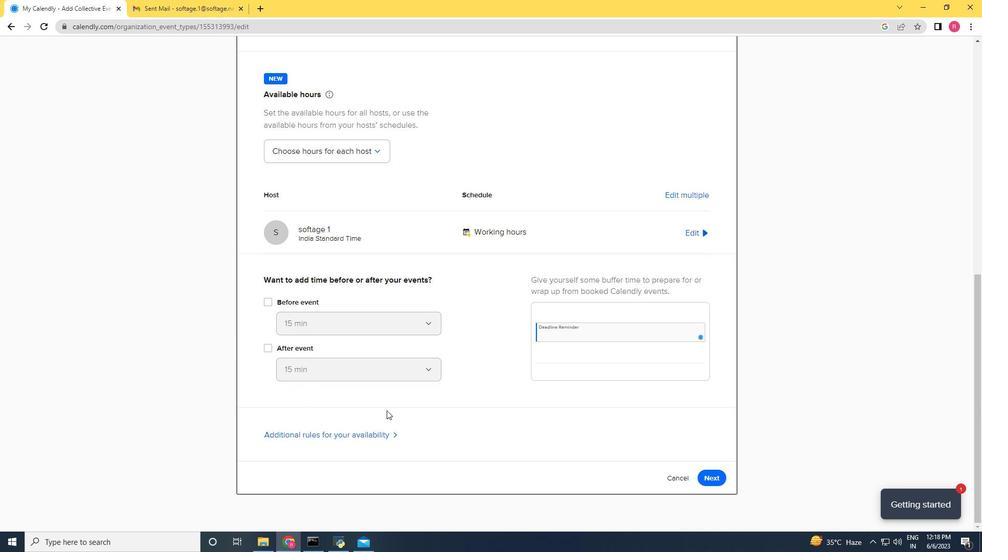 
Action: Mouse scrolled (396, 412) with delta (0, 0)
Screenshot: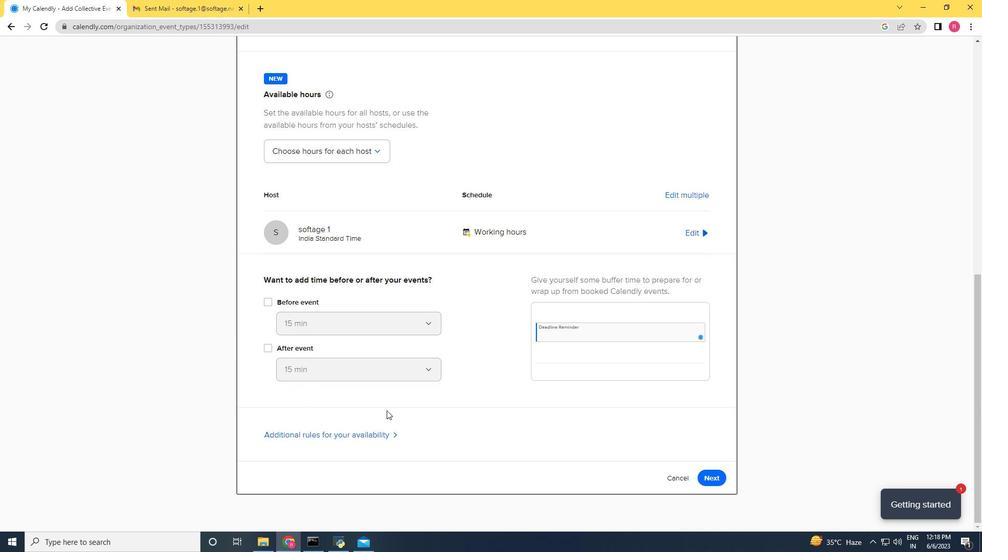 
Action: Mouse moved to (411, 413)
Screenshot: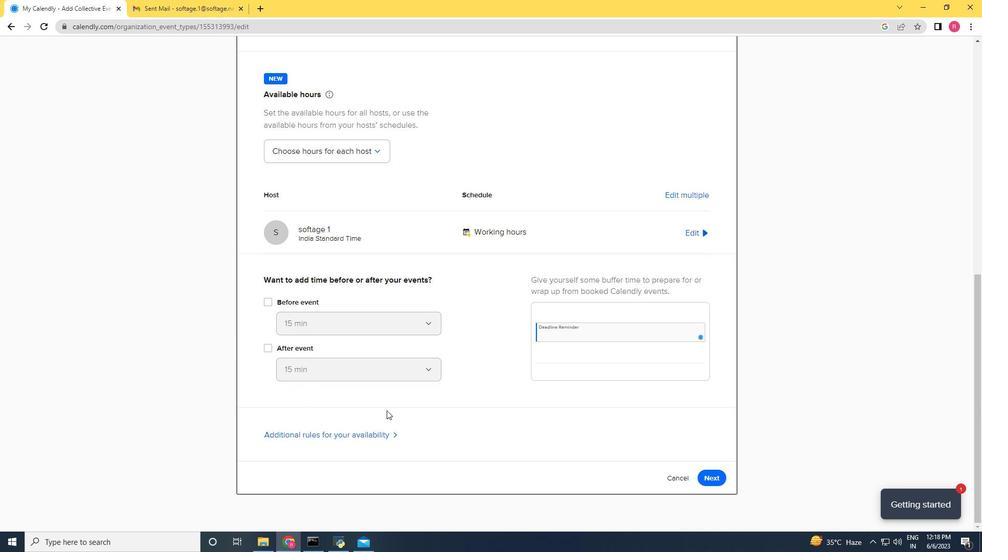 
Action: Mouse scrolled (411, 413) with delta (0, 0)
Screenshot: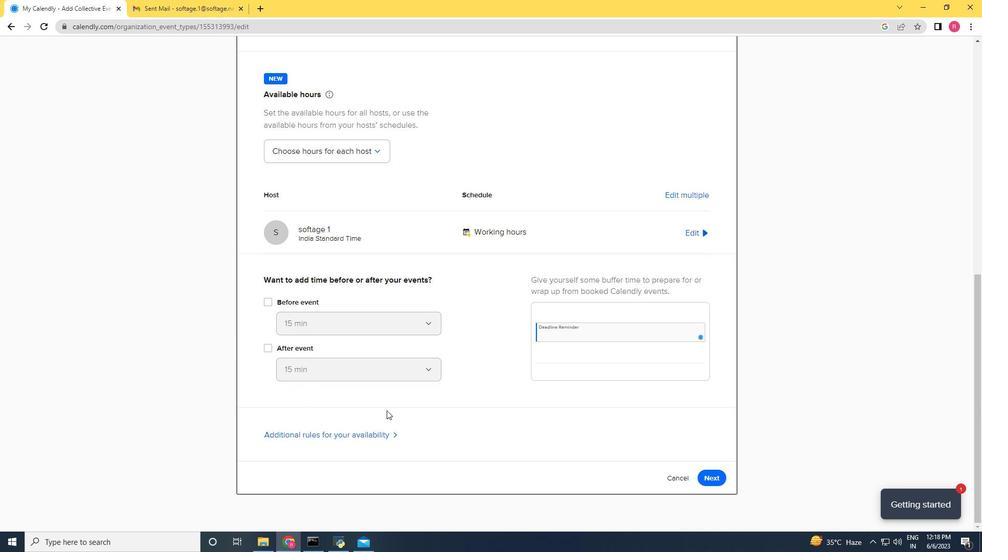 
Action: Mouse moved to (336, 436)
Screenshot: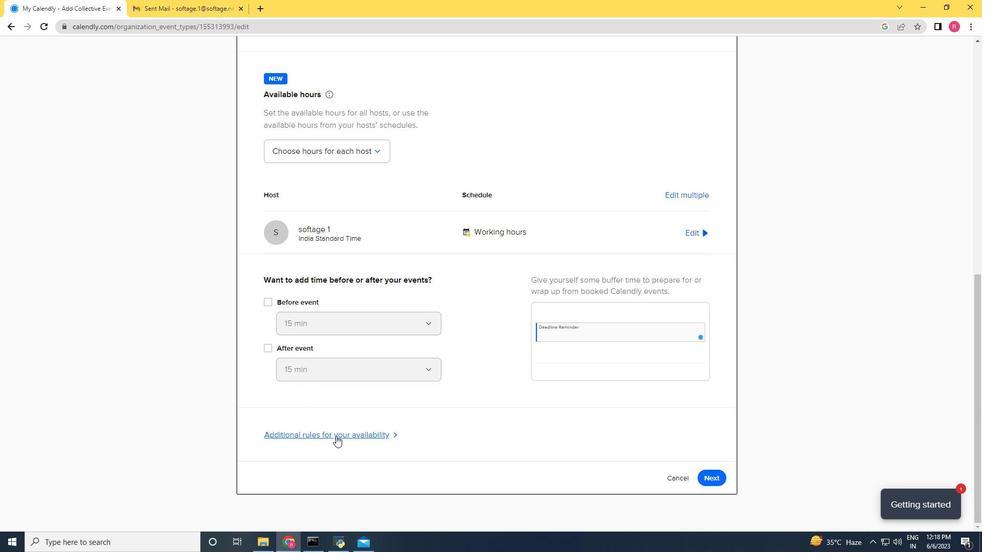 
Action: Mouse pressed left at (336, 436)
Screenshot: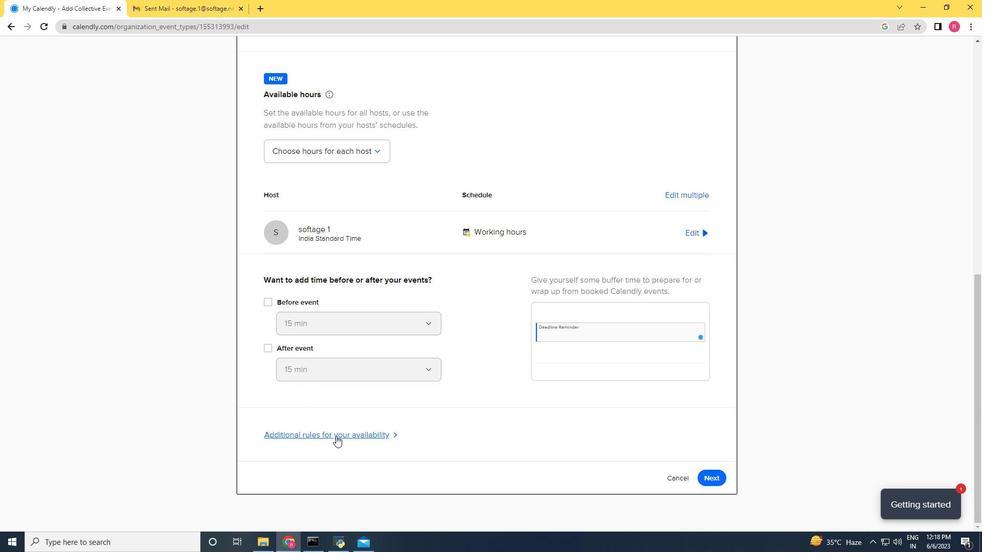
Action: Mouse moved to (342, 442)
Screenshot: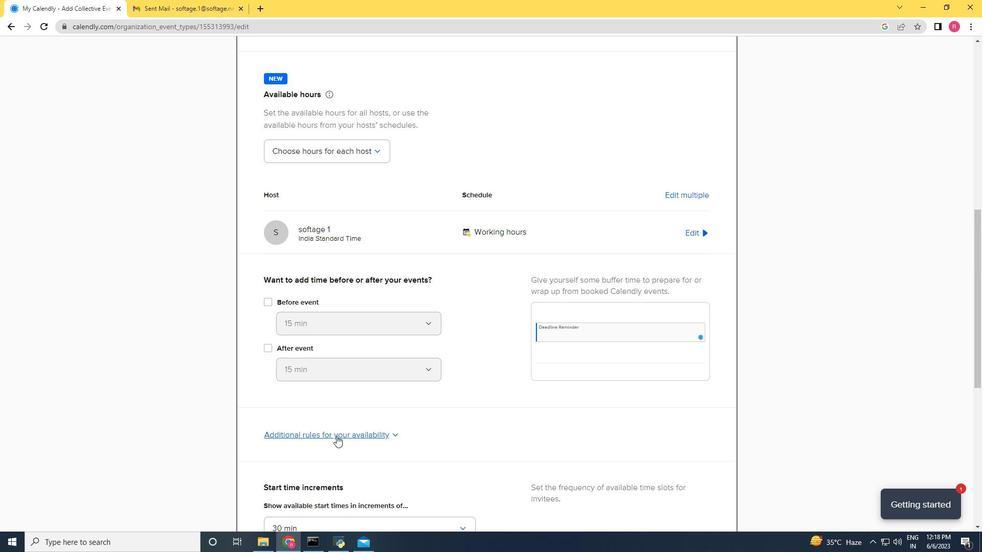 
Action: Mouse scrolled (342, 441) with delta (0, 0)
Screenshot: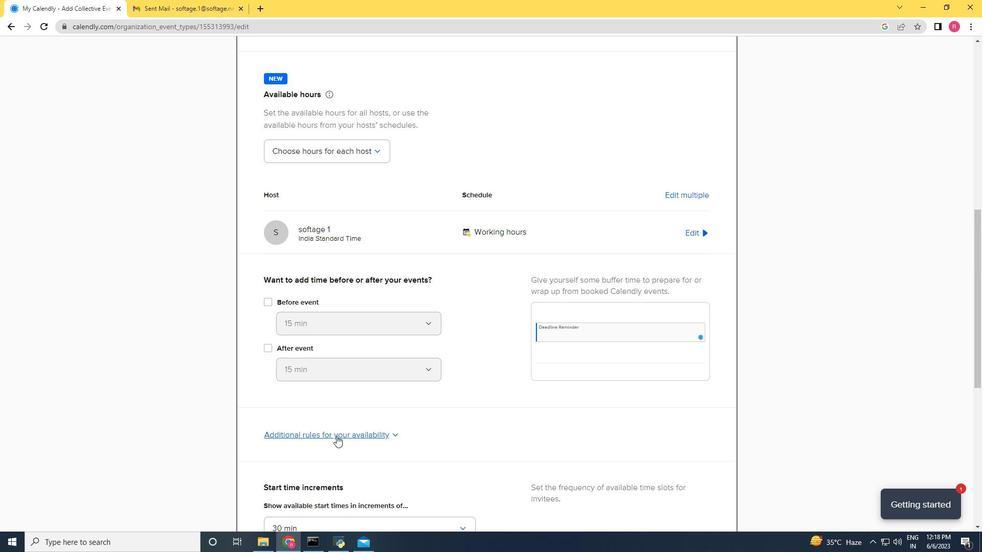 
Action: Mouse moved to (344, 442)
Screenshot: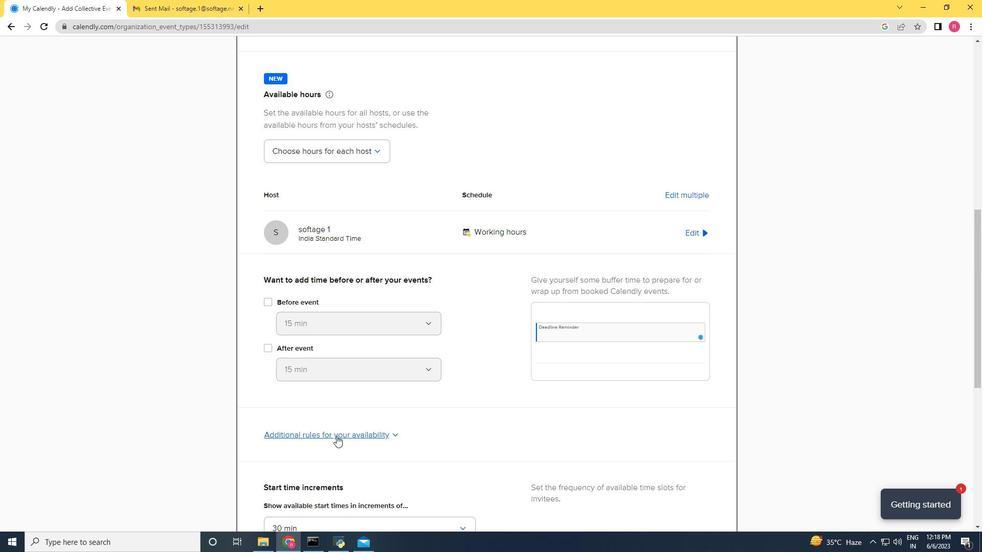 
Action: Mouse scrolled (344, 442) with delta (0, 0)
Screenshot: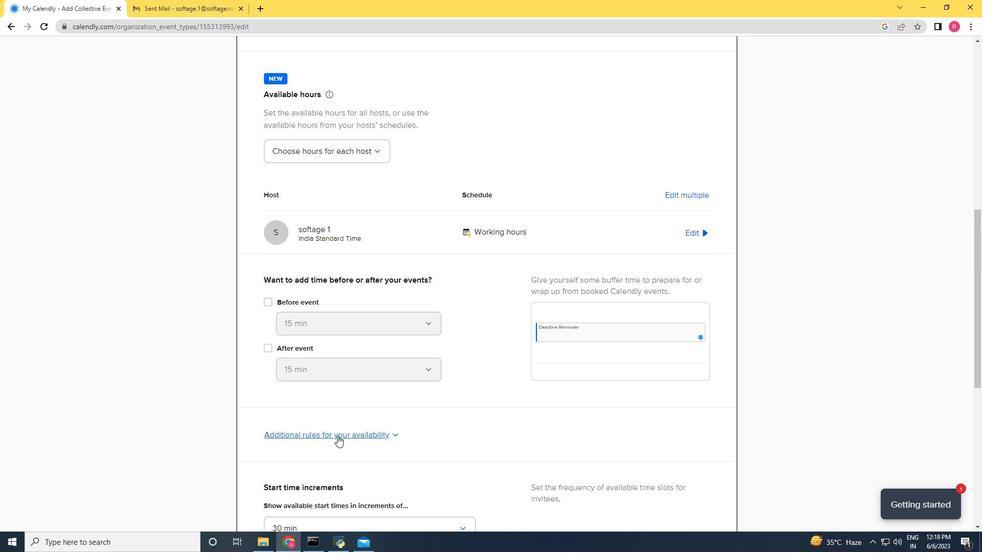 
Action: Mouse moved to (345, 442)
Screenshot: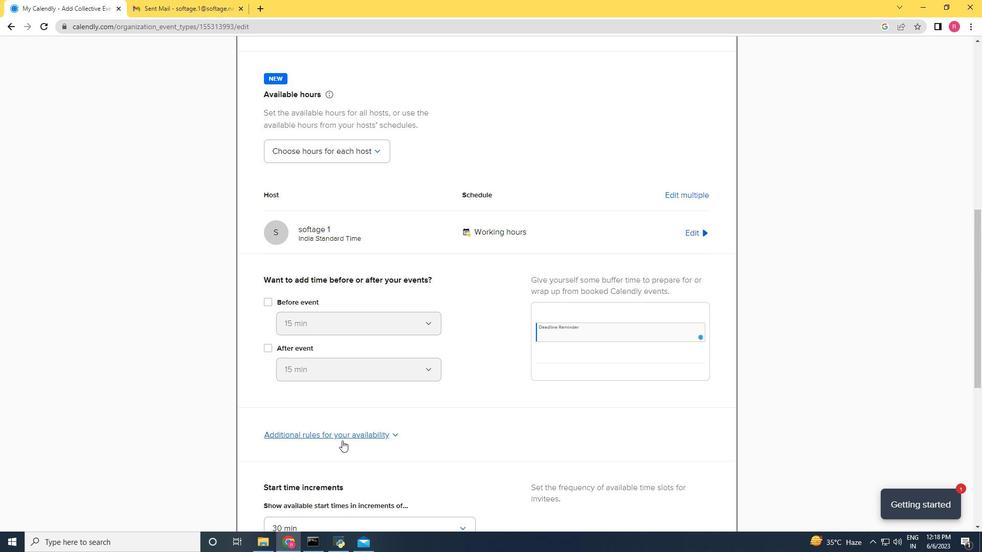 
Action: Mouse scrolled (345, 442) with delta (0, 0)
Screenshot: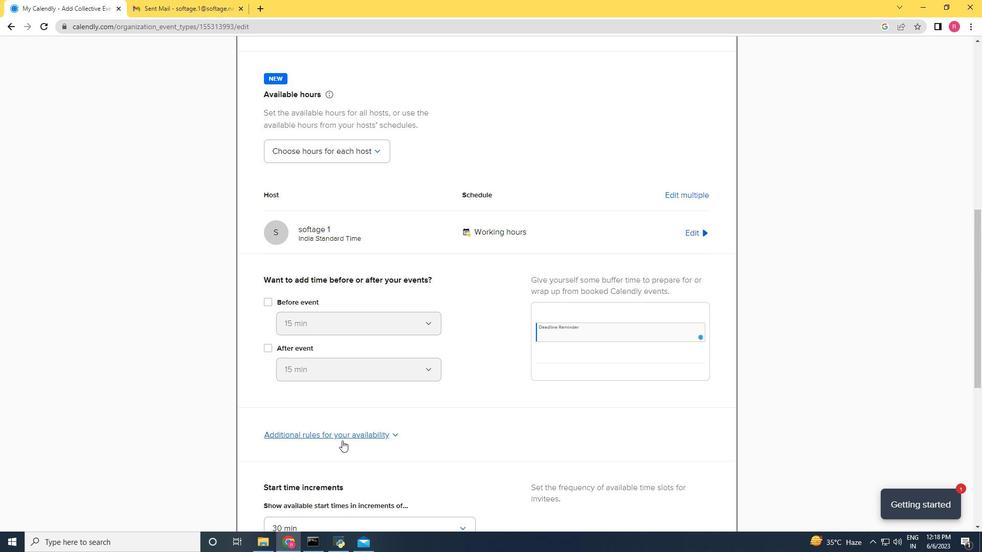 
Action: Mouse moved to (352, 439)
Screenshot: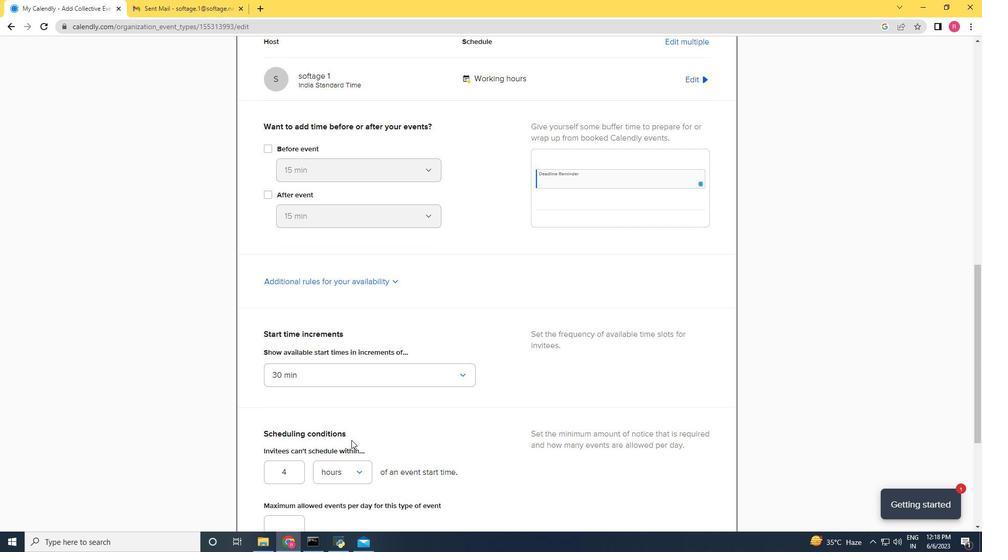 
Action: Mouse scrolled (352, 439) with delta (0, 0)
Screenshot: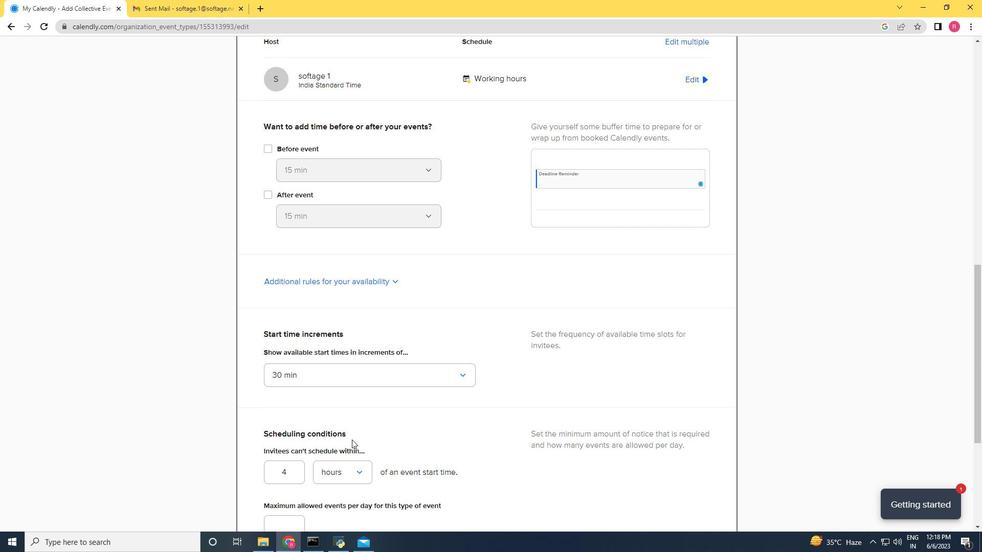 
Action: Mouse moved to (353, 439)
Screenshot: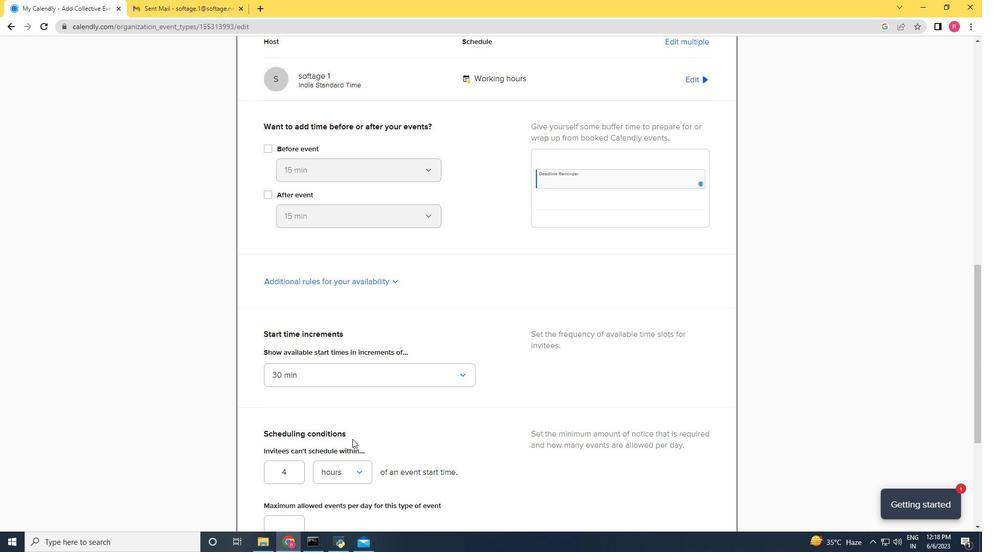 
Action: Mouse scrolled (353, 439) with delta (0, 0)
Screenshot: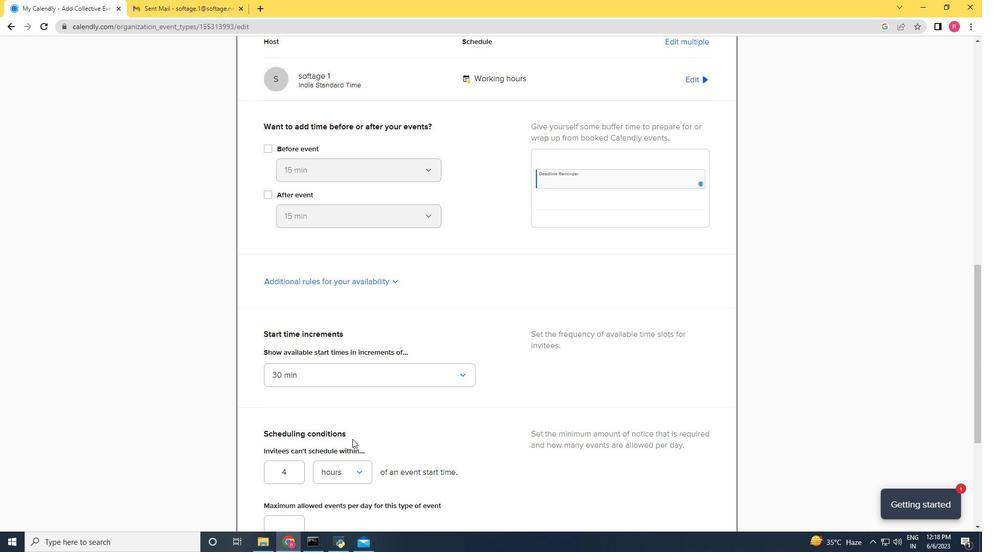 
Action: Mouse scrolled (353, 439) with delta (0, 0)
Screenshot: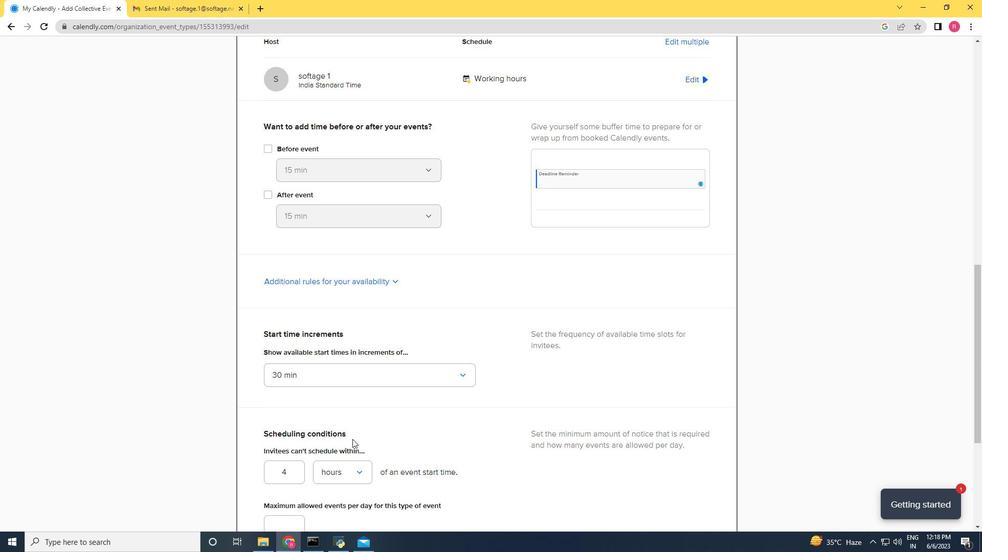 
Action: Mouse moved to (353, 439)
Screenshot: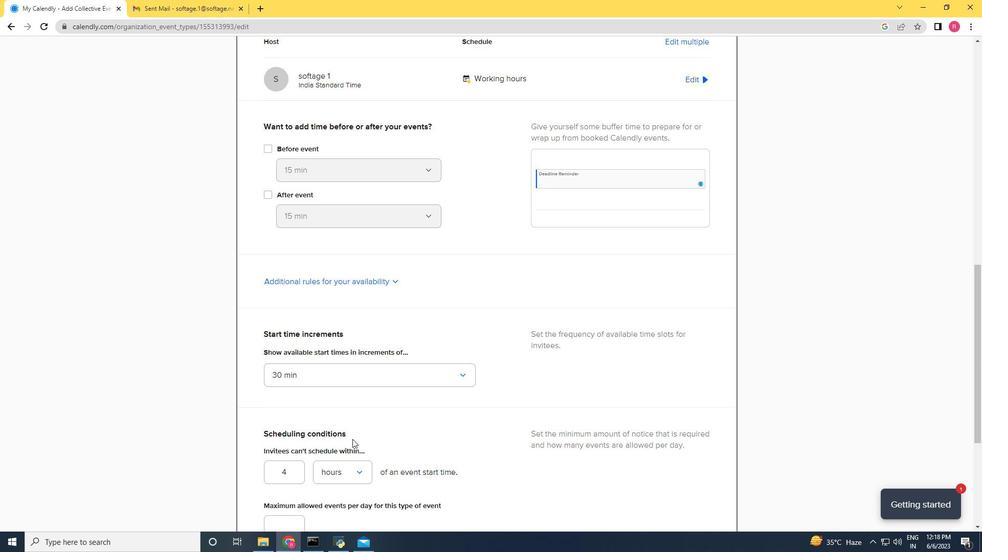 
Action: Mouse scrolled (353, 439) with delta (0, 0)
Screenshot: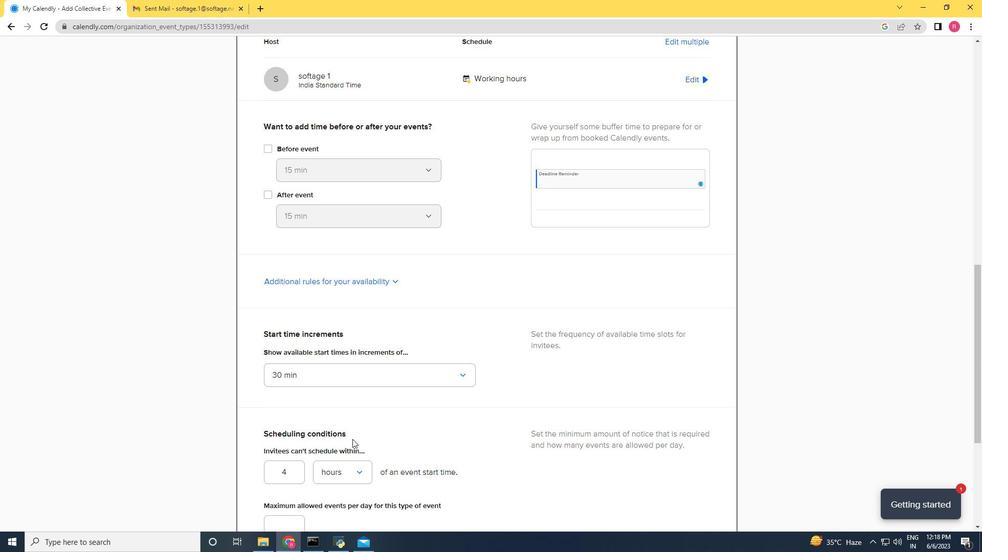 
Action: Mouse moved to (373, 433)
Screenshot: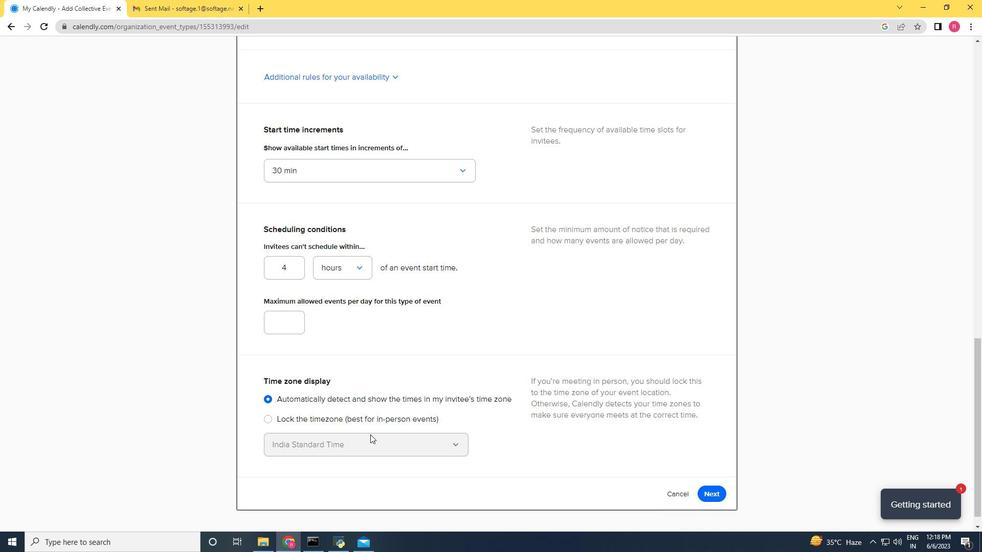 
Action: Mouse scrolled (373, 433) with delta (0, 0)
Screenshot: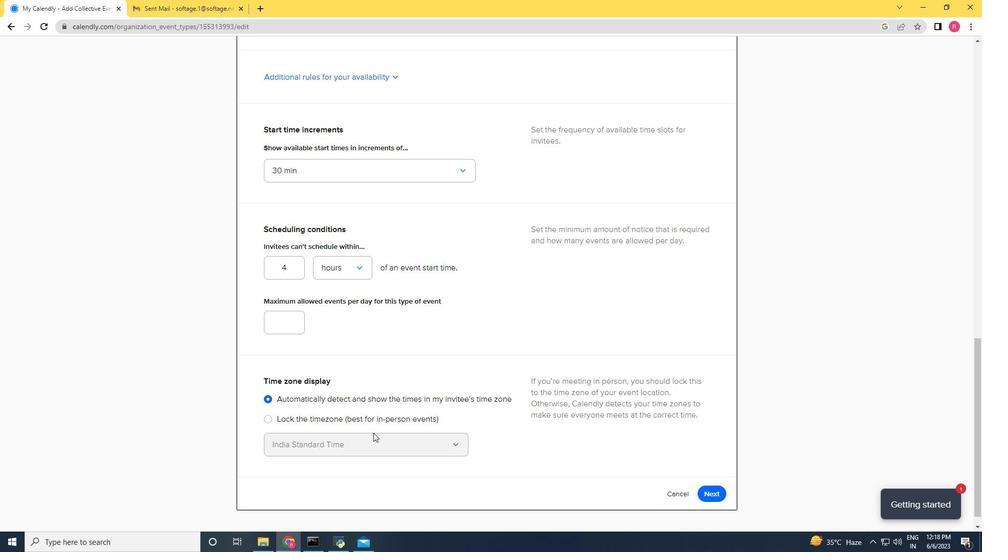 
Action: Mouse moved to (376, 434)
Screenshot: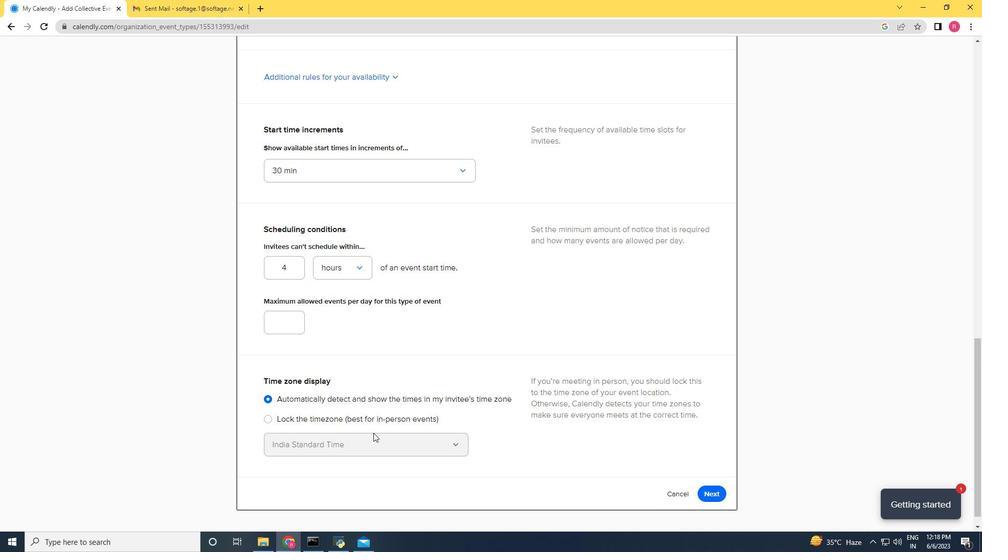 
Action: Mouse scrolled (376, 433) with delta (0, 0)
Screenshot: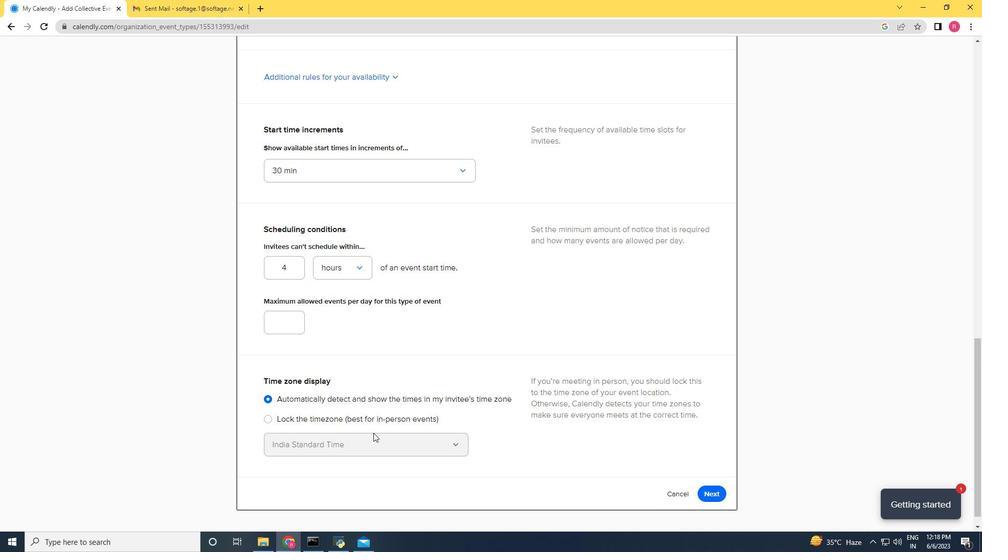 
Action: Mouse moved to (378, 435)
Screenshot: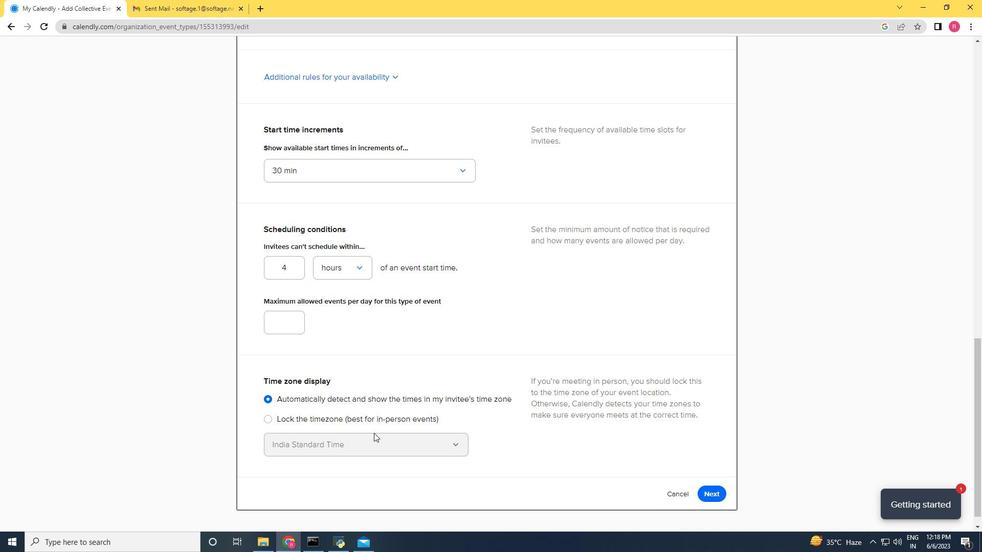
Action: Mouse scrolled (378, 434) with delta (0, 0)
Screenshot: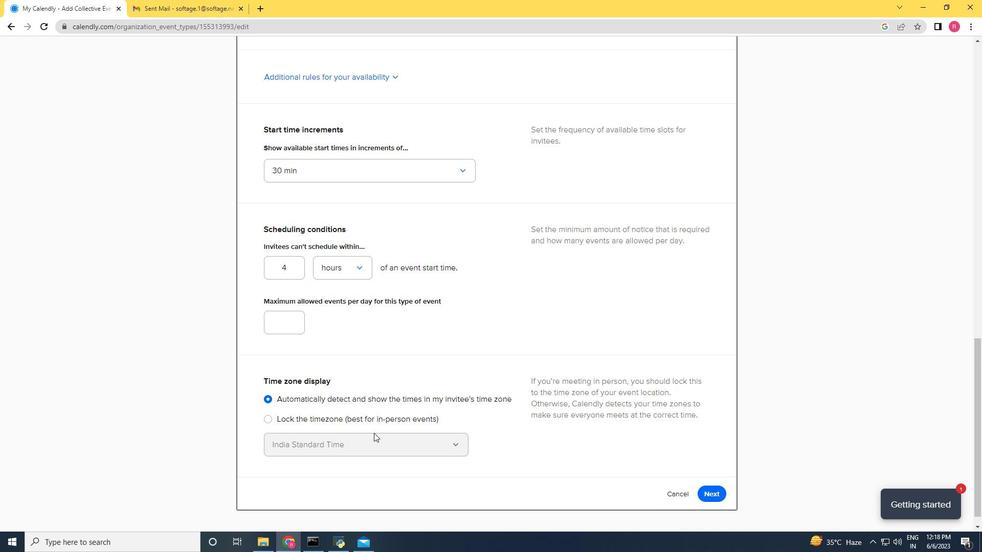 
Action: Mouse moved to (714, 480)
Screenshot: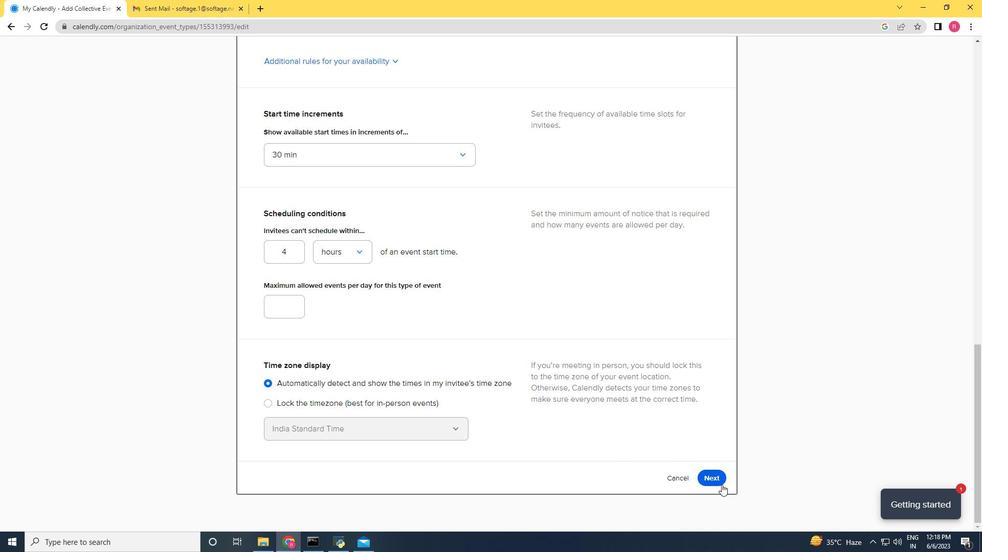 
Action: Mouse pressed left at (714, 480)
Screenshot: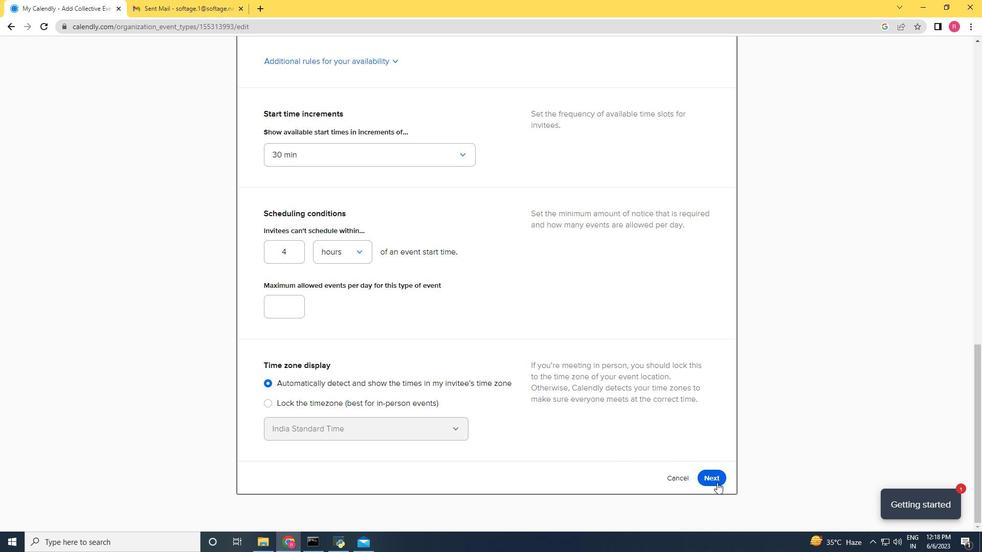 
Action: Mouse moved to (708, 91)
Screenshot: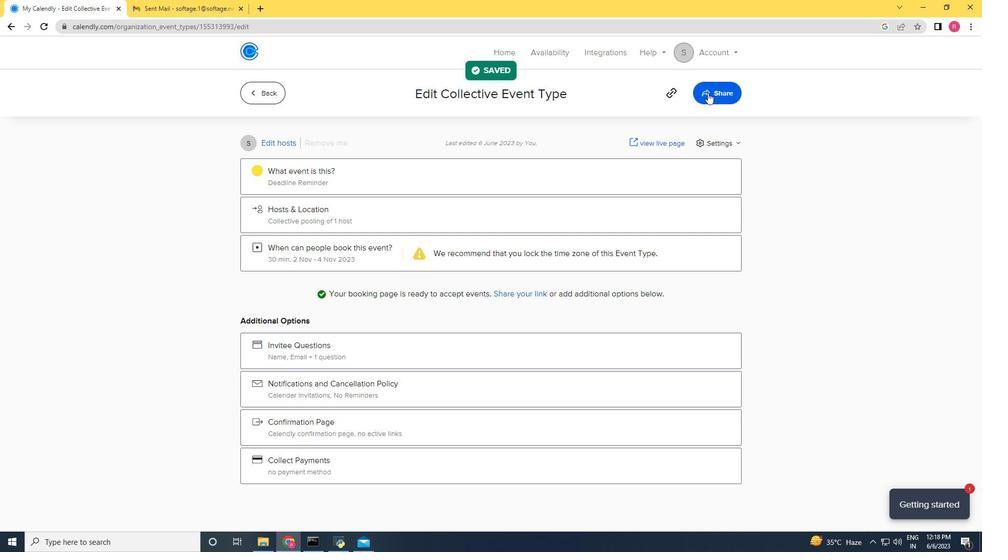 
Action: Mouse pressed left at (708, 91)
Screenshot: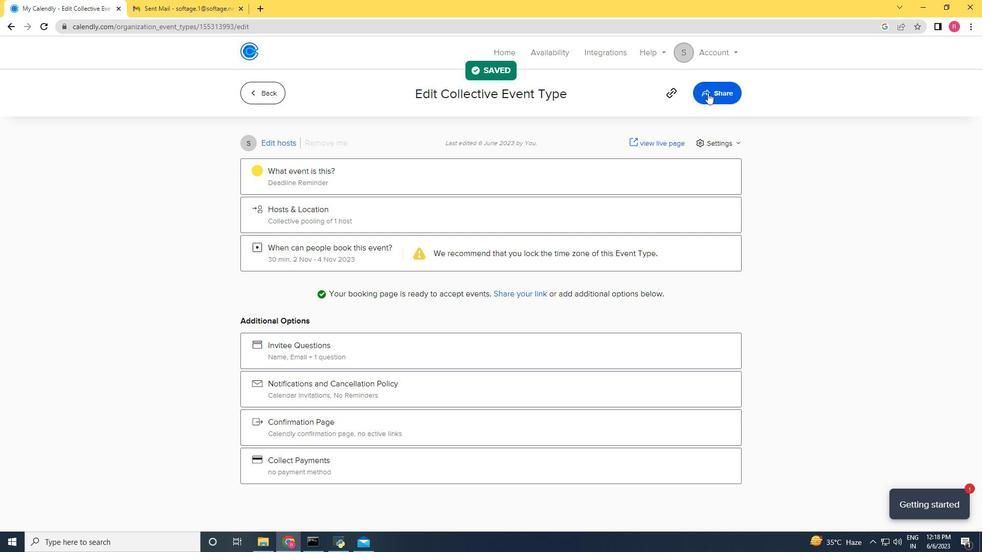 
Action: Mouse moved to (603, 190)
Screenshot: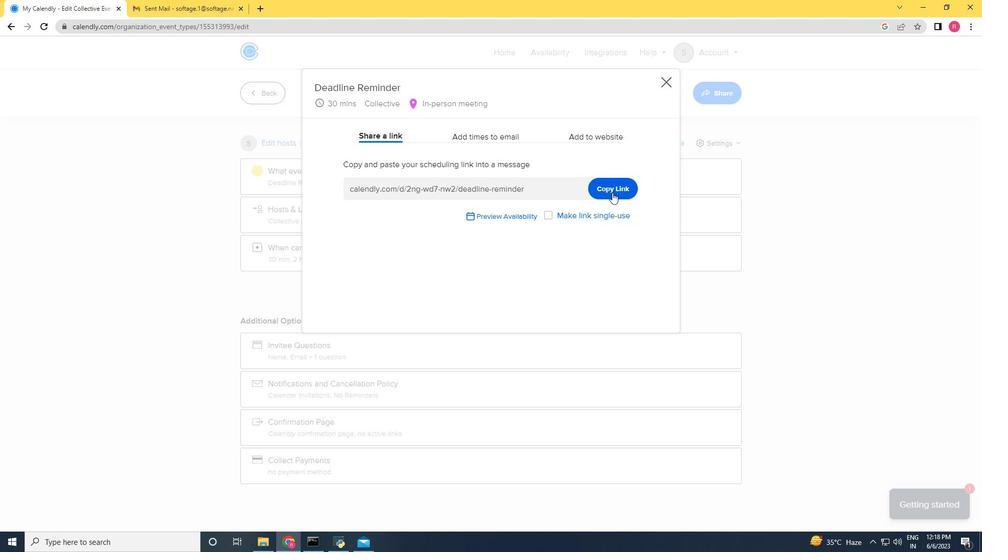 
Action: Mouse pressed left at (603, 190)
Screenshot: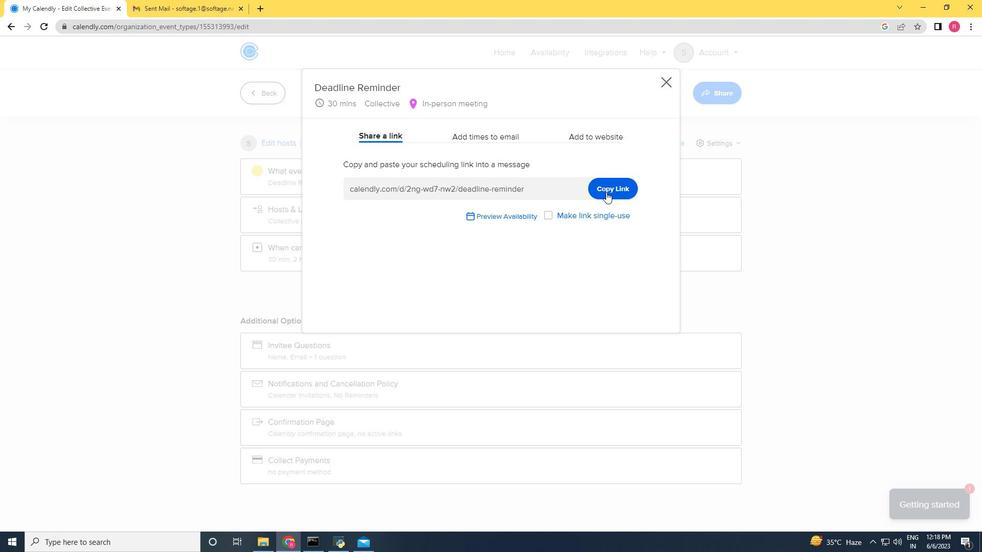 
Action: Mouse moved to (170, 11)
Screenshot: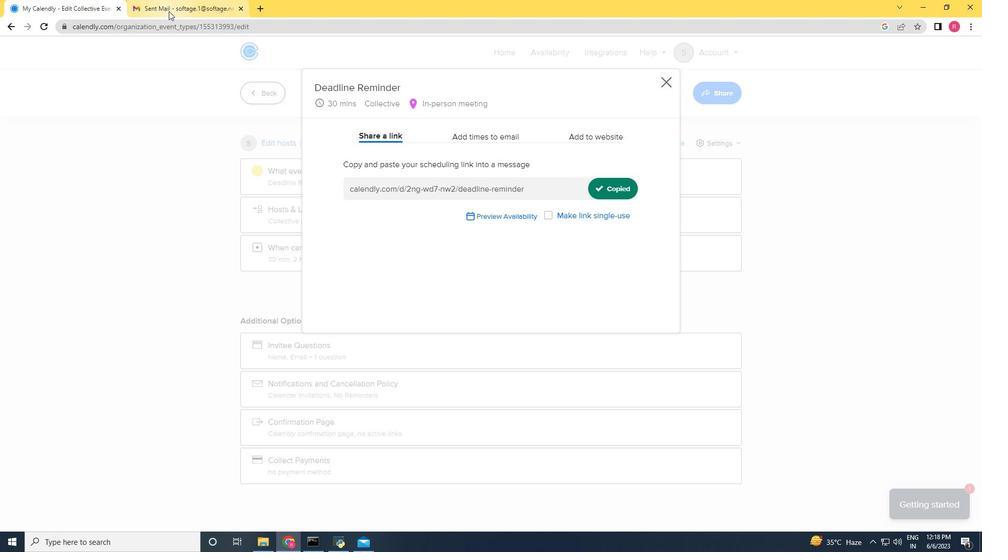 
Action: Mouse pressed left at (170, 11)
Screenshot: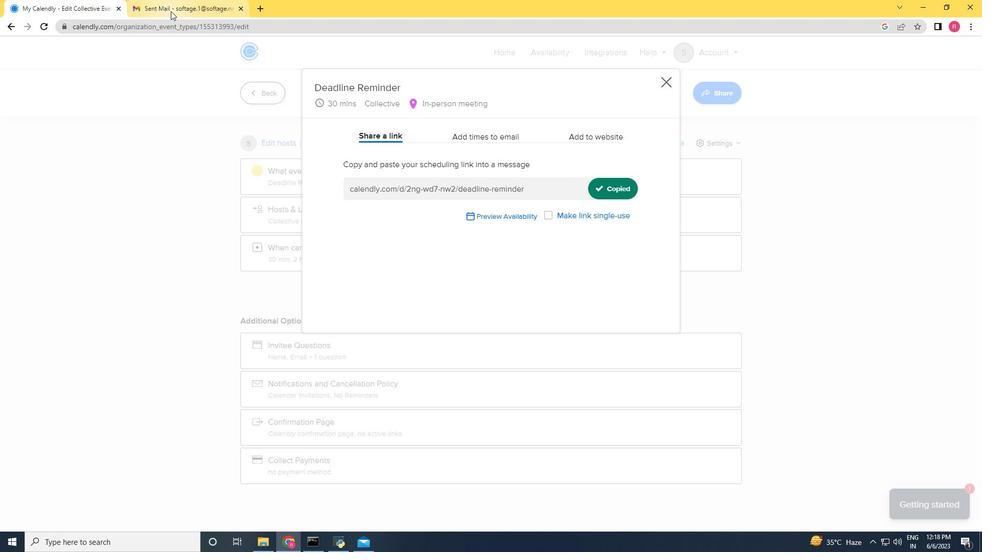 
Action: Mouse moved to (96, 86)
Screenshot: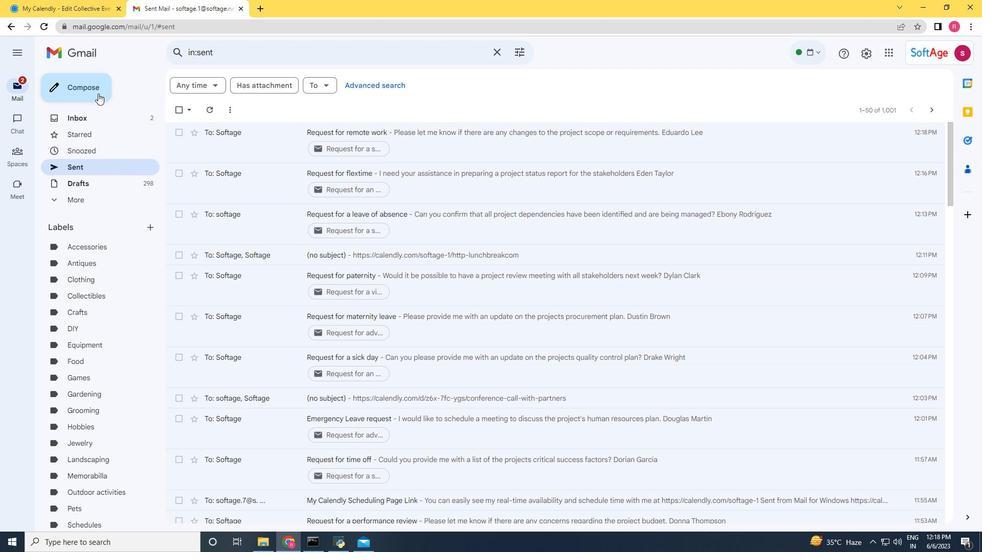 
Action: Mouse pressed left at (96, 86)
Screenshot: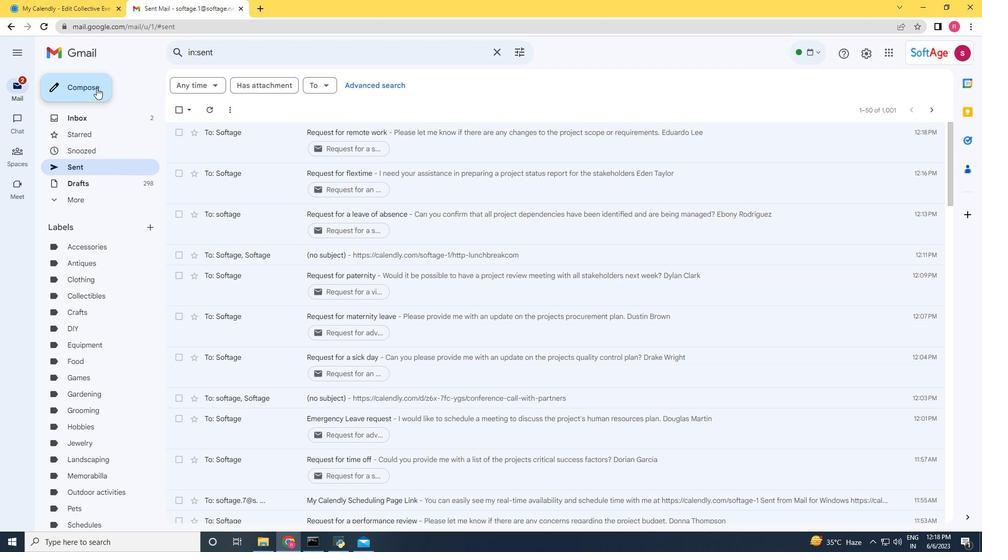 
Action: Mouse moved to (710, 299)
Screenshot: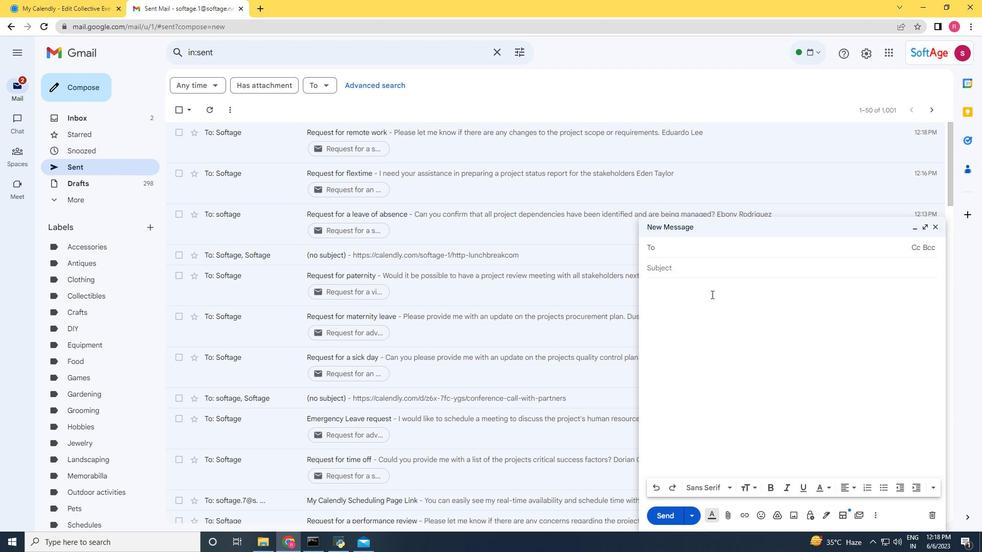 
Action: Mouse pressed left at (710, 299)
Screenshot: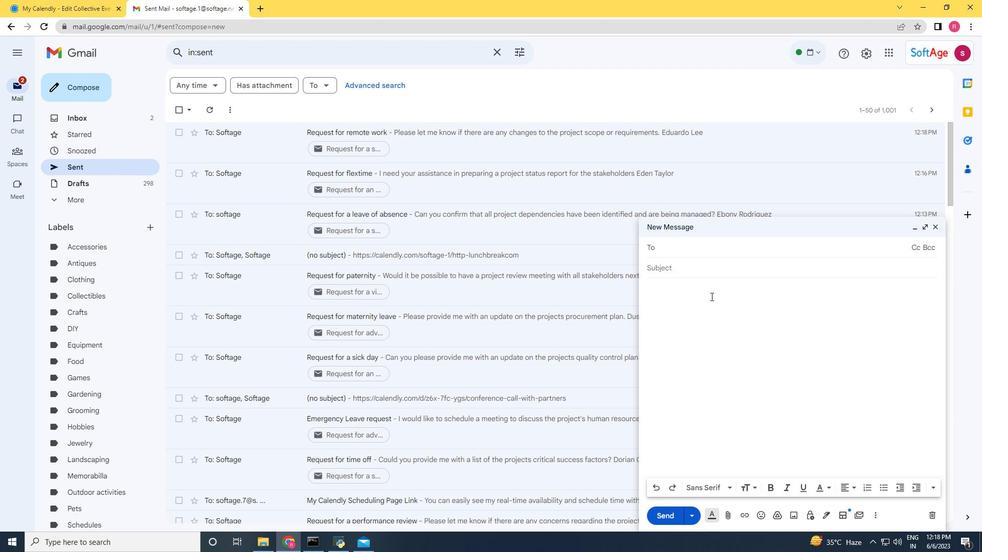 
Action: Mouse moved to (715, 302)
Screenshot: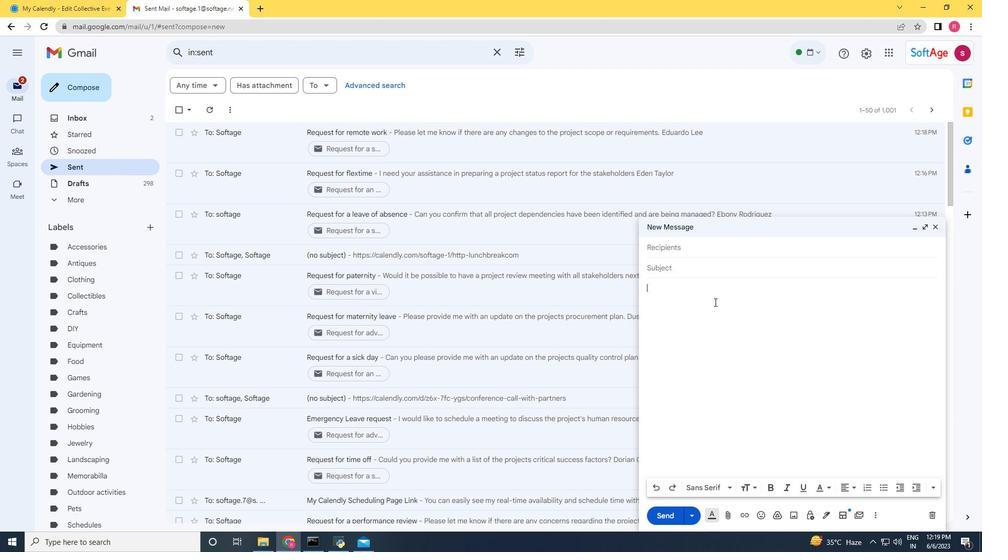
Action: Key pressed ctrl+V
Screenshot: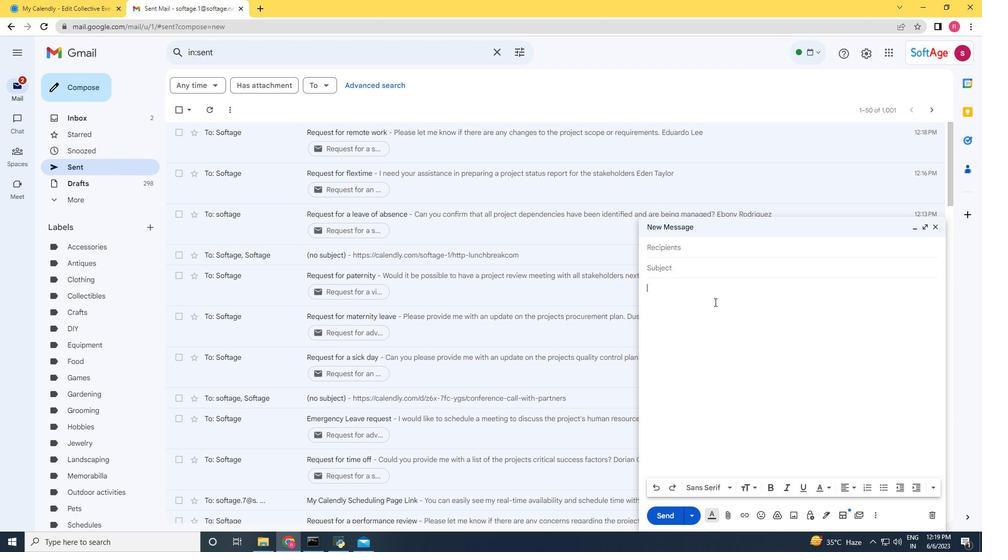 
Action: Mouse moved to (679, 247)
Screenshot: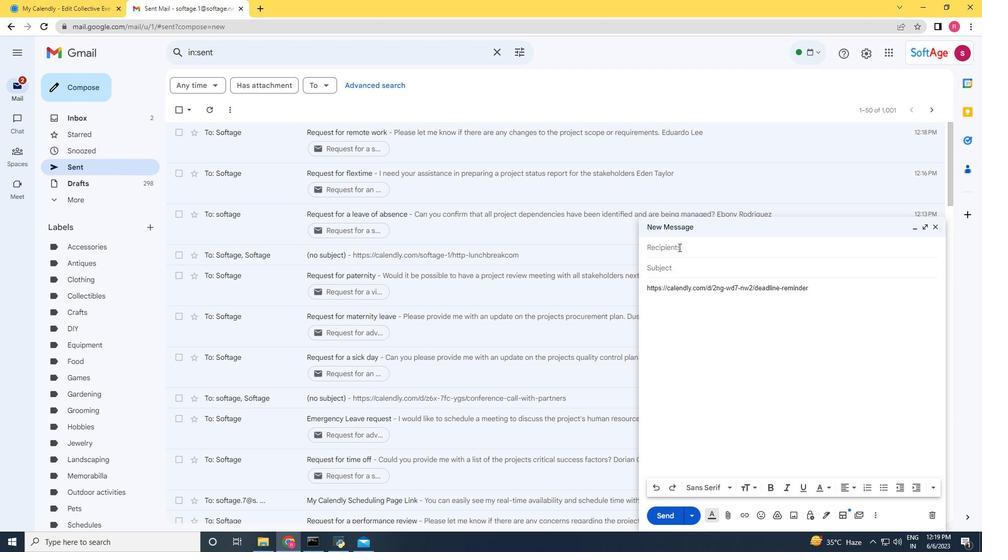 
Action: Mouse pressed left at (679, 247)
Screenshot: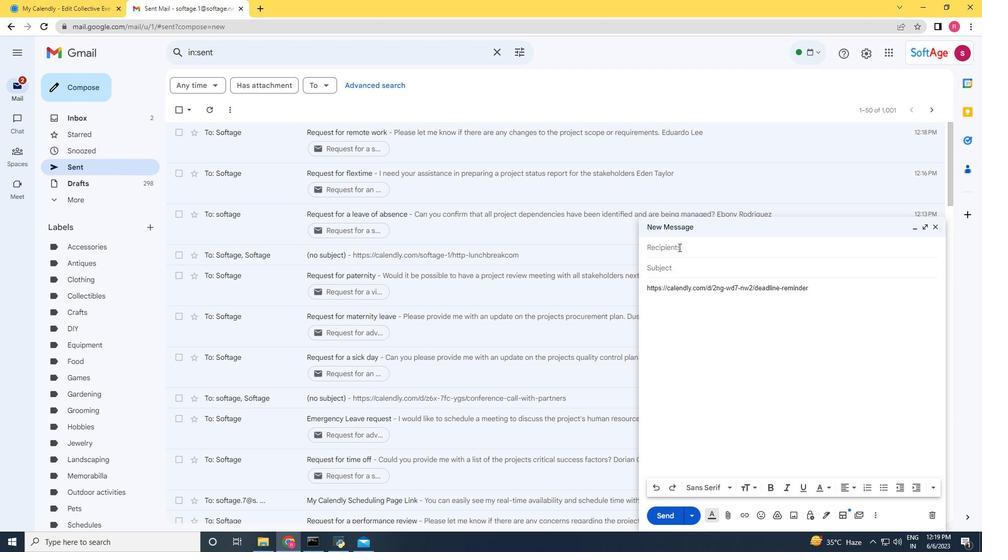 
Action: Mouse moved to (674, 251)
Screenshot: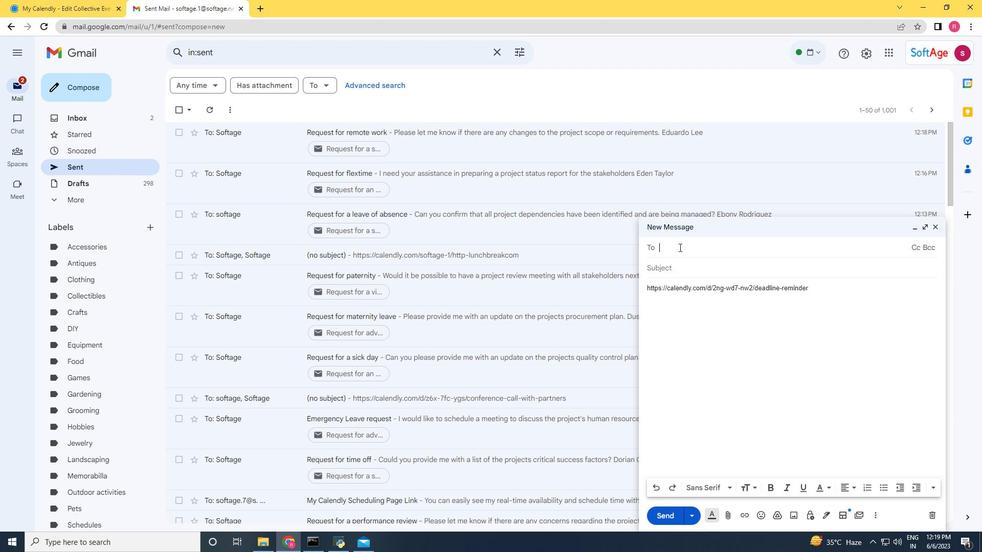 
Action: Key pressed softage.10<Key.shift>@softage.net
Screenshot: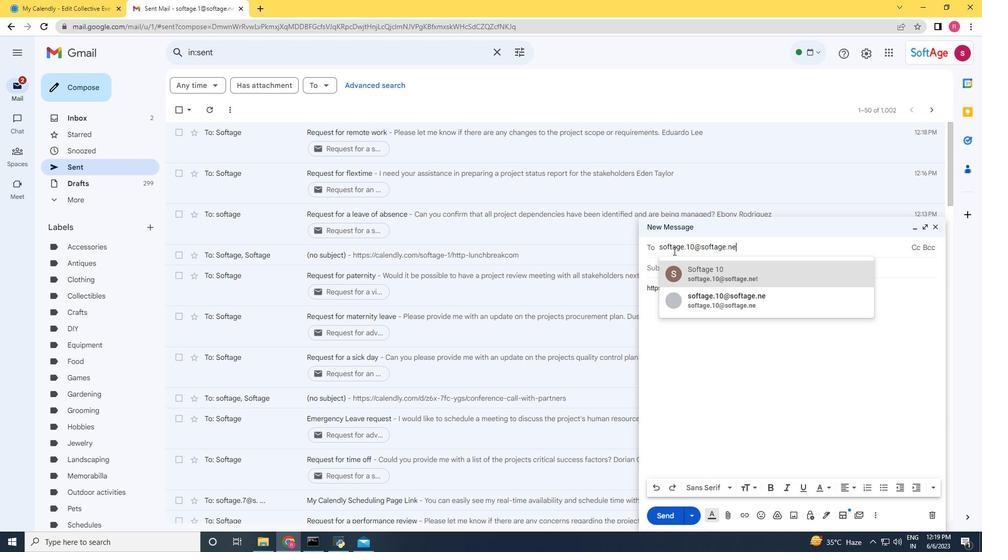 
Action: Mouse moved to (735, 284)
Screenshot: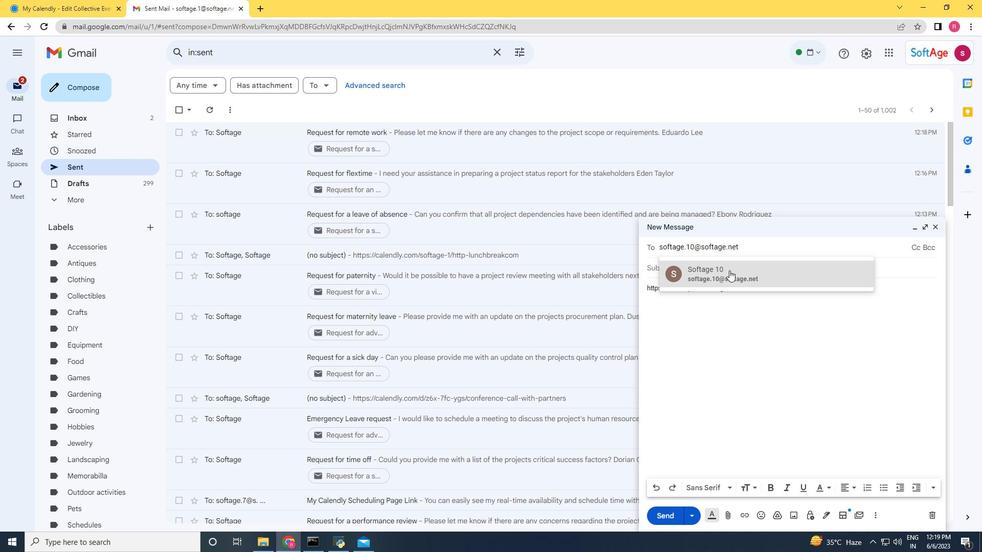 
Action: Mouse pressed left at (735, 284)
Screenshot: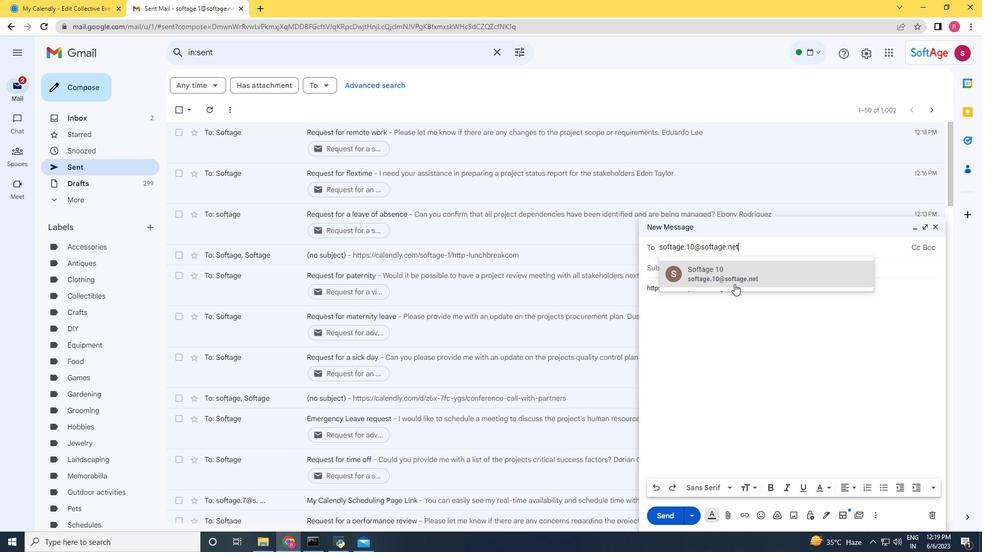 
Action: Key pressed sp<Key.backspace>oftage.2<Key.shift>@softage.net
Screenshot: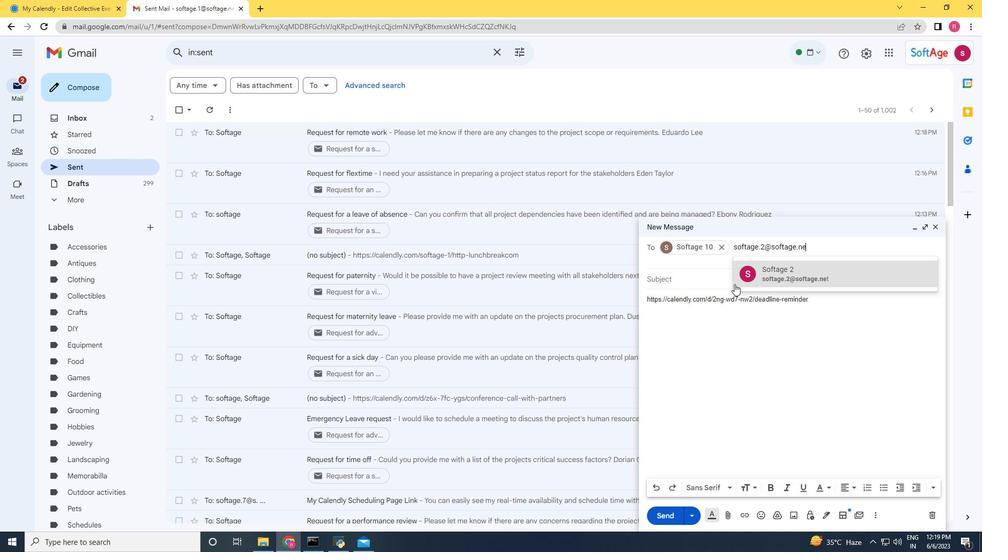 
Action: Mouse moved to (771, 278)
Screenshot: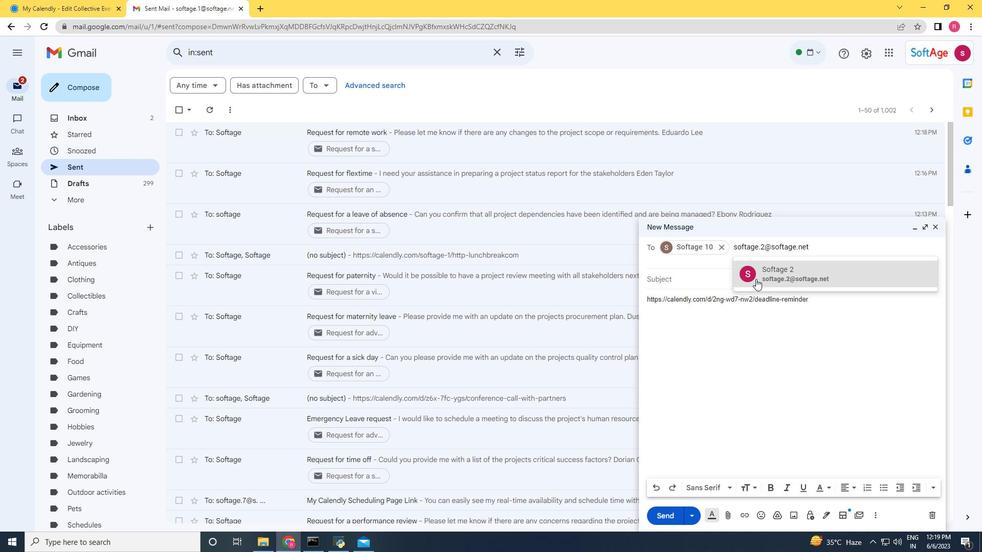 
Action: Mouse pressed left at (771, 278)
Screenshot: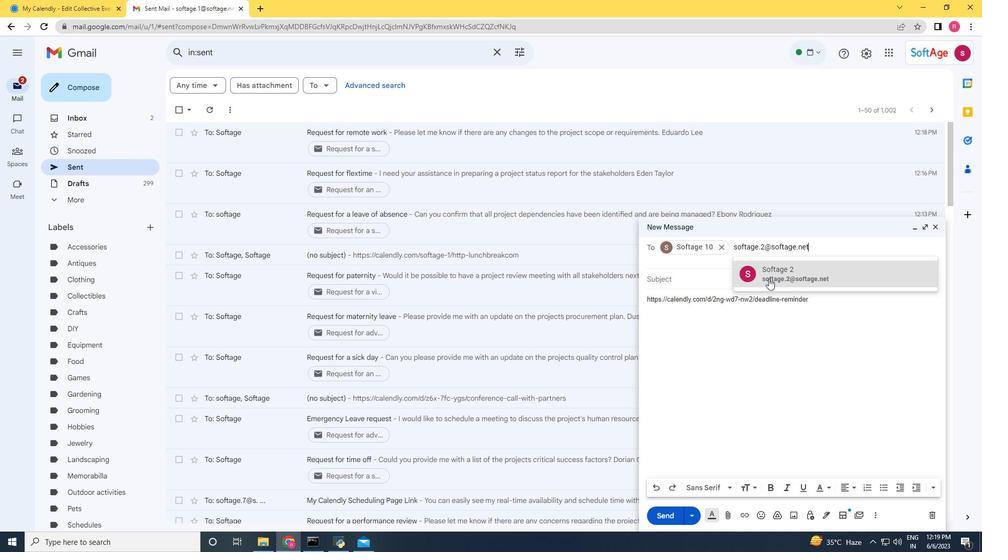 
Action: Mouse moved to (666, 525)
Screenshot: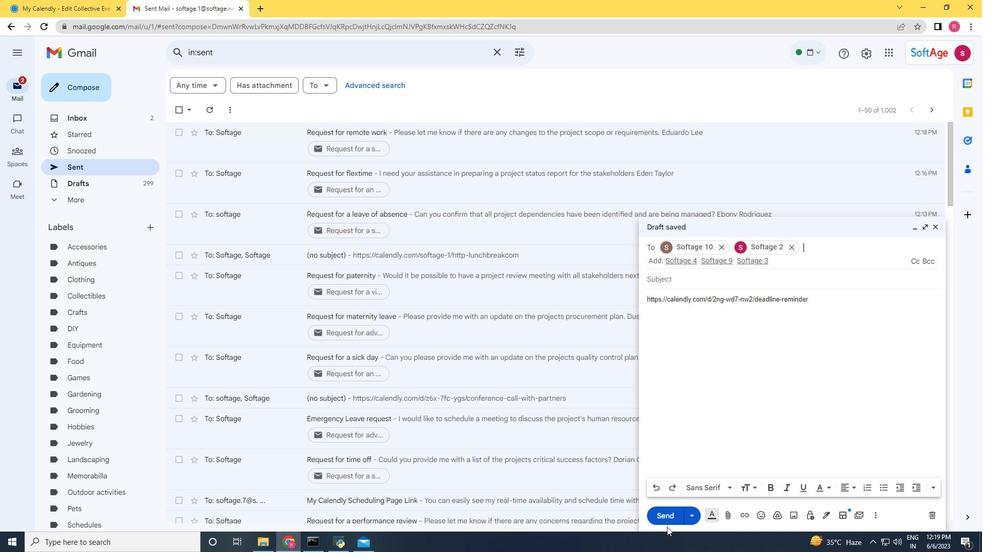 
Action: Mouse pressed left at (666, 525)
Screenshot: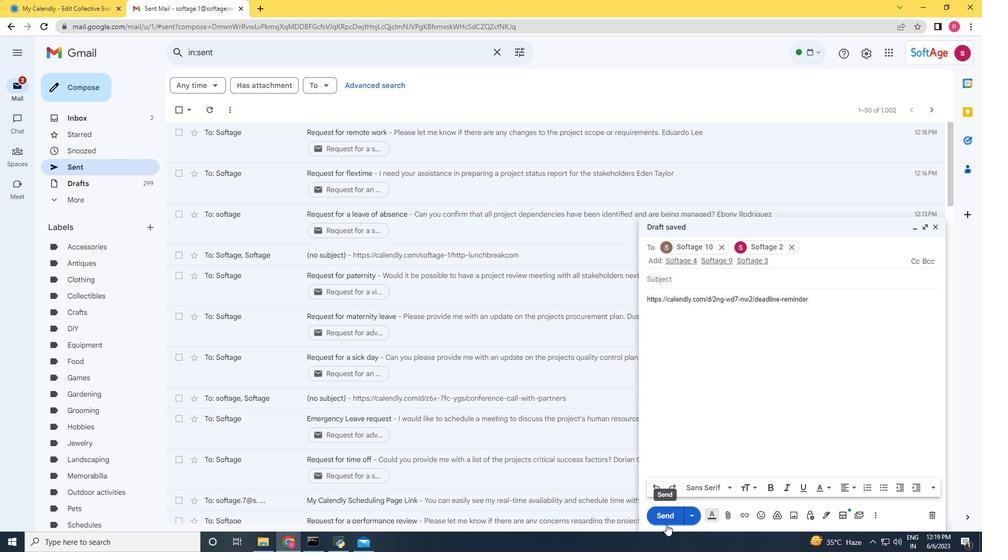 
Action: Mouse moved to (187, 504)
Screenshot: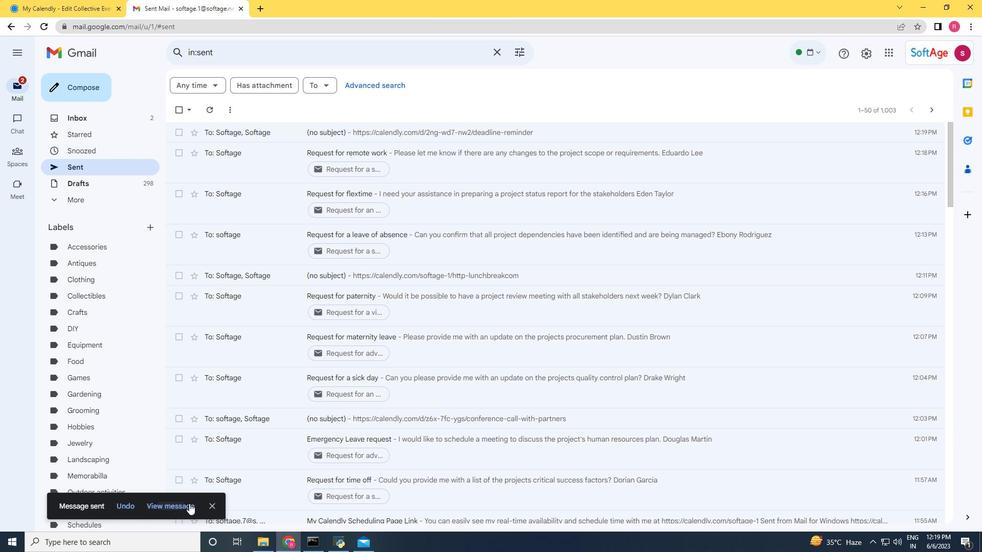 
Action: Mouse pressed left at (187, 504)
Screenshot: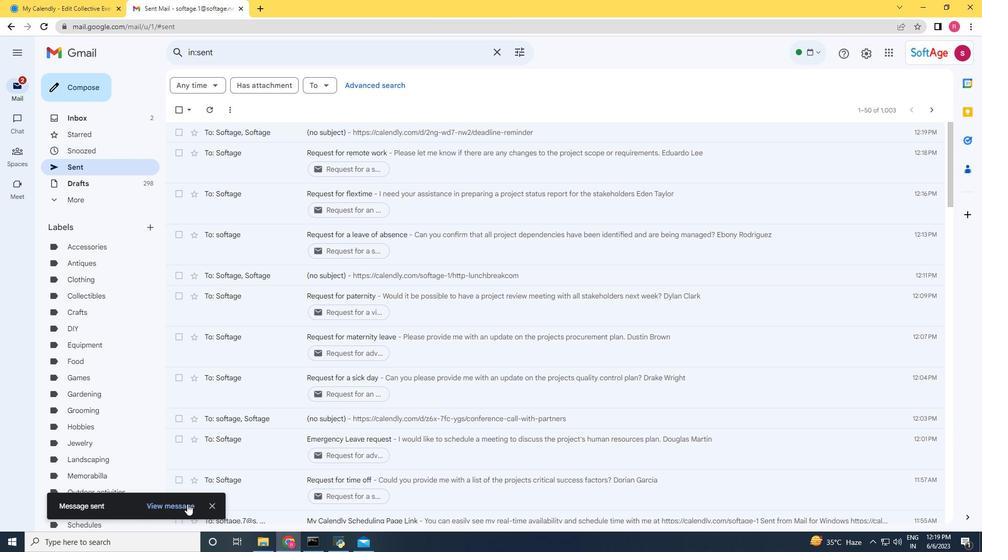 
